 Task: Look for space in Gravatá, Brazil from 8th August, 2023 to 15th August, 2023 for 9 adults in price range Rs.10000 to Rs.14000. Place can be shared room with 5 bedrooms having 9 beds and 5 bathrooms. Property type can be house, flat, guest house. Amenities needed are: wifi, TV, free parkinig on premises, gym, breakfast. Booking option can be shelf check-in. Required host language is English.
Action: Mouse pressed left at (498, 125)
Screenshot: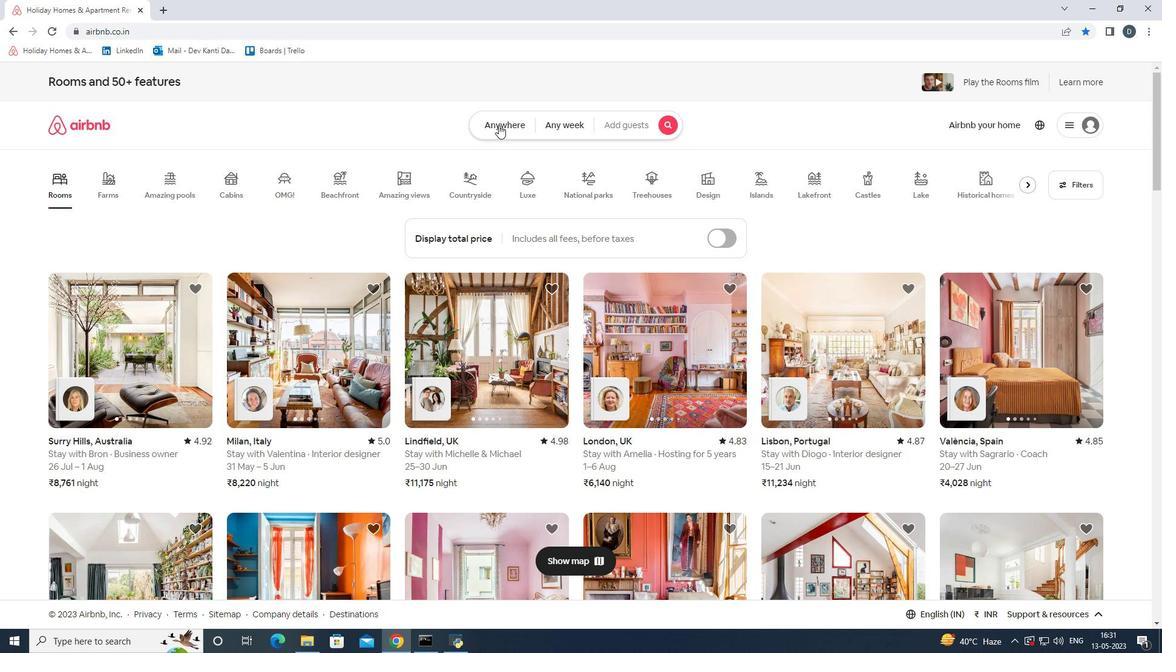 
Action: Mouse moved to (397, 168)
Screenshot: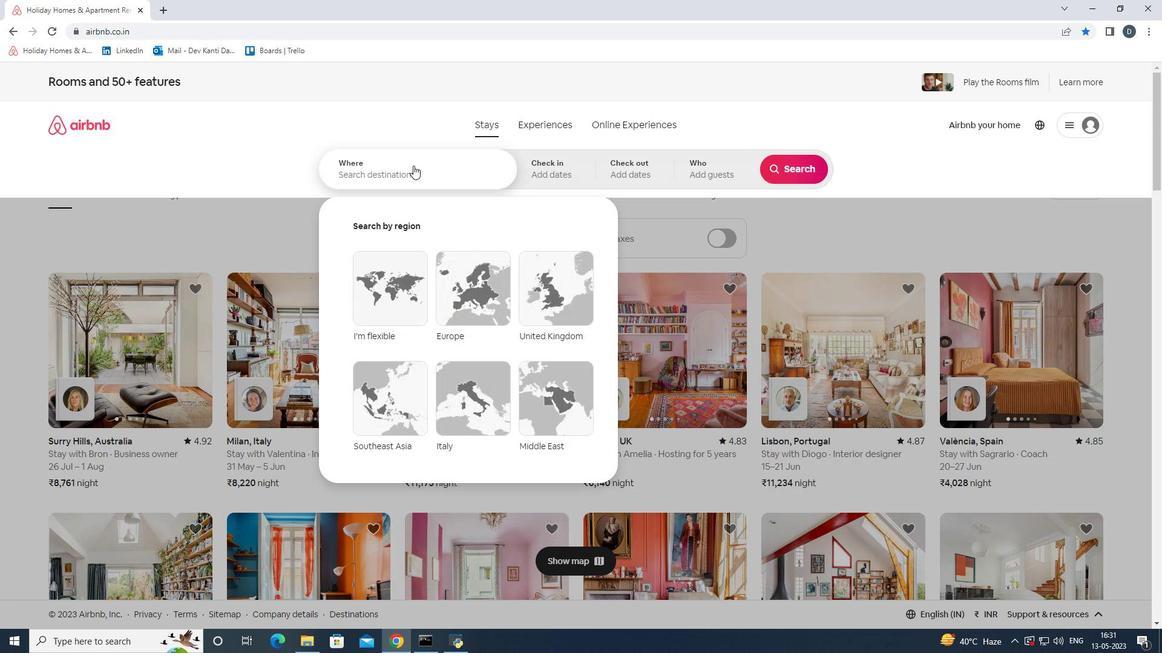 
Action: Mouse pressed left at (397, 168)
Screenshot: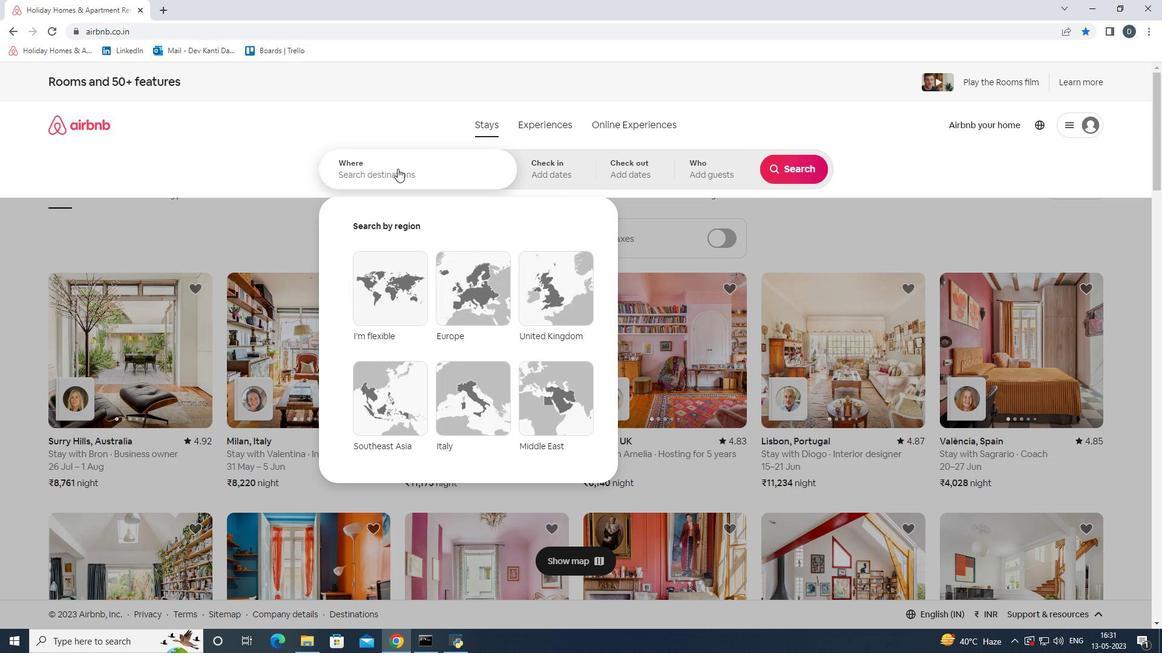
Action: Key pressed <Key.shift><Key.shift><Key.shift><Key.shift><Key.shift><Key.shift><Key.shift><Key.shift>Gravata,<Key.shift>Brazil
Screenshot: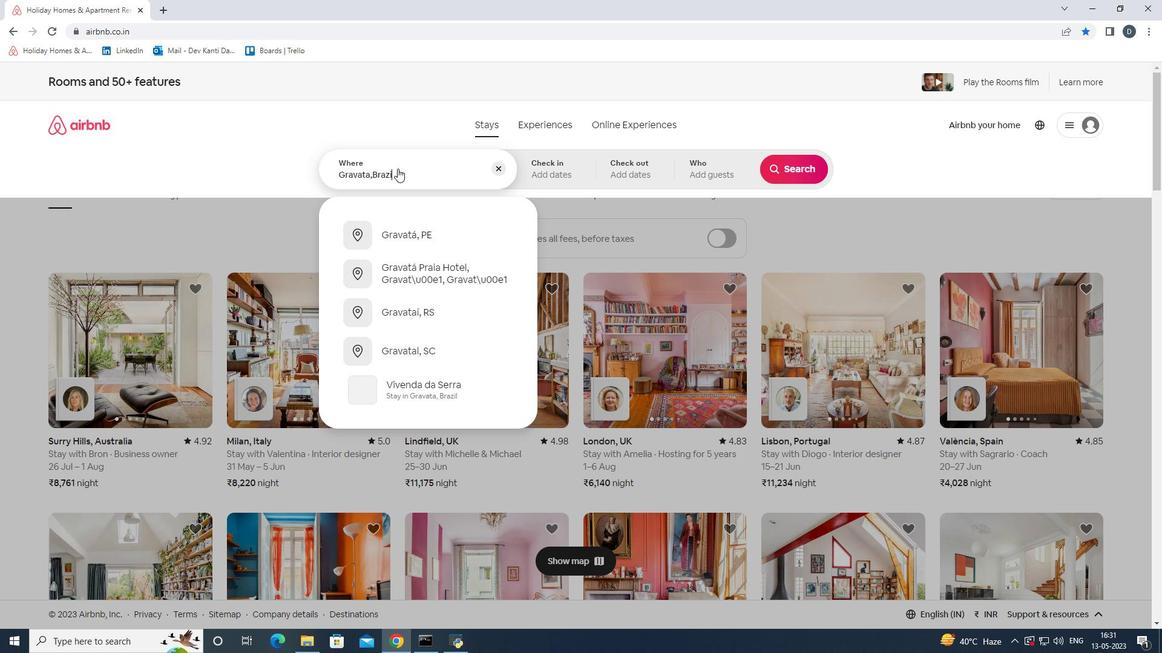 
Action: Mouse moved to (538, 176)
Screenshot: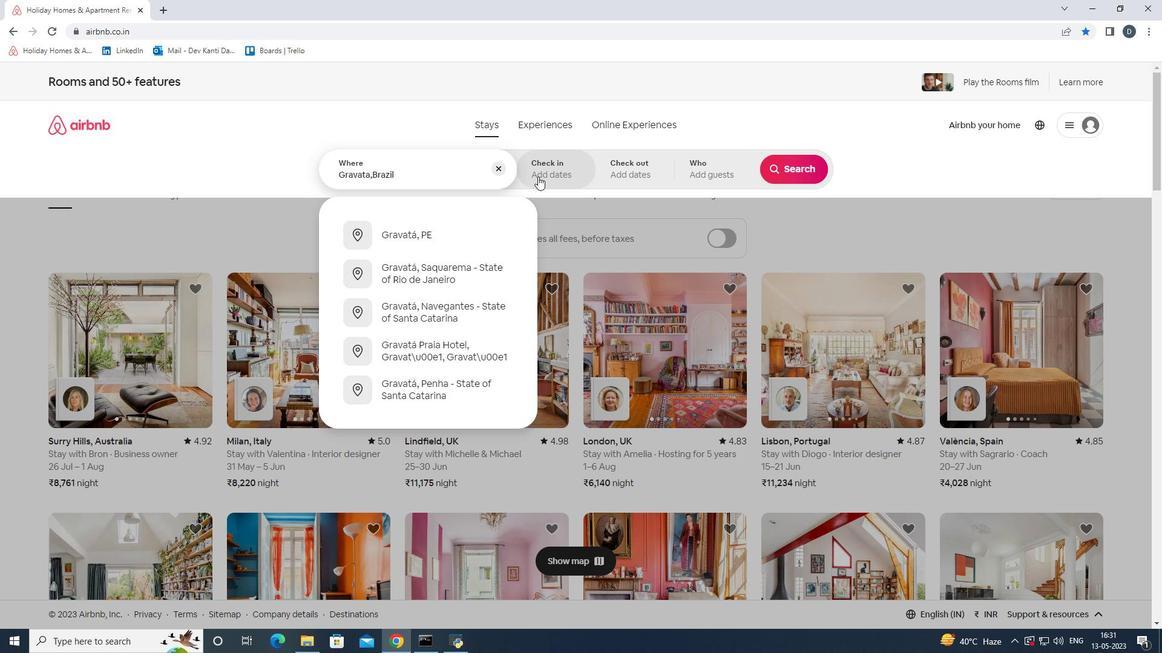 
Action: Mouse pressed left at (538, 176)
Screenshot: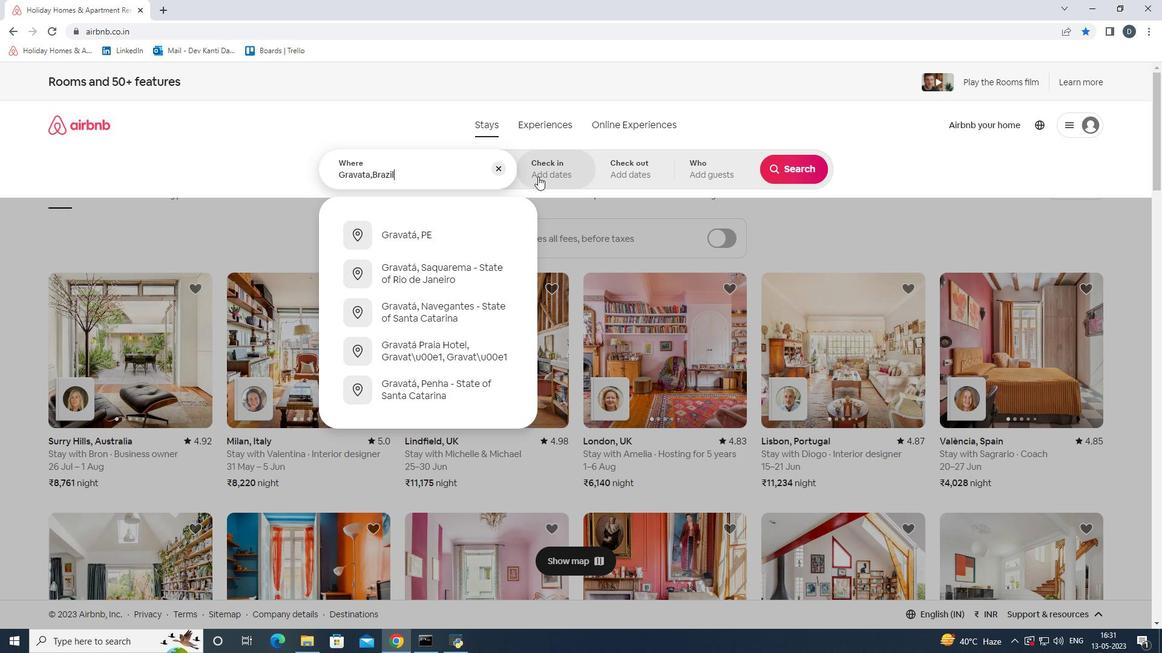 
Action: Mouse moved to (787, 262)
Screenshot: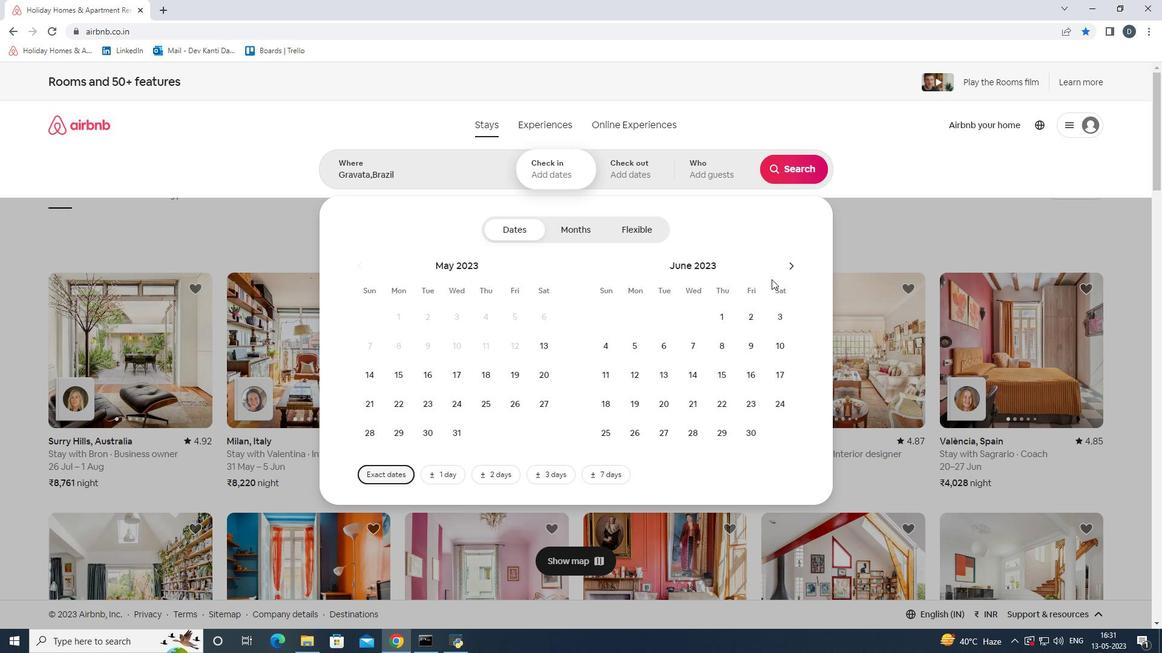 
Action: Mouse pressed left at (787, 262)
Screenshot: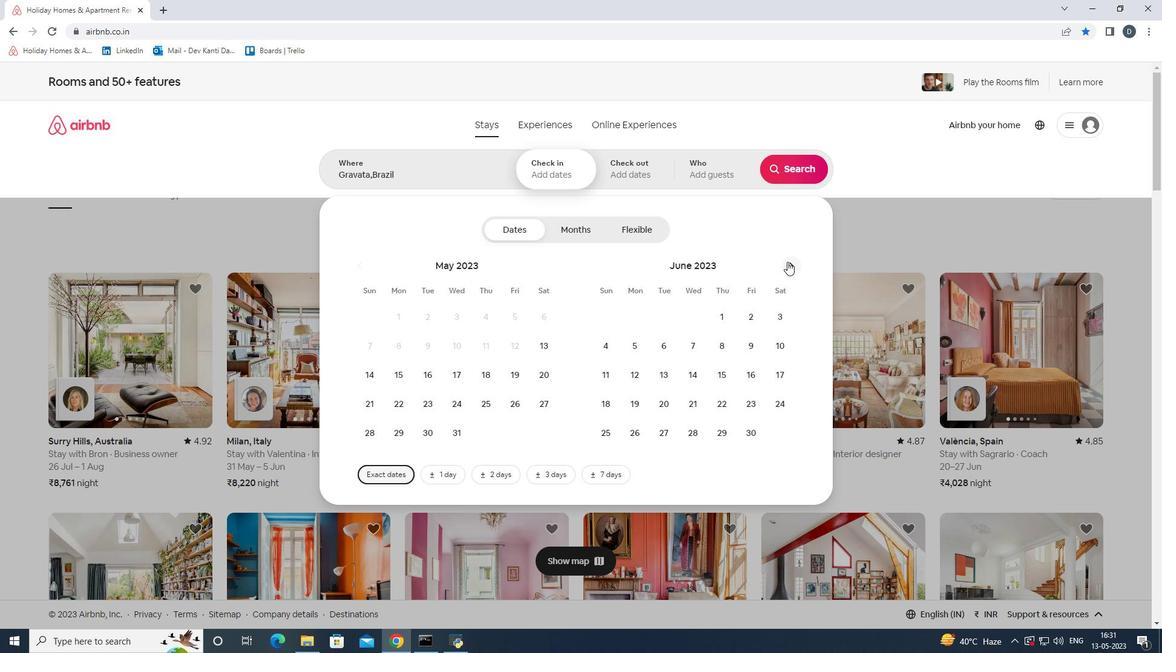 
Action: Mouse pressed left at (787, 262)
Screenshot: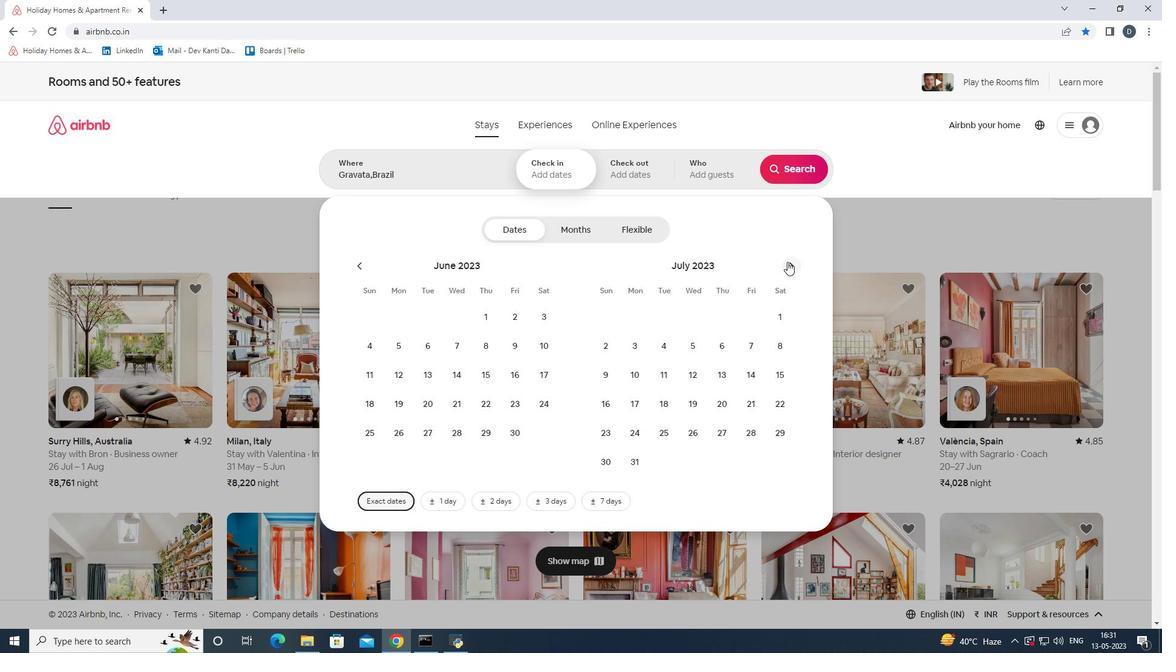 
Action: Mouse moved to (664, 339)
Screenshot: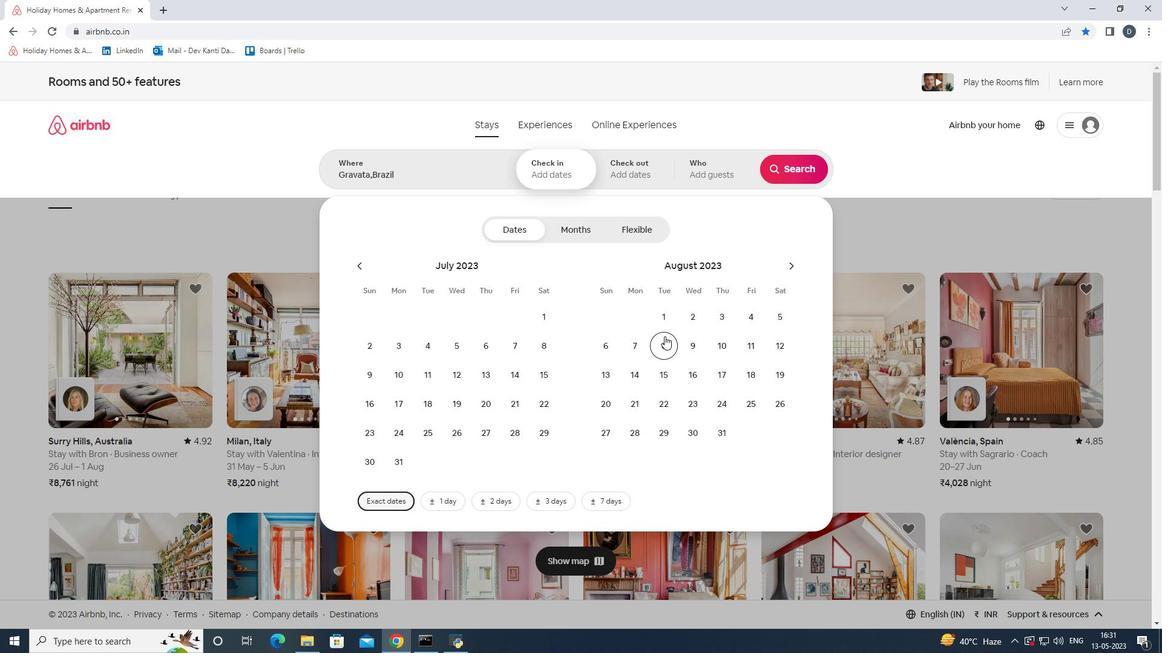 
Action: Mouse pressed left at (664, 339)
Screenshot: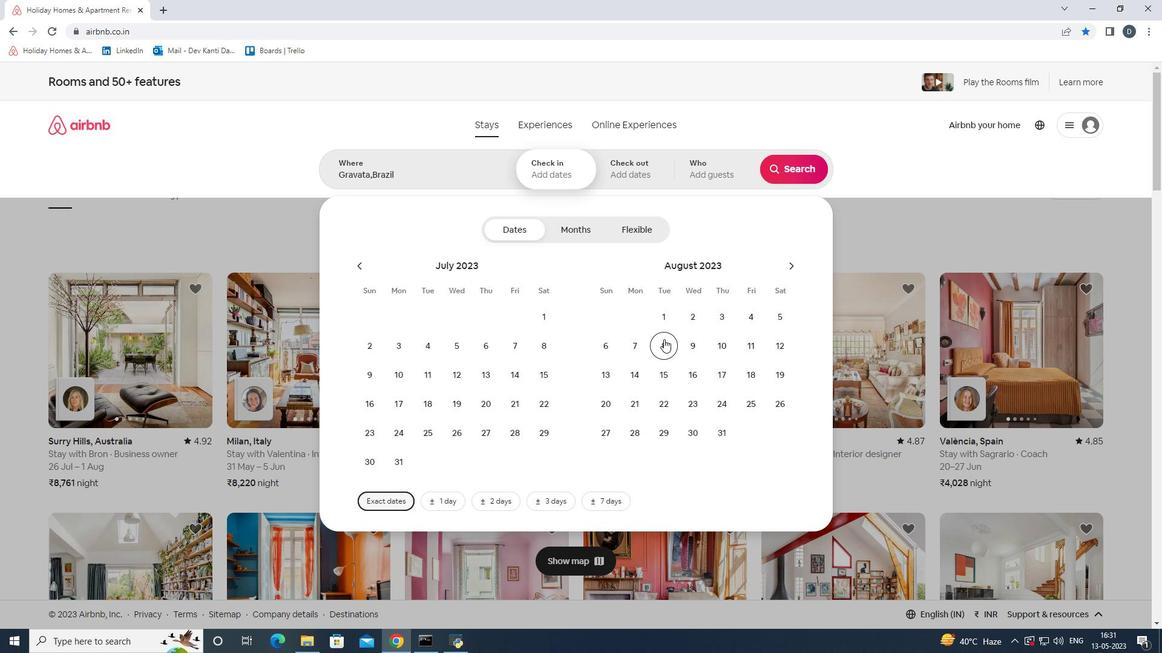 
Action: Mouse moved to (661, 366)
Screenshot: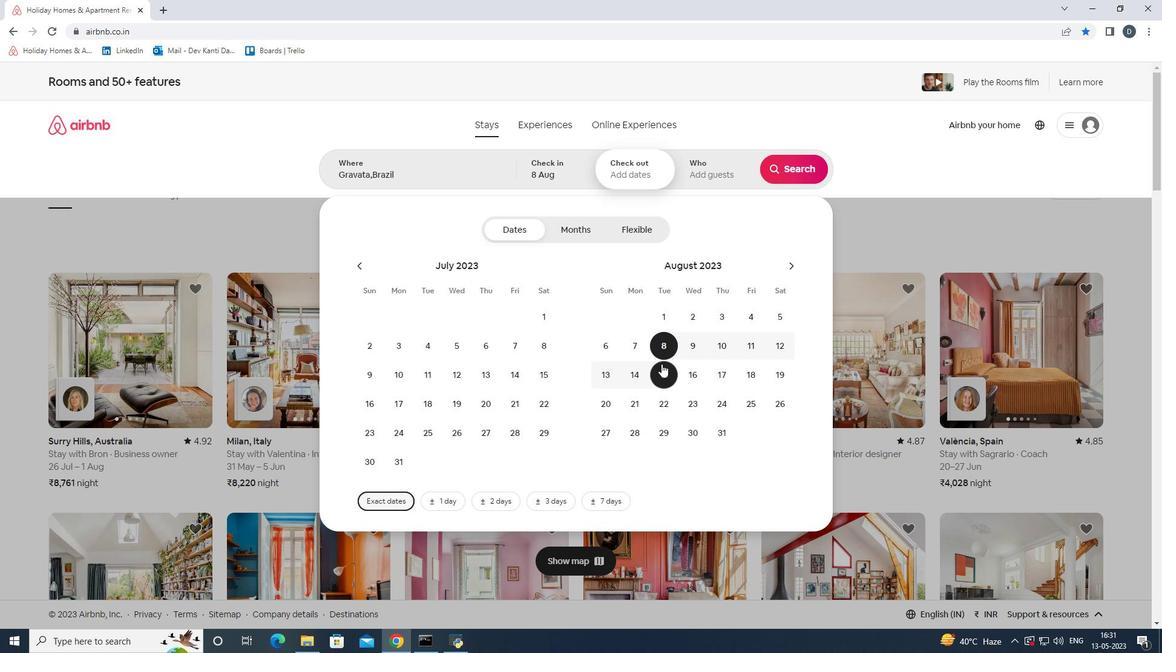 
Action: Mouse pressed left at (661, 366)
Screenshot: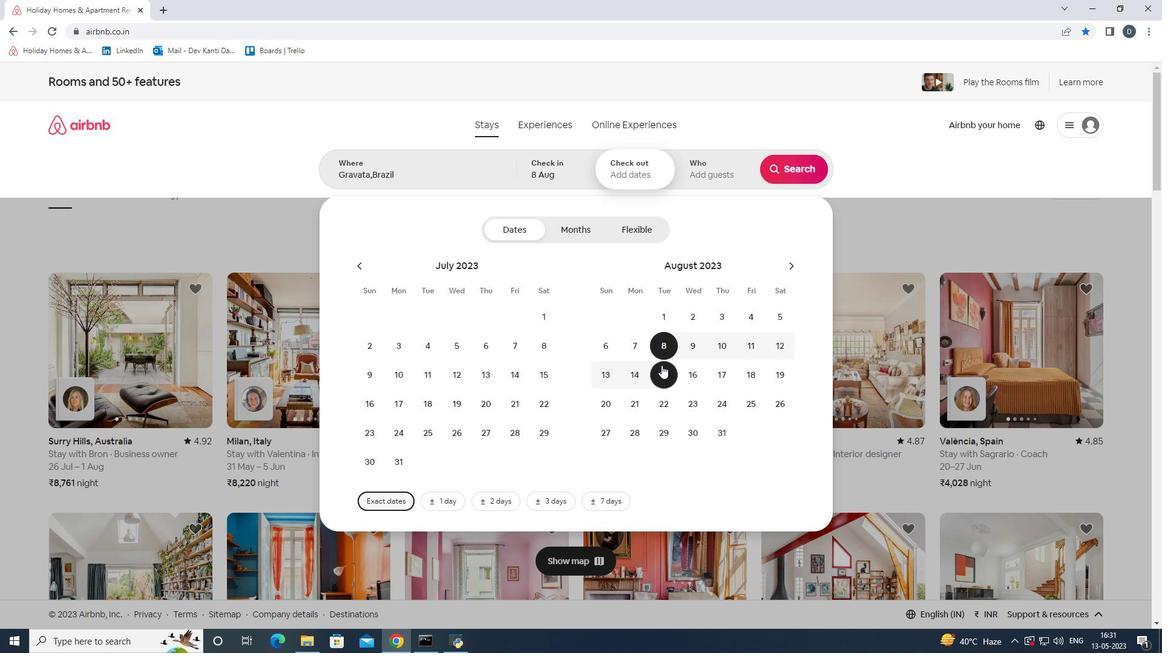 
Action: Mouse moved to (704, 176)
Screenshot: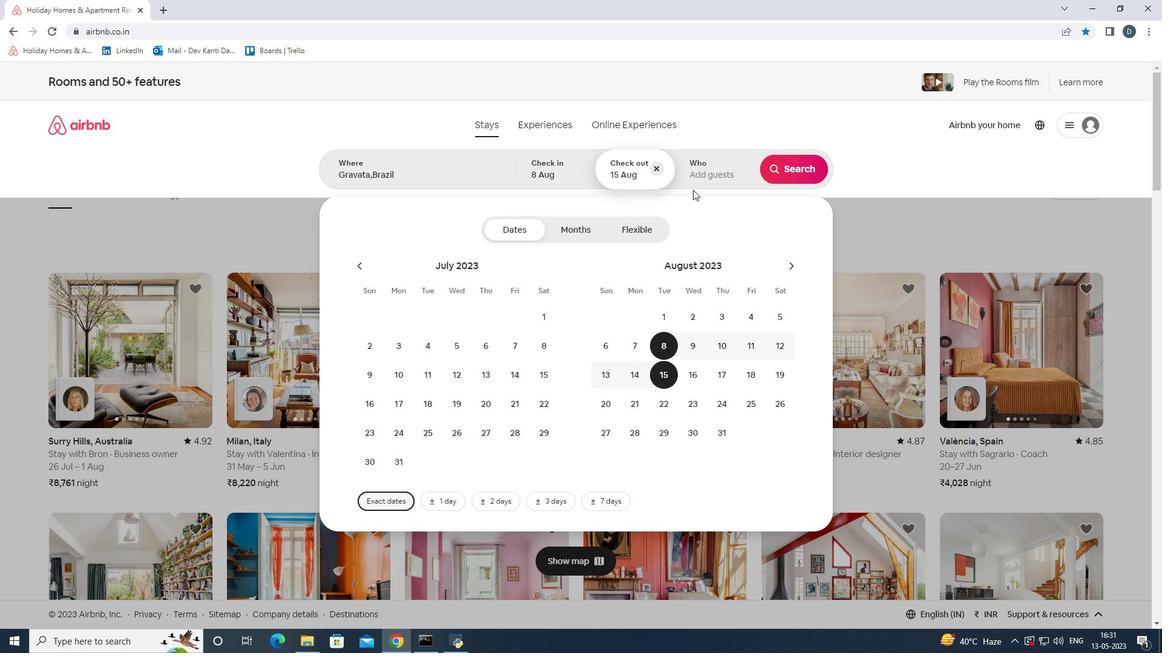 
Action: Mouse pressed left at (704, 176)
Screenshot: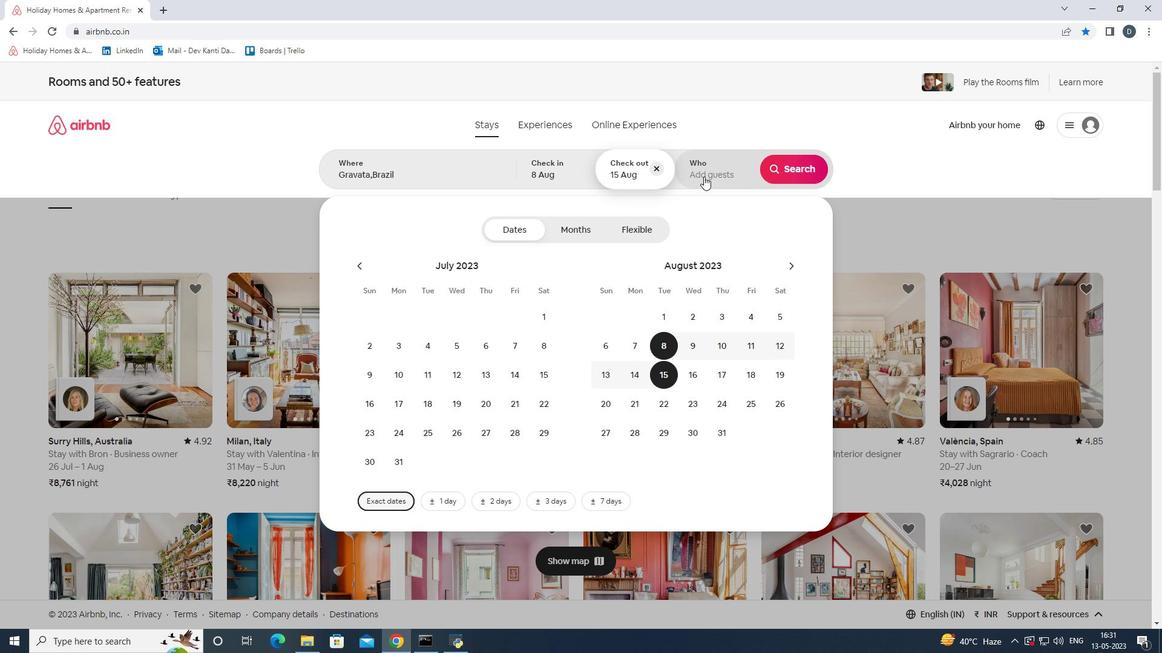 
Action: Mouse moved to (799, 232)
Screenshot: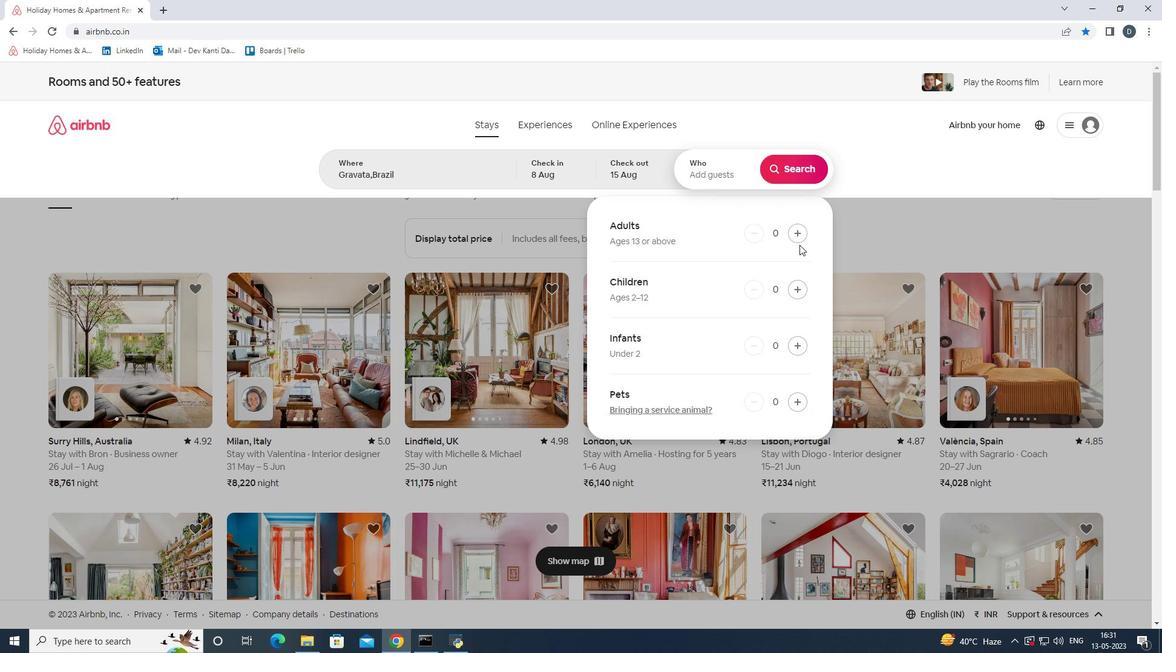 
Action: Mouse pressed left at (799, 232)
Screenshot: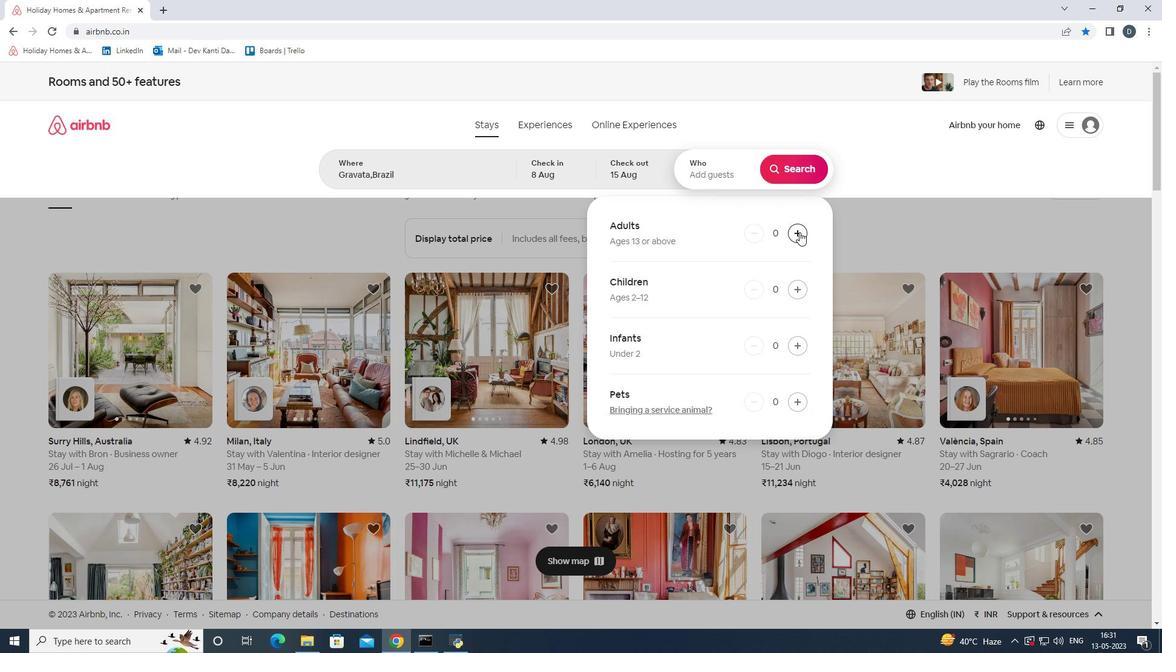 
Action: Mouse pressed left at (799, 232)
Screenshot: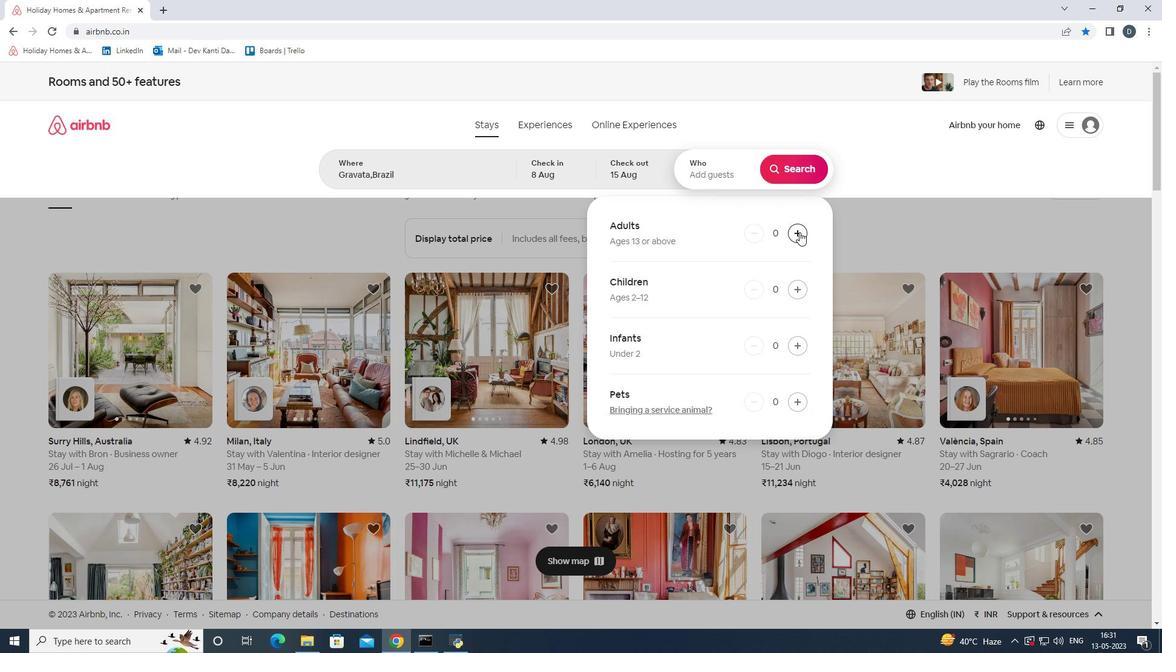 
Action: Mouse pressed left at (799, 232)
Screenshot: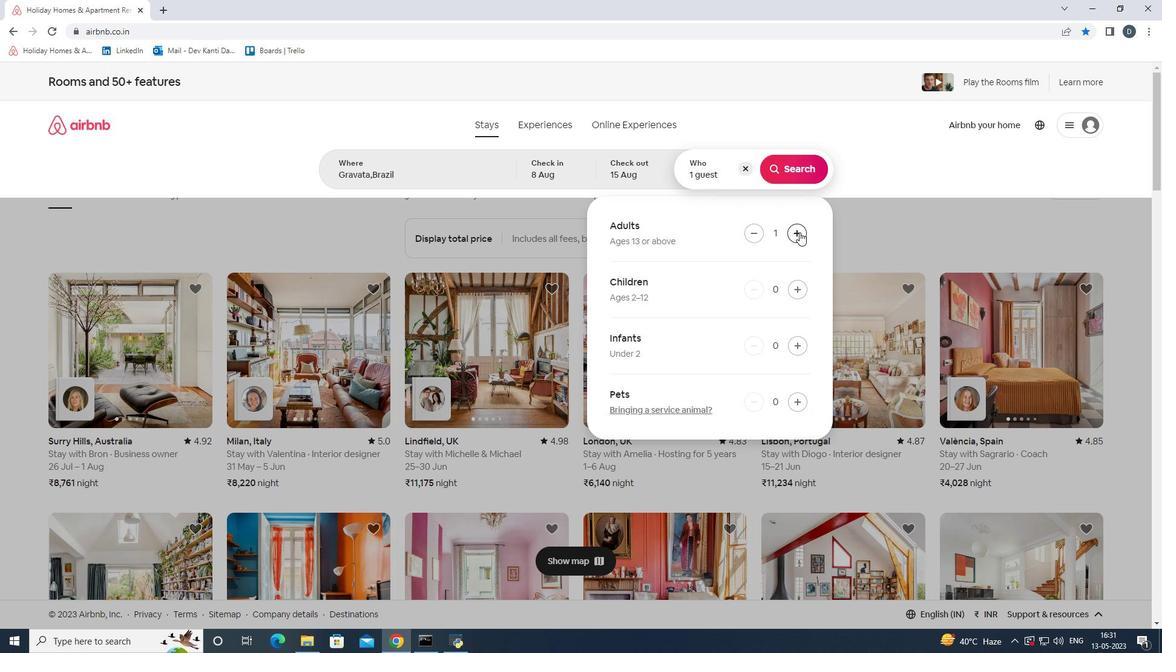 
Action: Mouse pressed left at (799, 232)
Screenshot: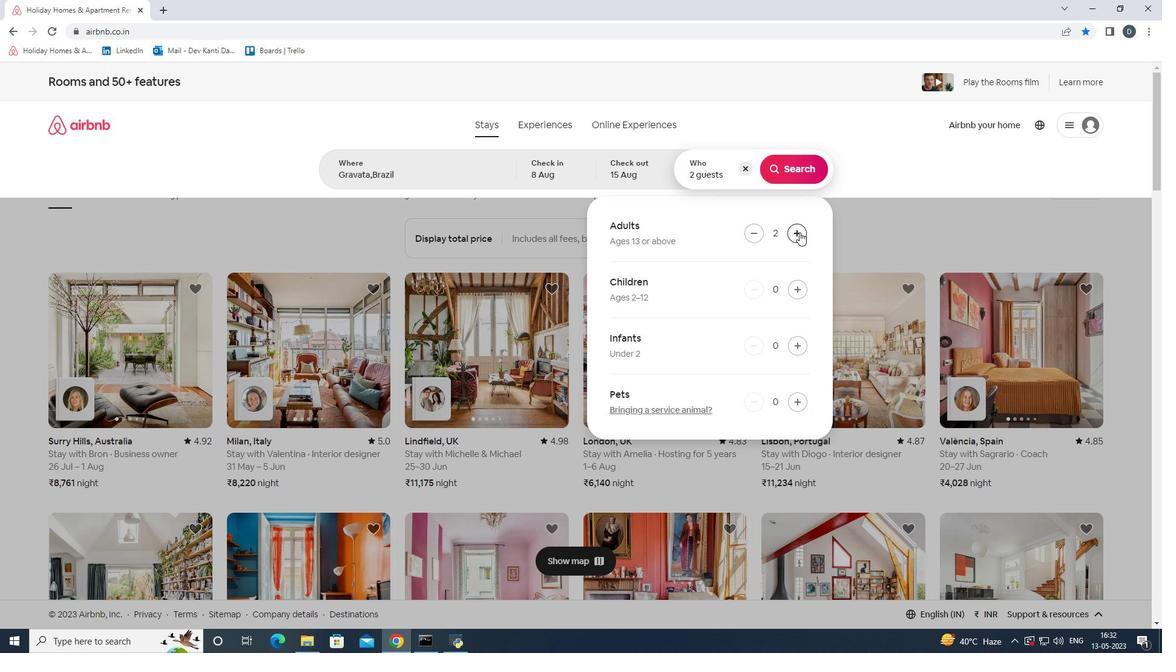 
Action: Mouse pressed left at (799, 232)
Screenshot: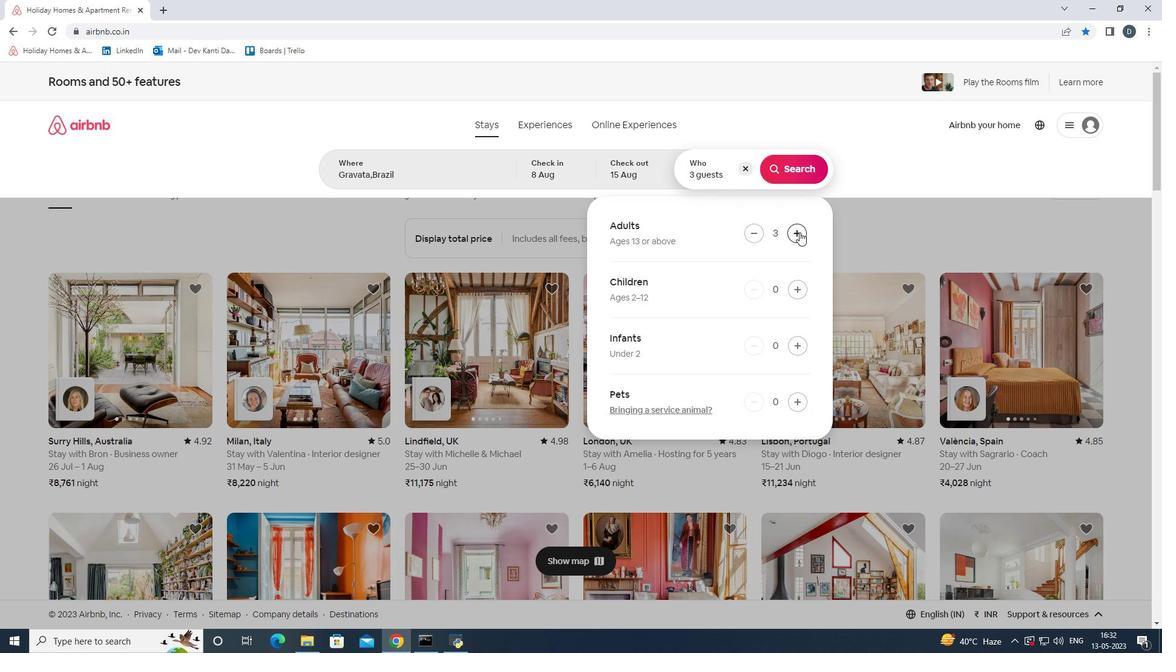 
Action: Mouse pressed left at (799, 232)
Screenshot: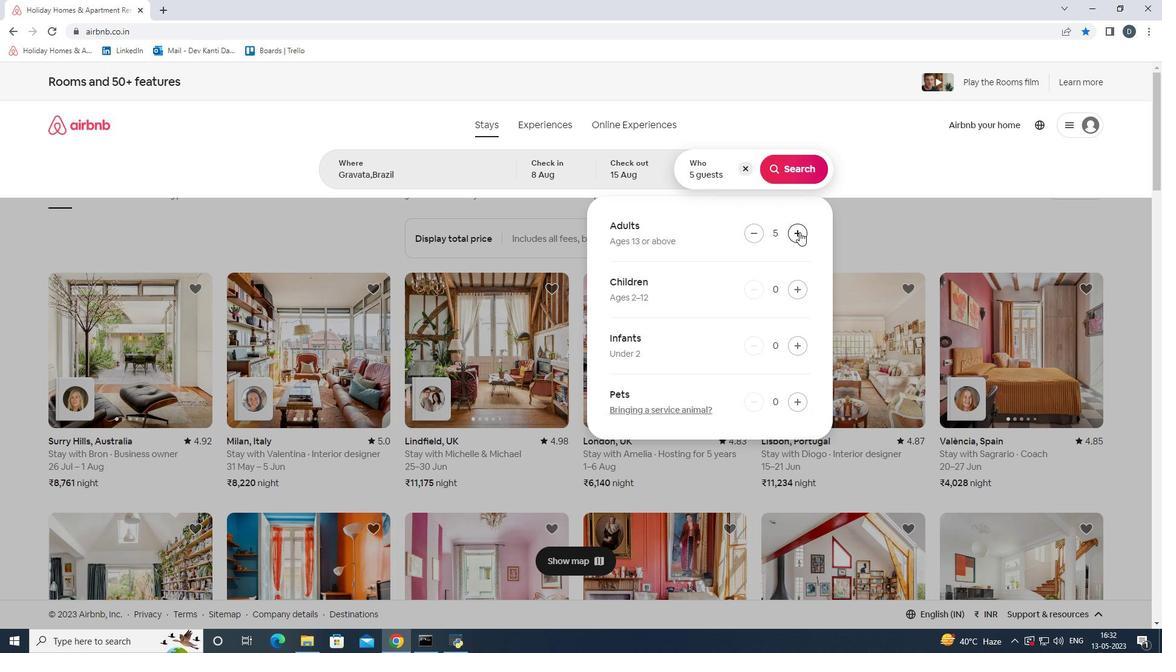 
Action: Mouse pressed left at (799, 232)
Screenshot: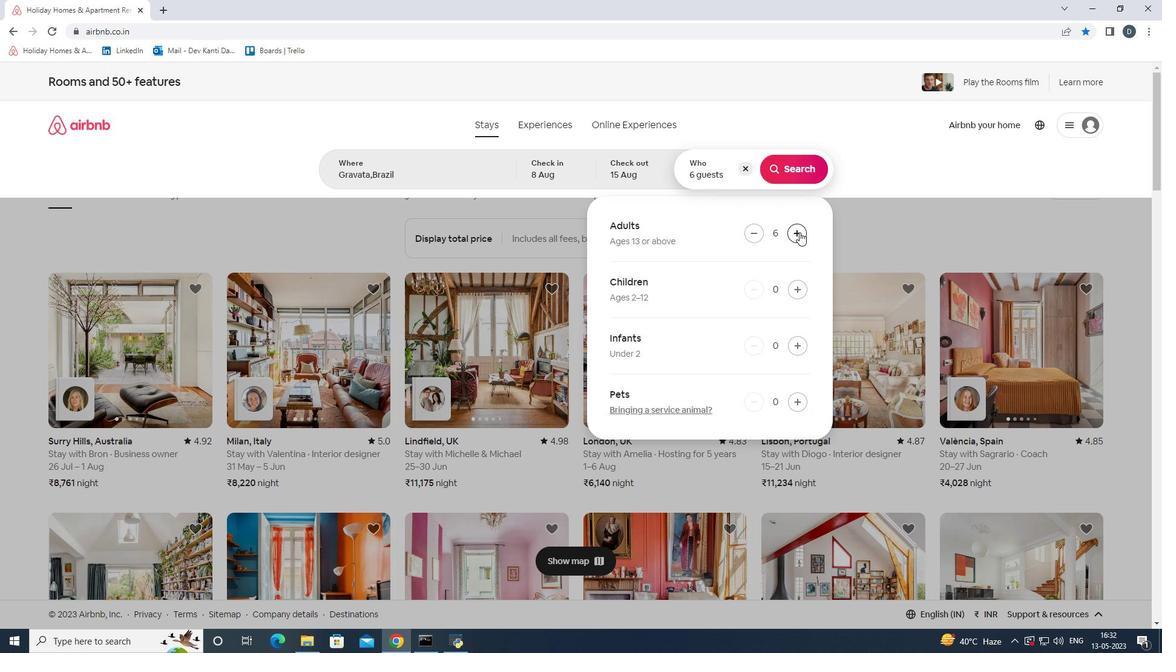 
Action: Mouse pressed left at (799, 232)
Screenshot: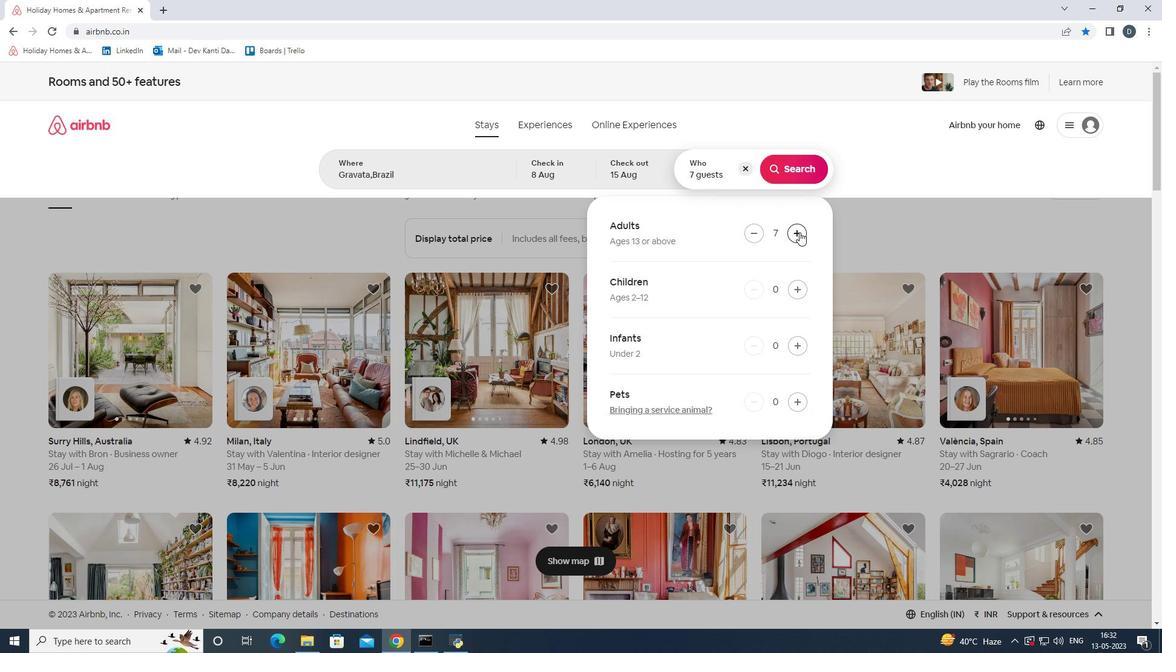 
Action: Mouse pressed left at (799, 232)
Screenshot: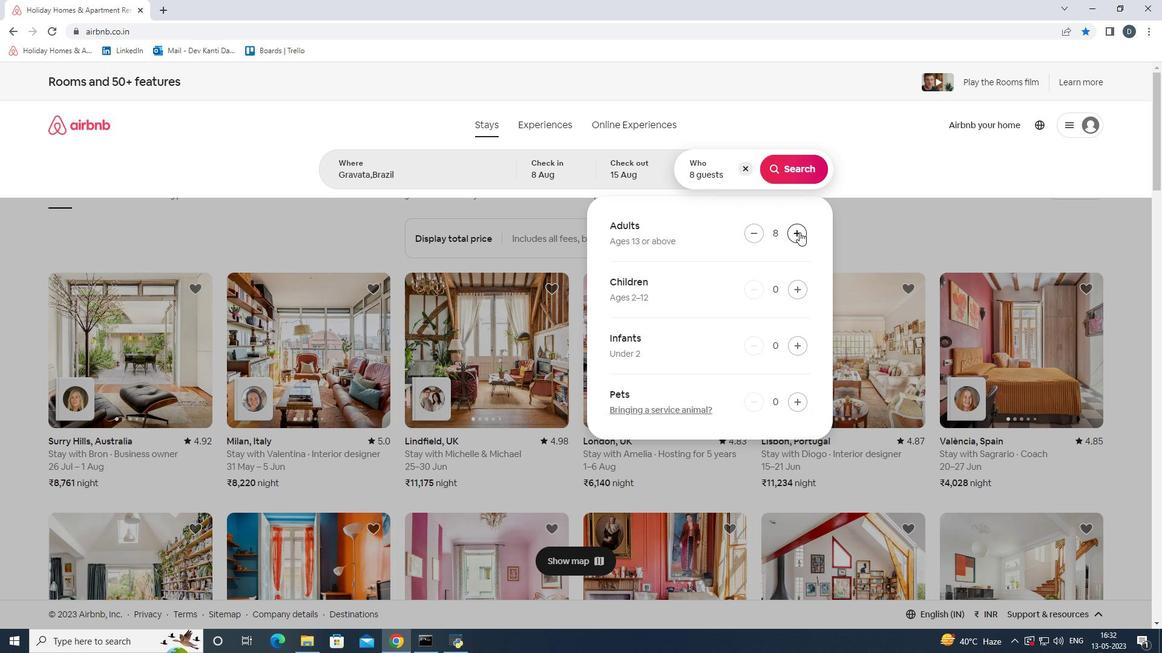 
Action: Mouse moved to (780, 166)
Screenshot: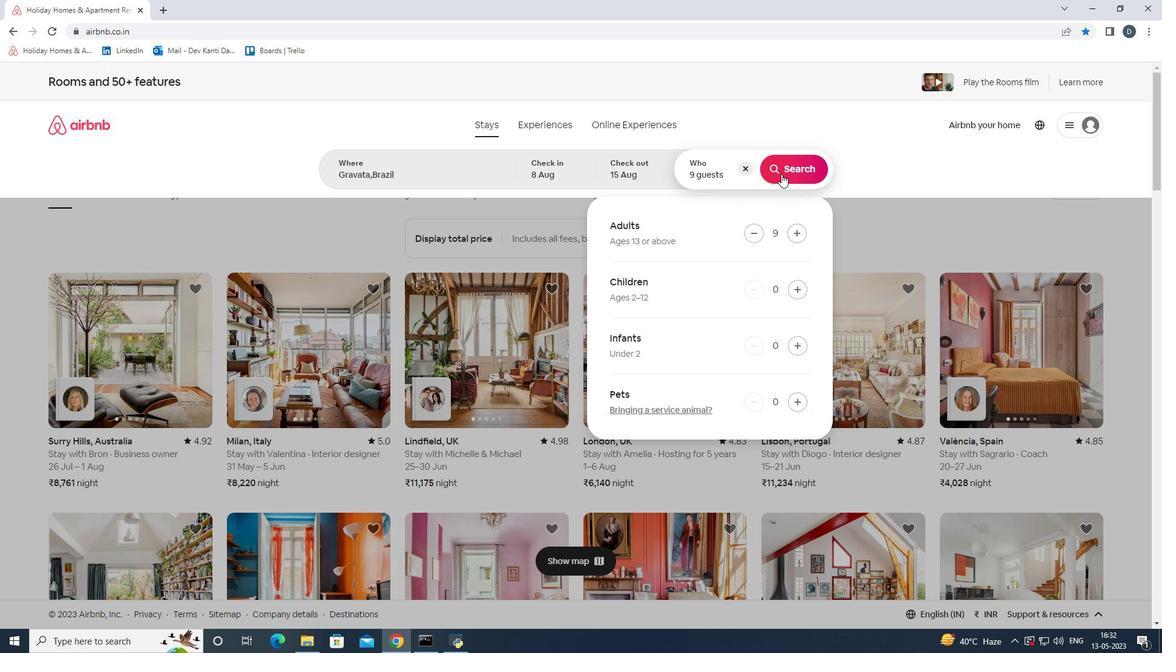 
Action: Mouse pressed left at (780, 166)
Screenshot: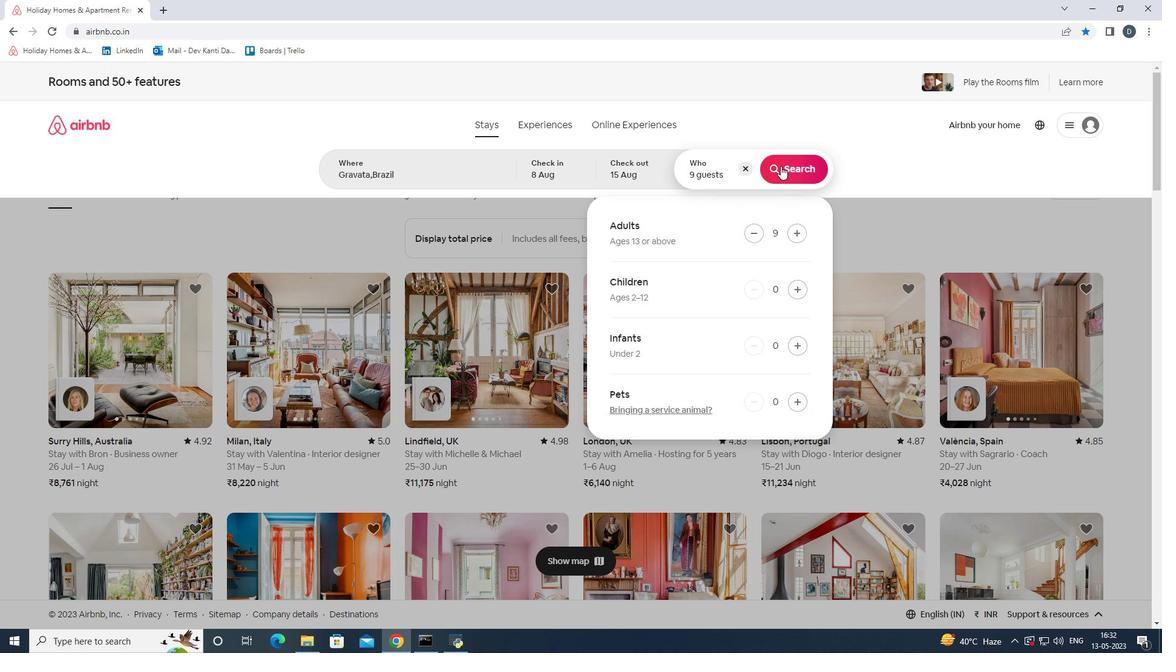 
Action: Mouse moved to (1097, 136)
Screenshot: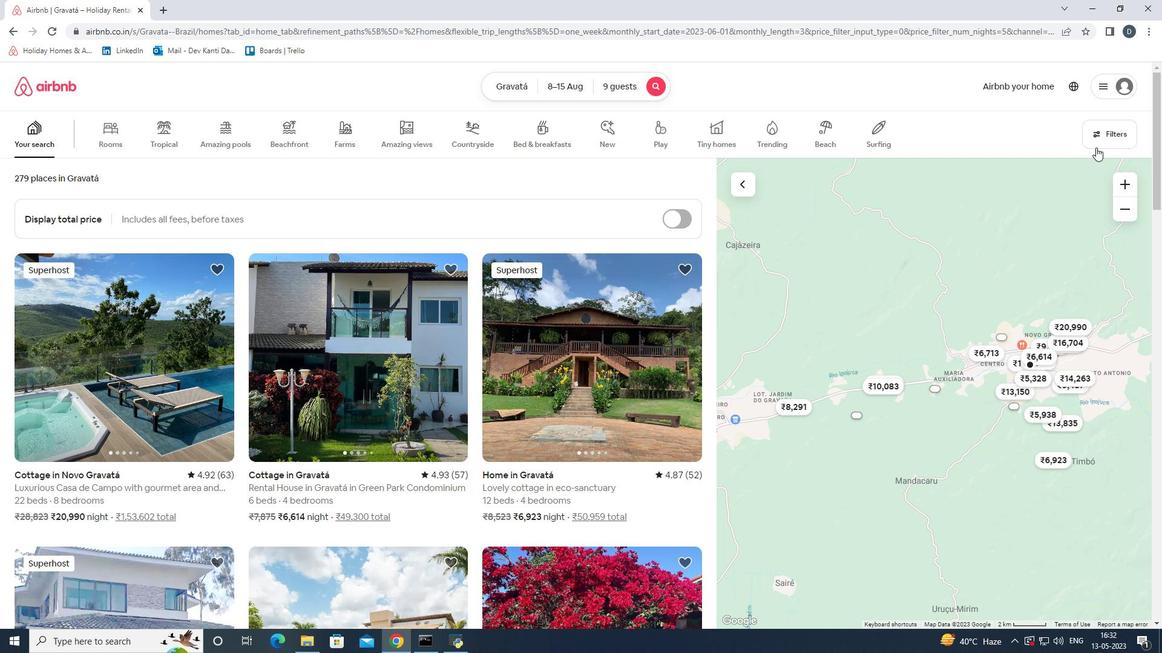 
Action: Mouse pressed left at (1097, 136)
Screenshot: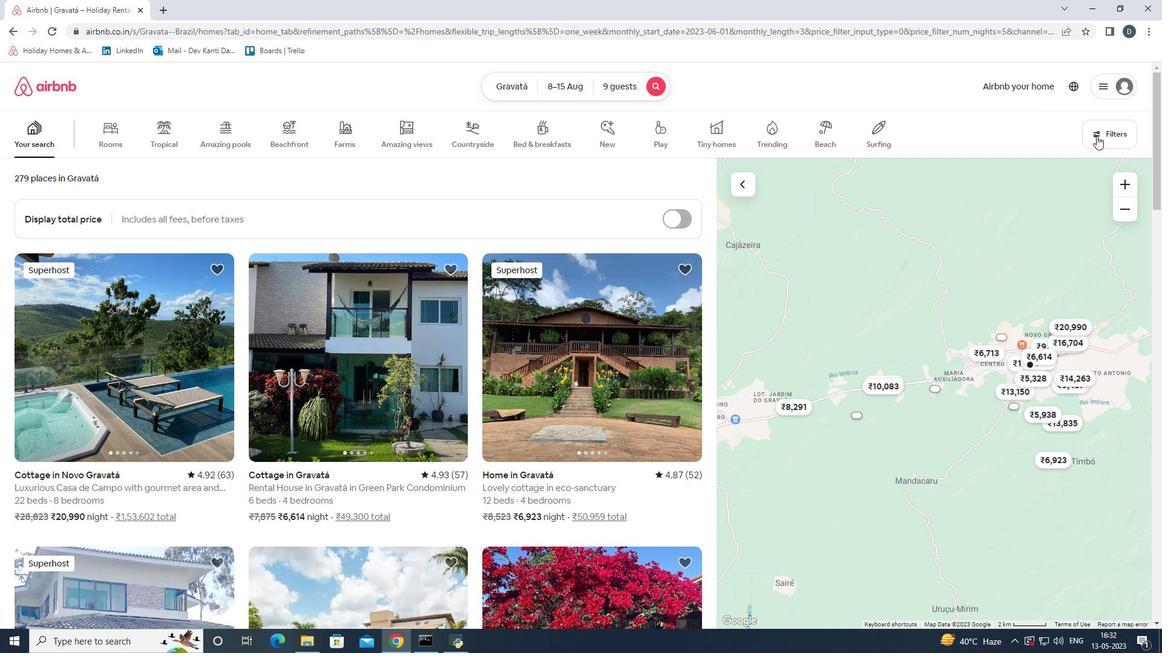 
Action: Mouse moved to (425, 291)
Screenshot: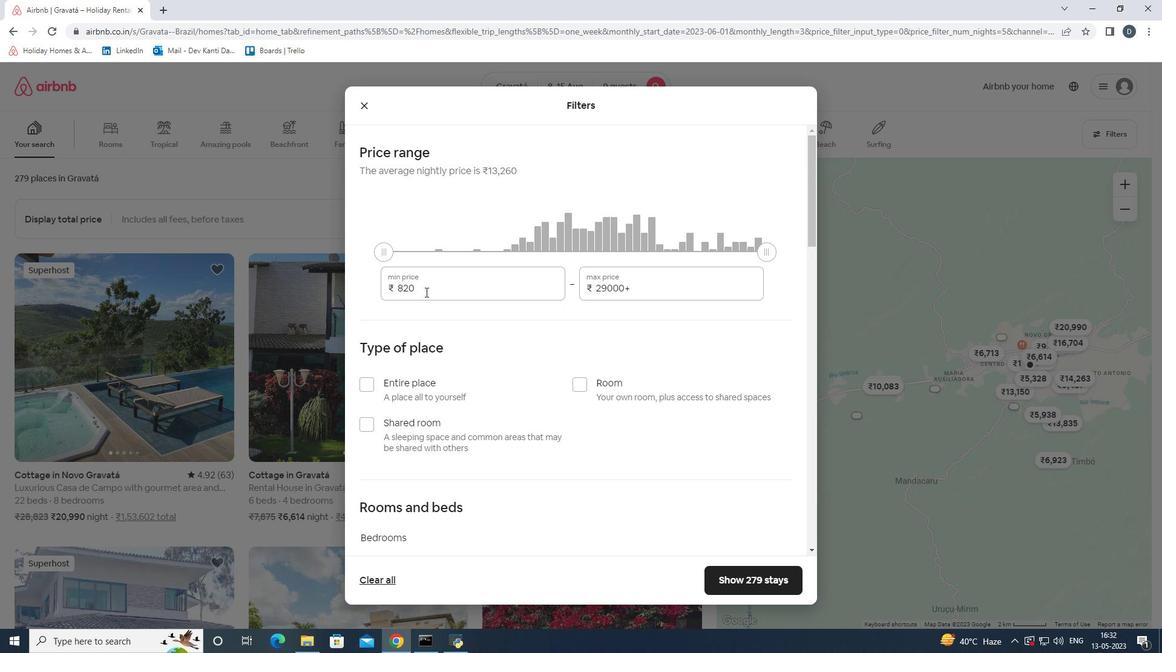 
Action: Mouse pressed left at (425, 291)
Screenshot: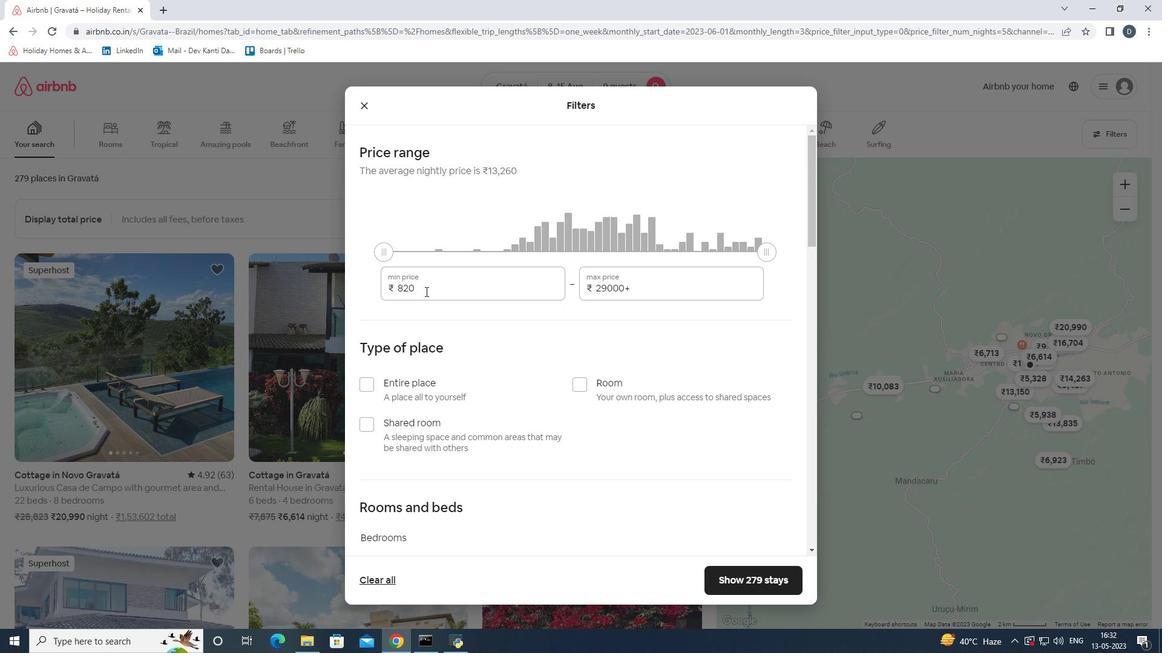 
Action: Mouse moved to (383, 289)
Screenshot: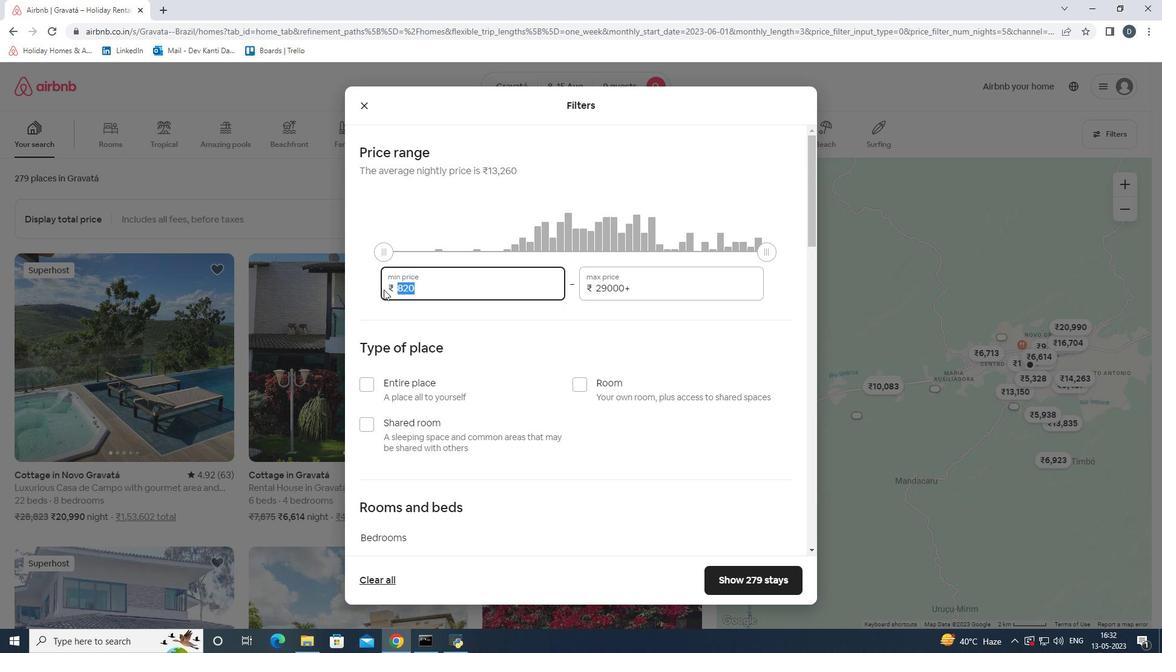 
Action: Key pressed 10000
Screenshot: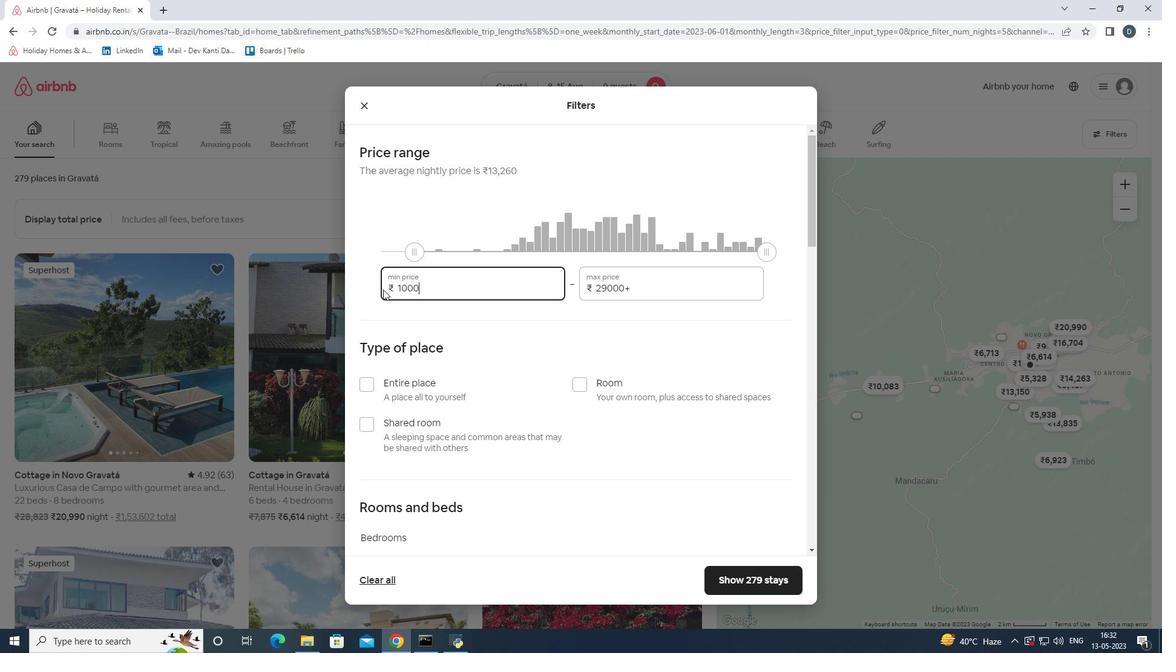 
Action: Mouse moved to (635, 285)
Screenshot: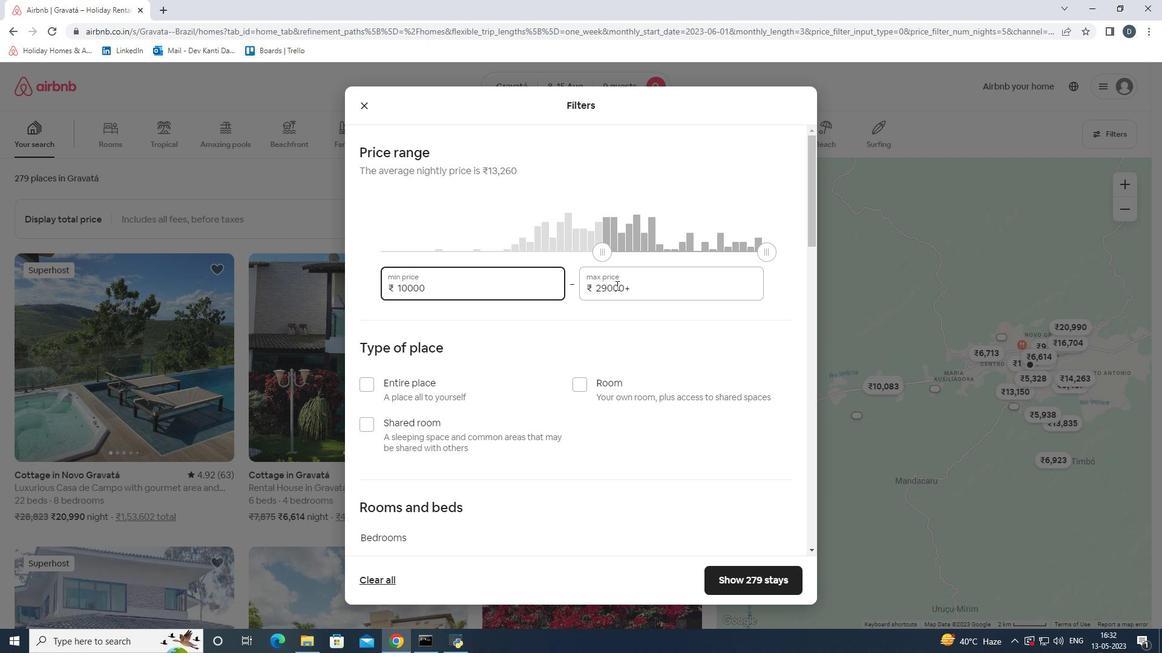 
Action: Mouse pressed left at (635, 285)
Screenshot: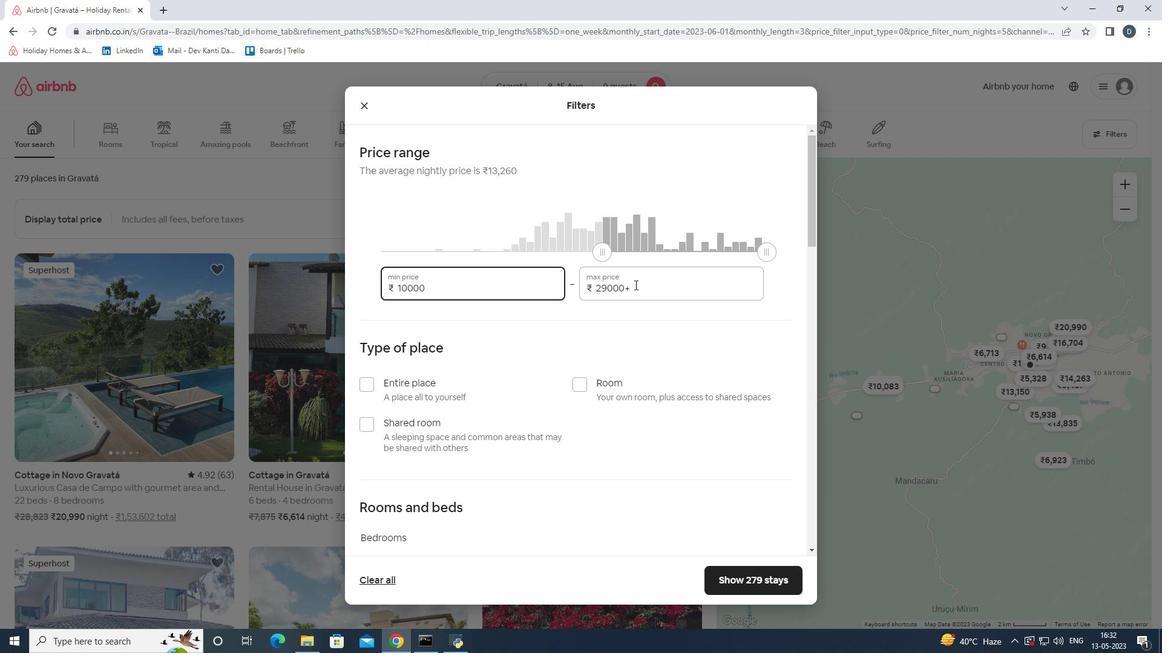 
Action: Mouse moved to (553, 283)
Screenshot: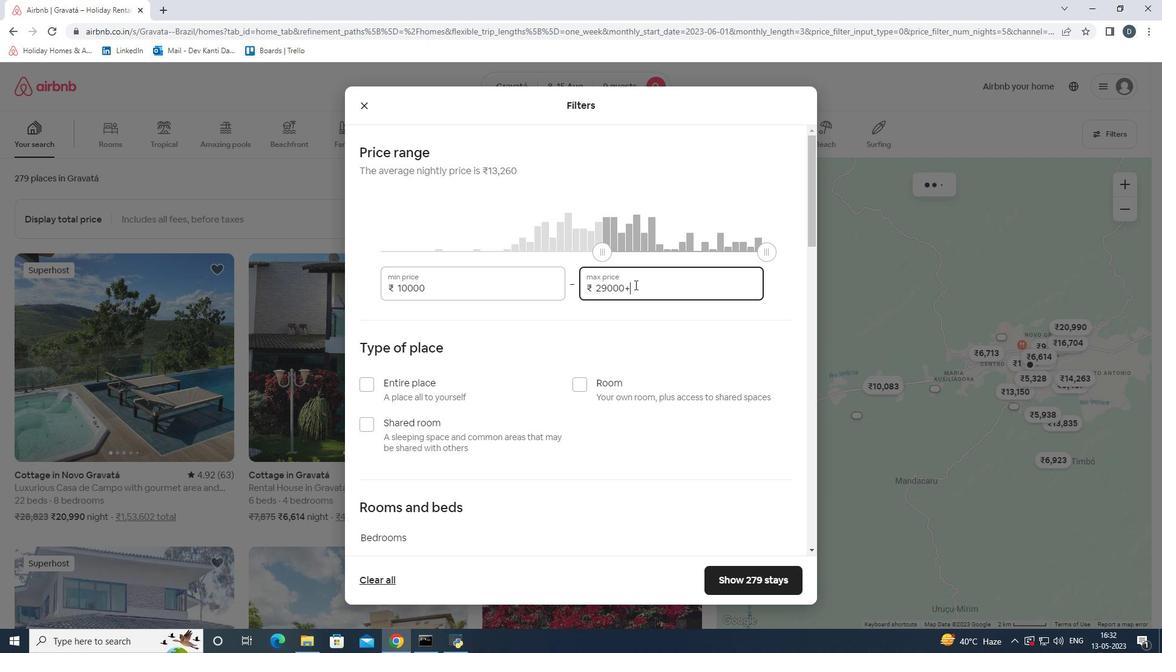 
Action: Key pressed 14000
Screenshot: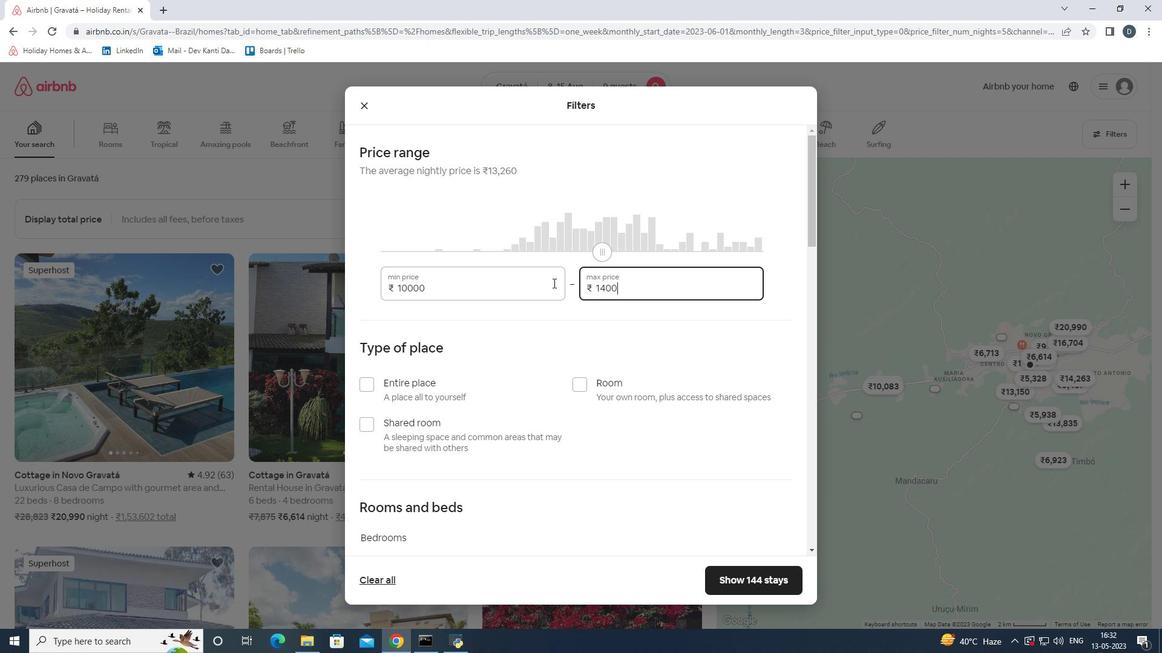 
Action: Mouse scrolled (553, 282) with delta (0, 0)
Screenshot: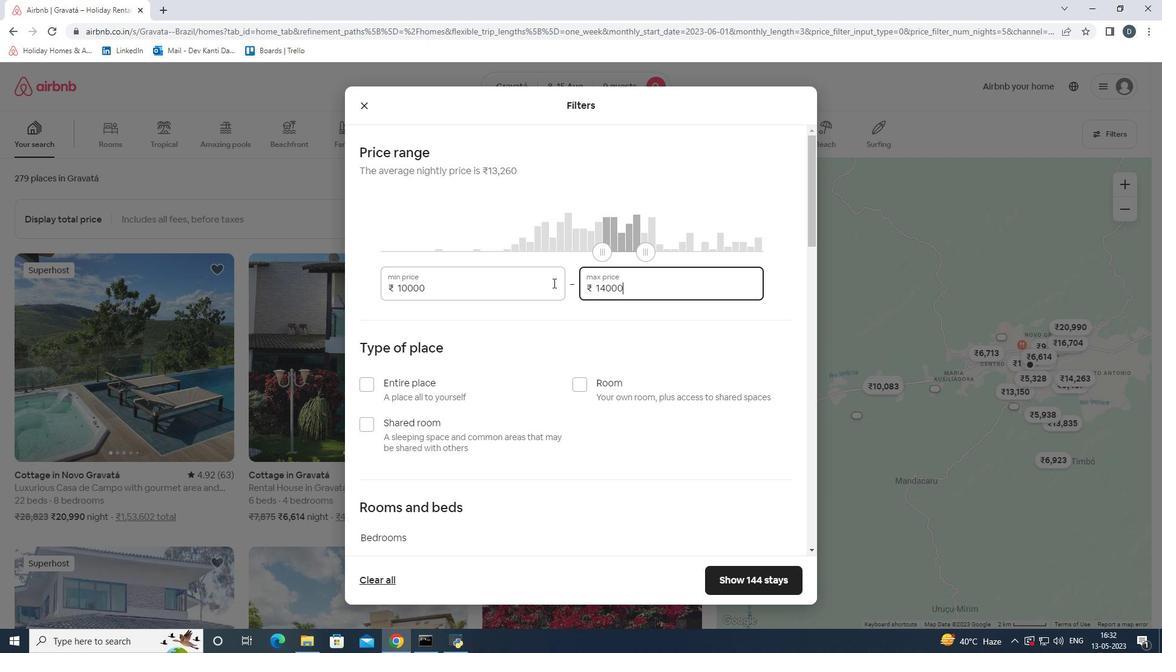 
Action: Mouse scrolled (553, 282) with delta (0, 0)
Screenshot: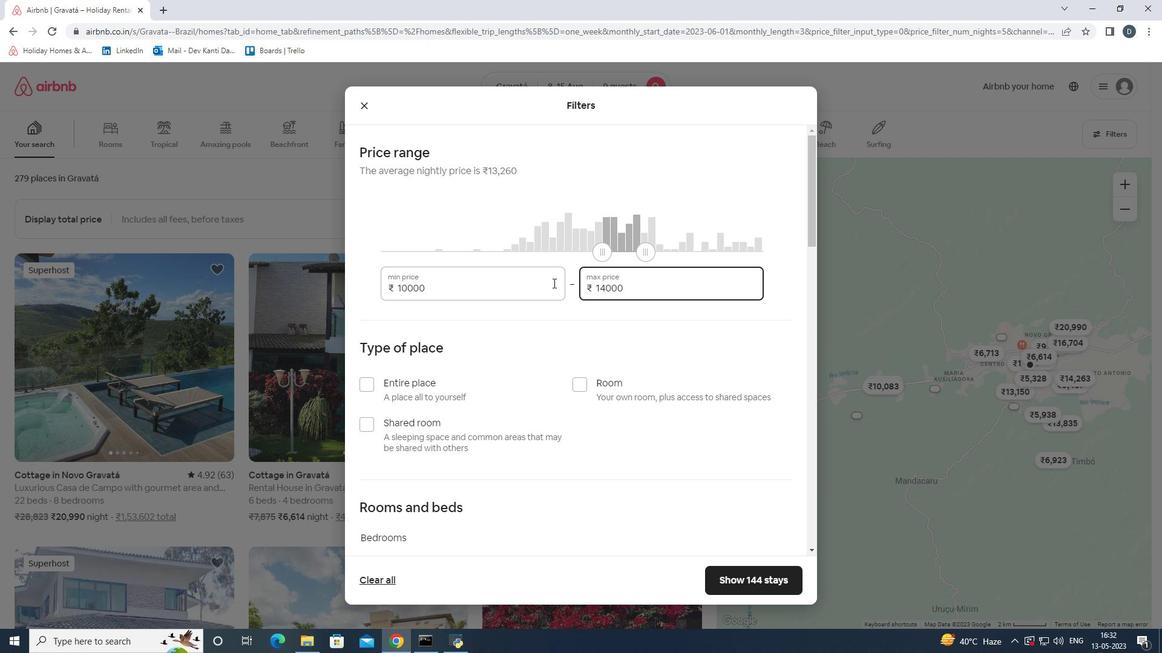 
Action: Mouse scrolled (553, 282) with delta (0, 0)
Screenshot: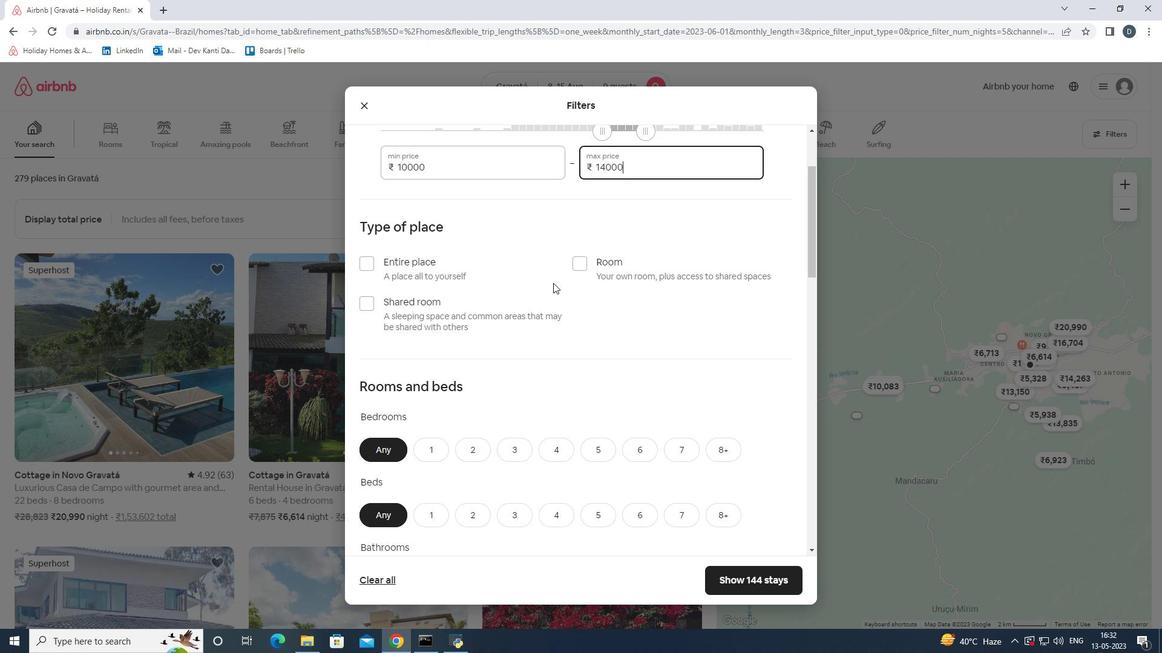 
Action: Mouse moved to (369, 242)
Screenshot: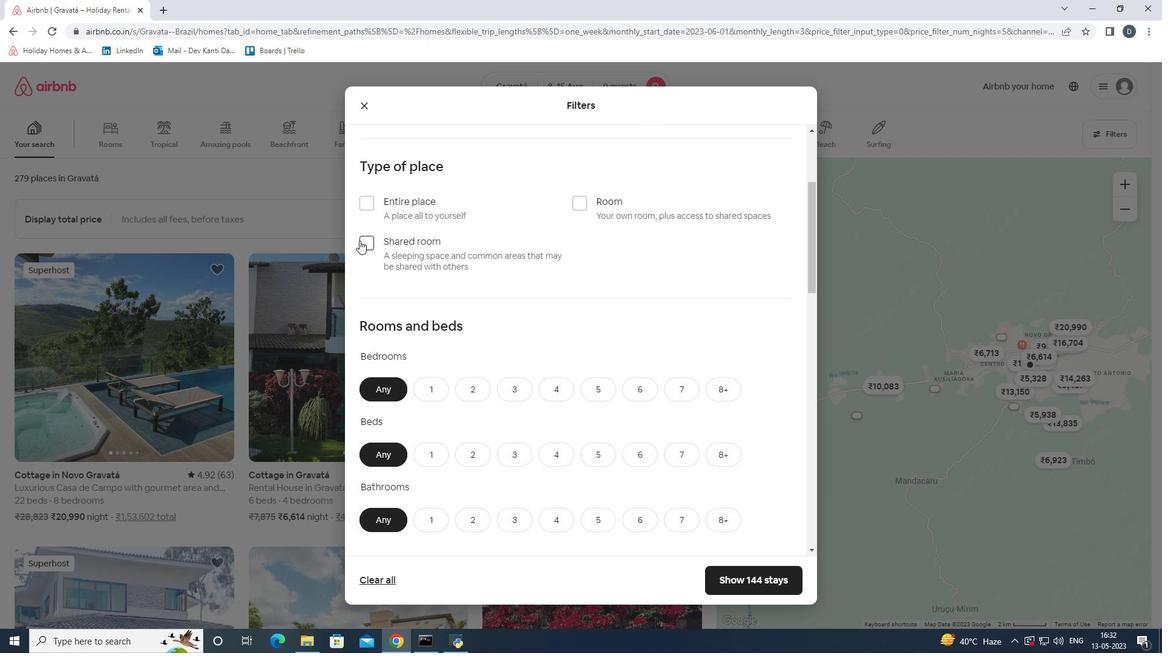 
Action: Mouse pressed left at (369, 242)
Screenshot: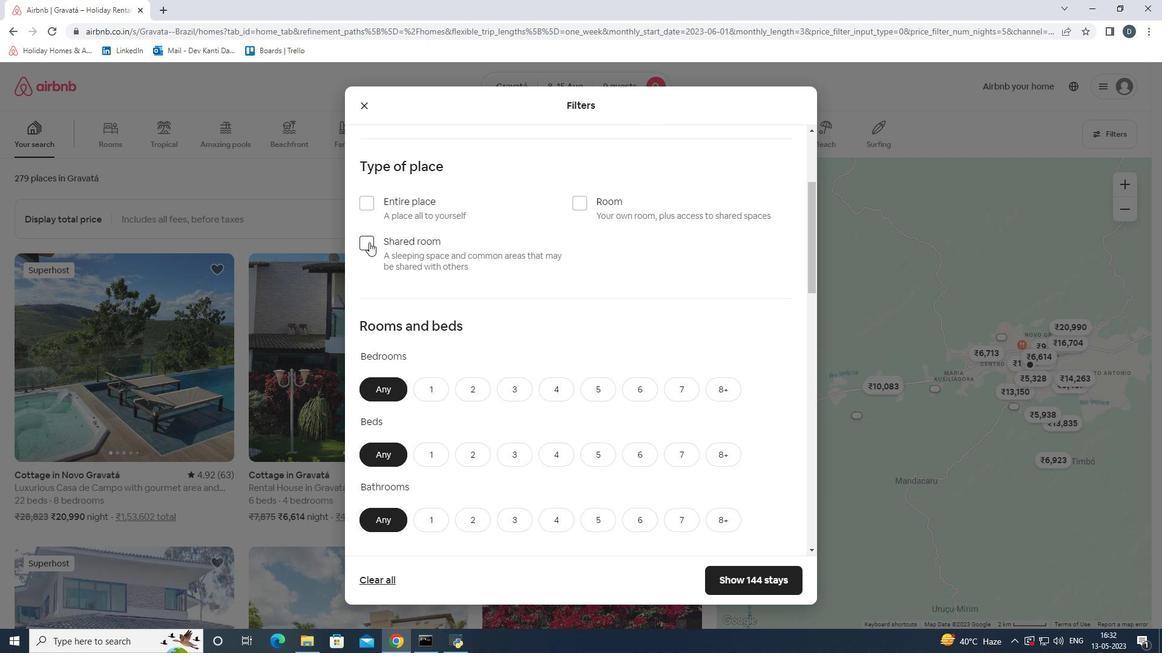 
Action: Mouse moved to (494, 297)
Screenshot: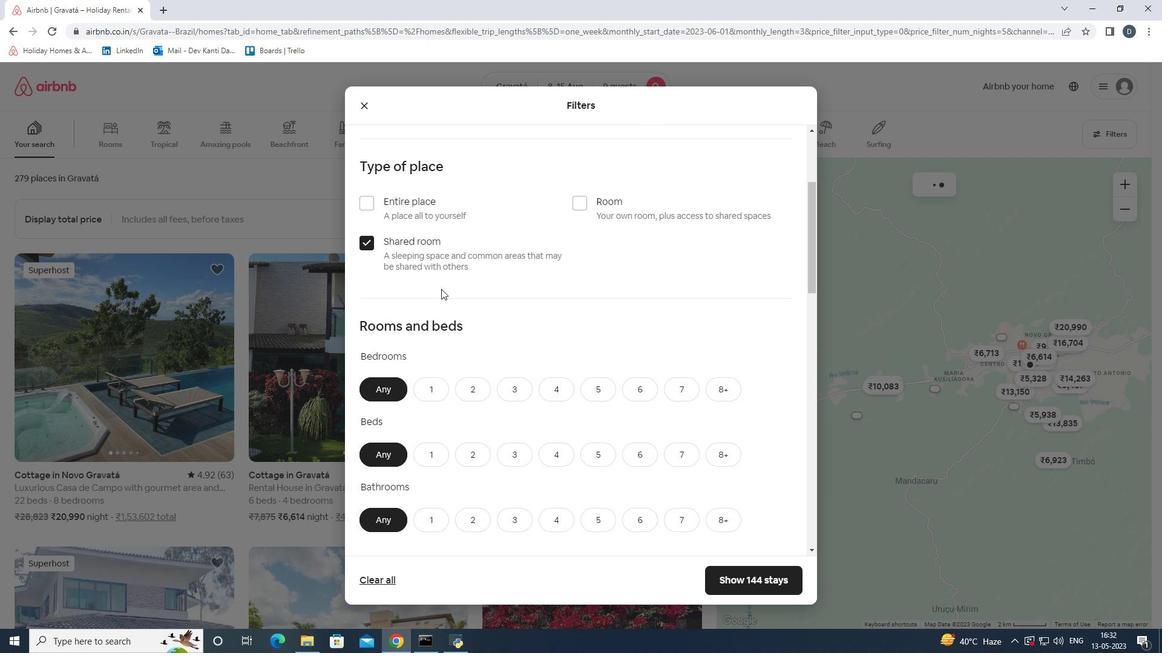 
Action: Mouse scrolled (494, 296) with delta (0, 0)
Screenshot: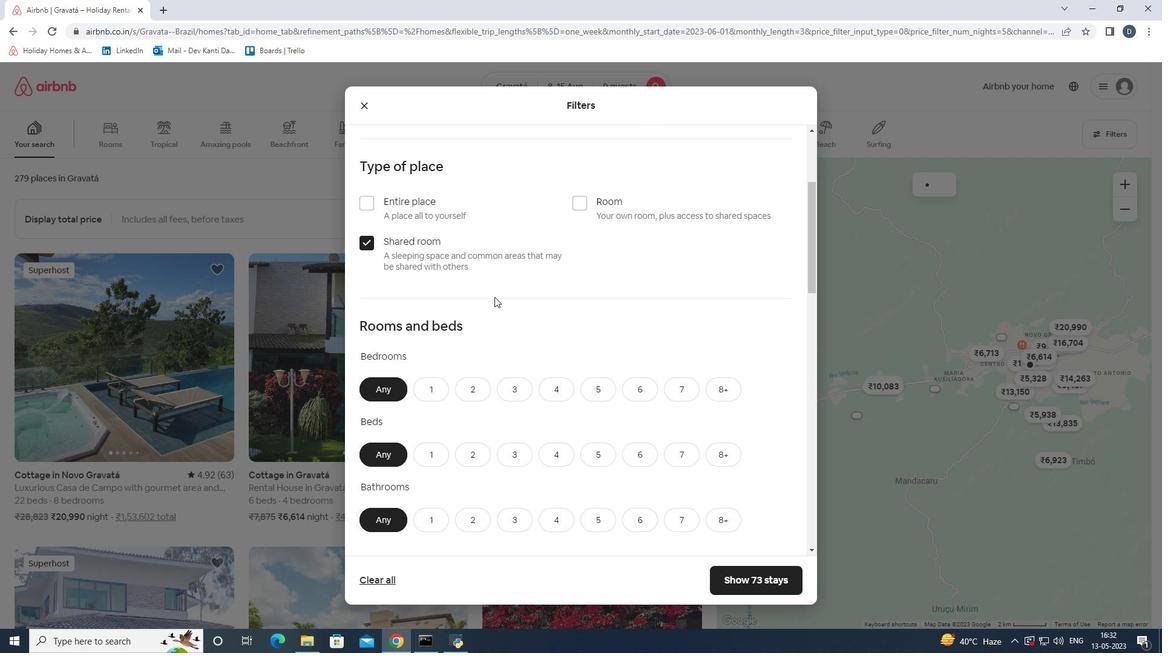 
Action: Mouse scrolled (494, 296) with delta (0, 0)
Screenshot: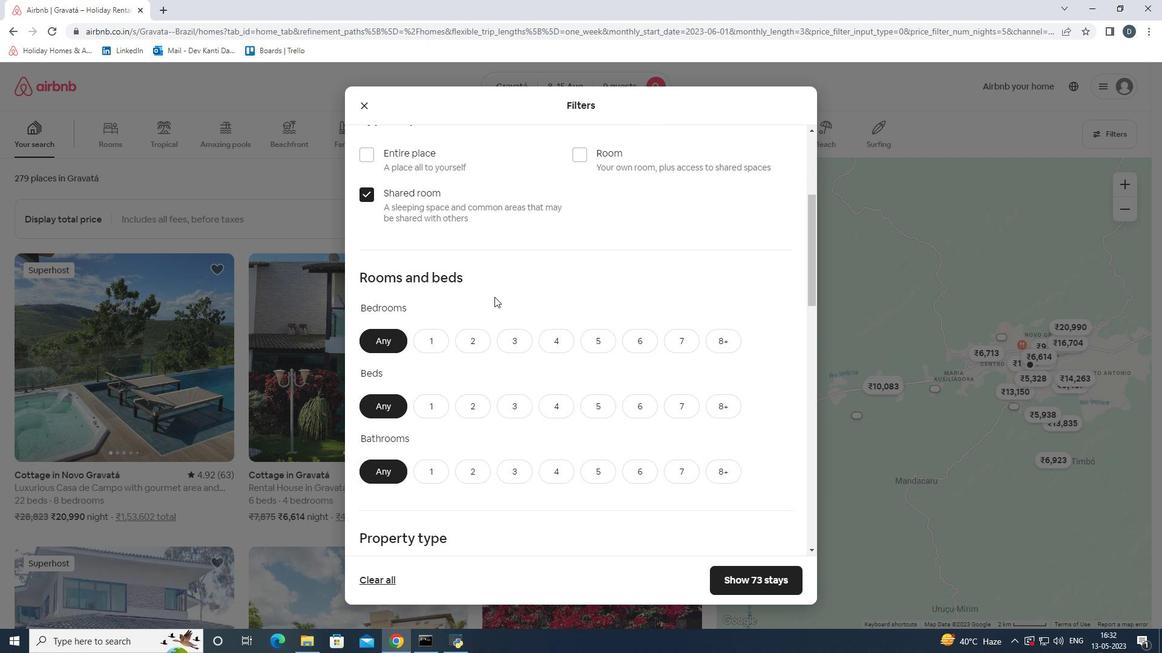 
Action: Mouse moved to (587, 270)
Screenshot: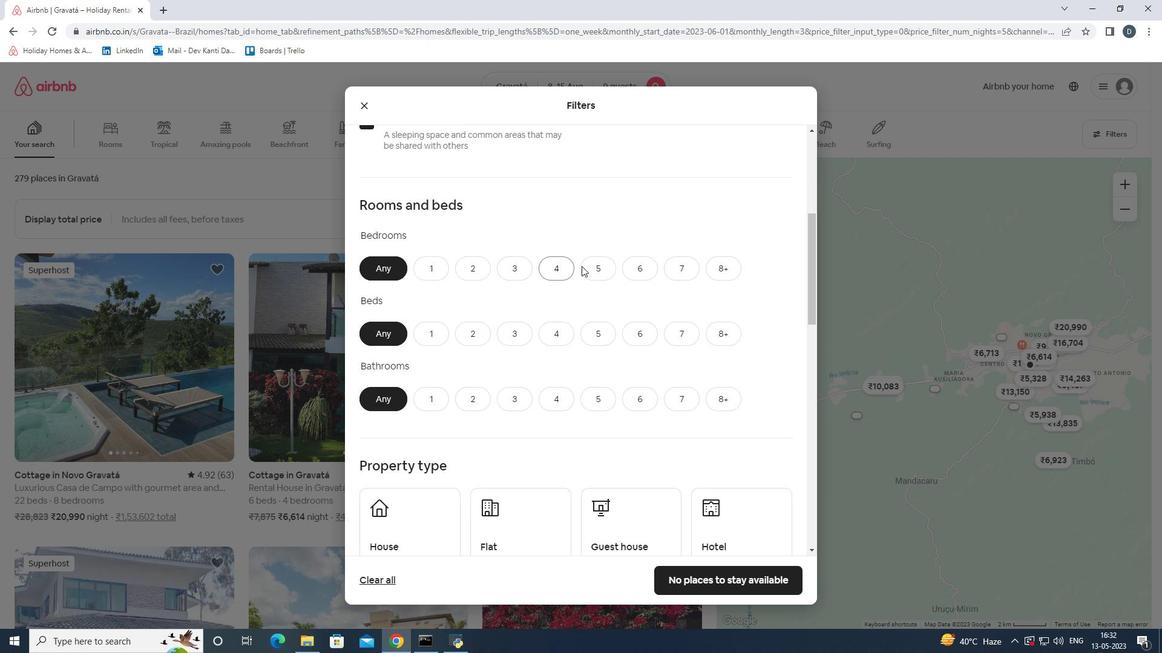 
Action: Mouse pressed left at (587, 270)
Screenshot: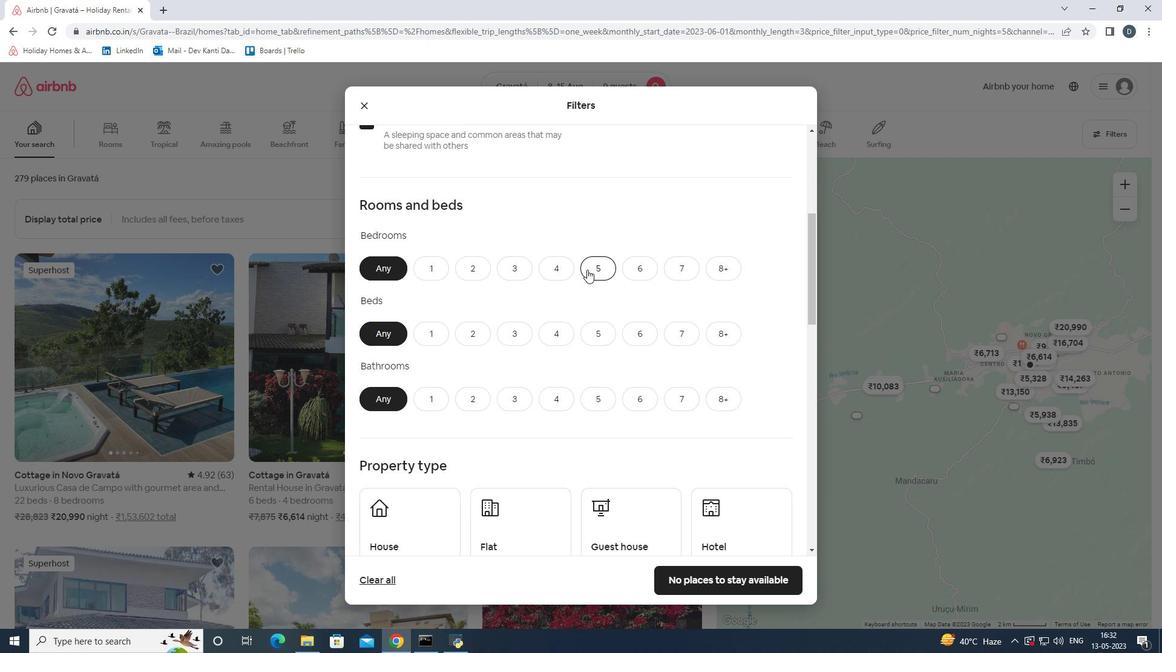 
Action: Mouse moved to (727, 332)
Screenshot: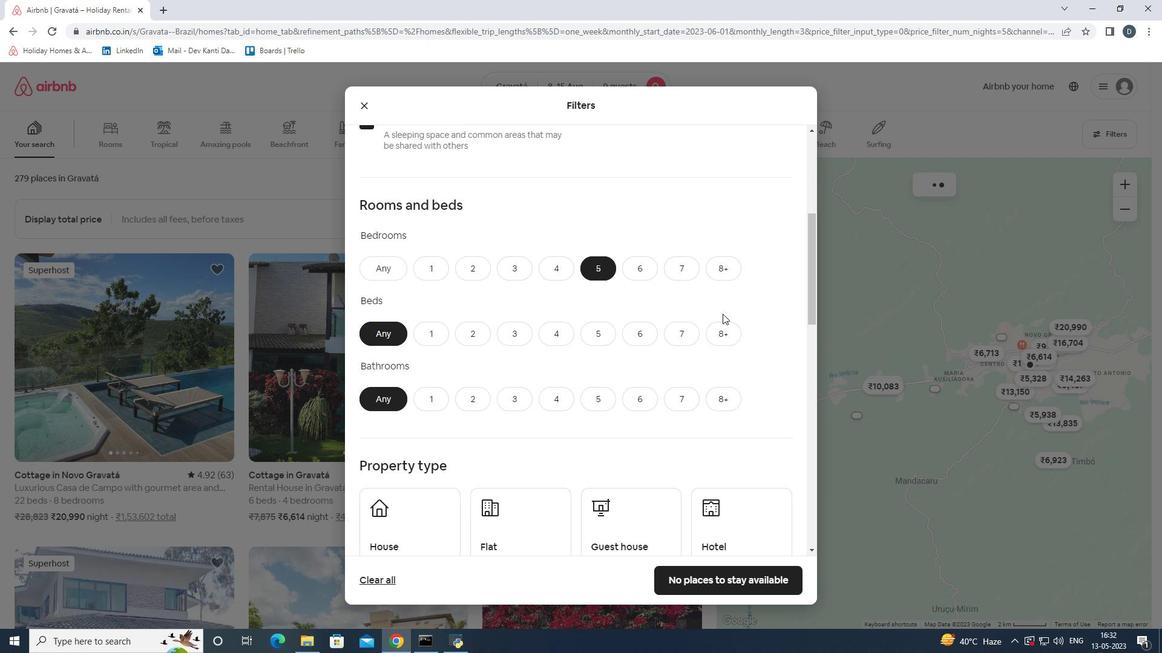 
Action: Mouse pressed left at (727, 332)
Screenshot: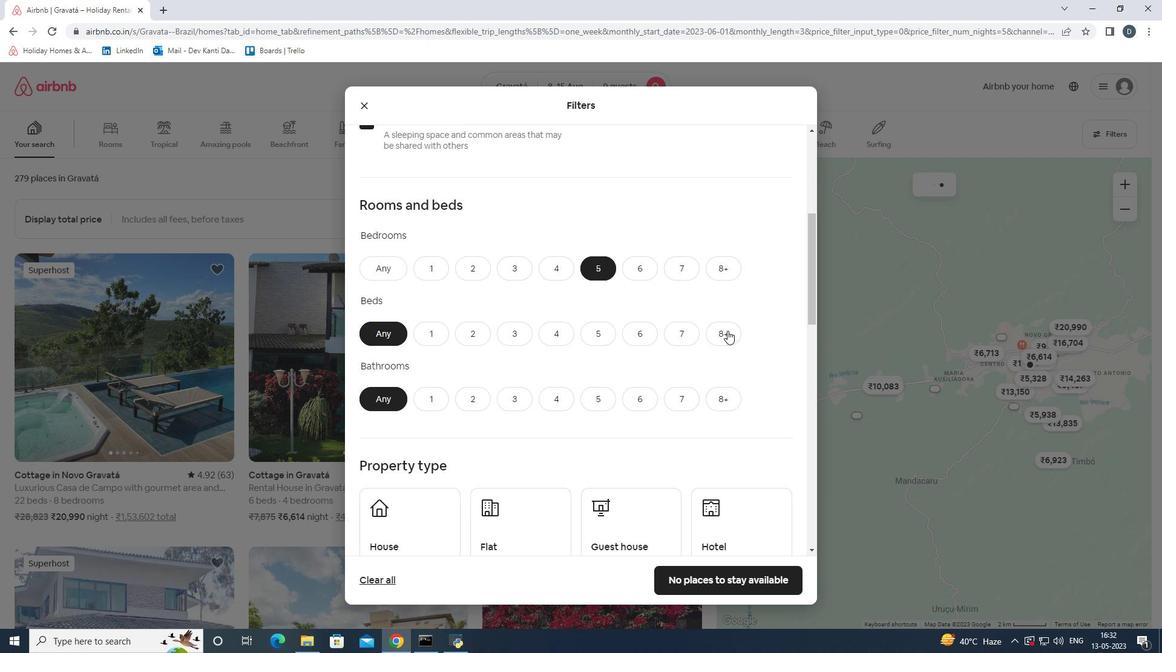 
Action: Mouse moved to (599, 400)
Screenshot: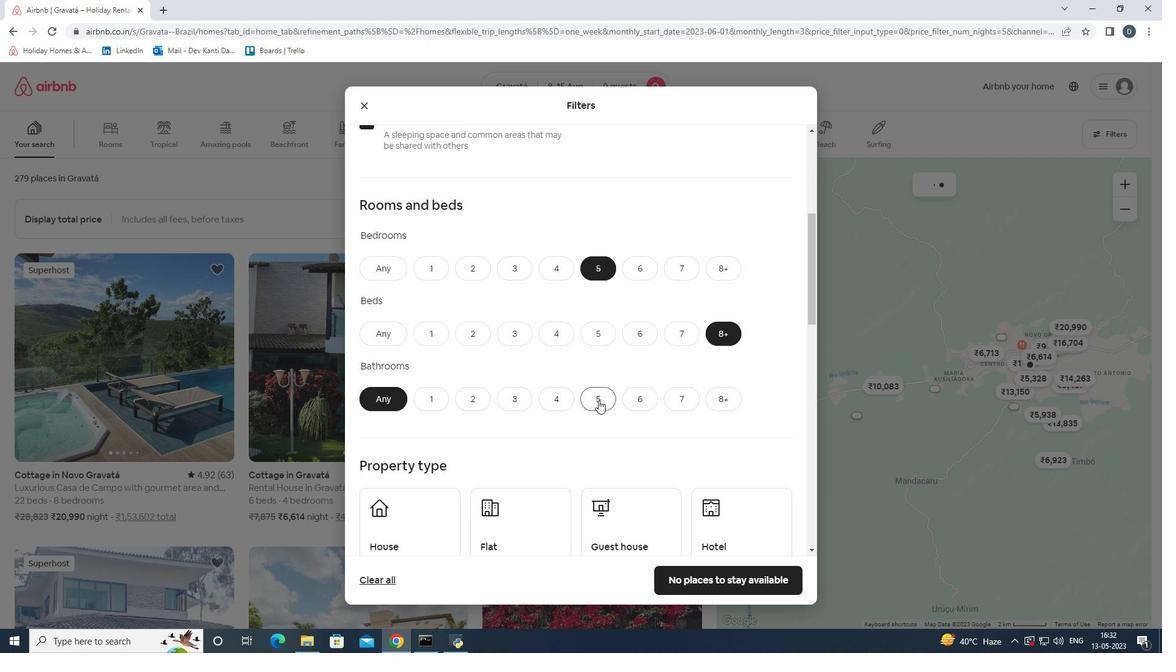 
Action: Mouse pressed left at (599, 400)
Screenshot: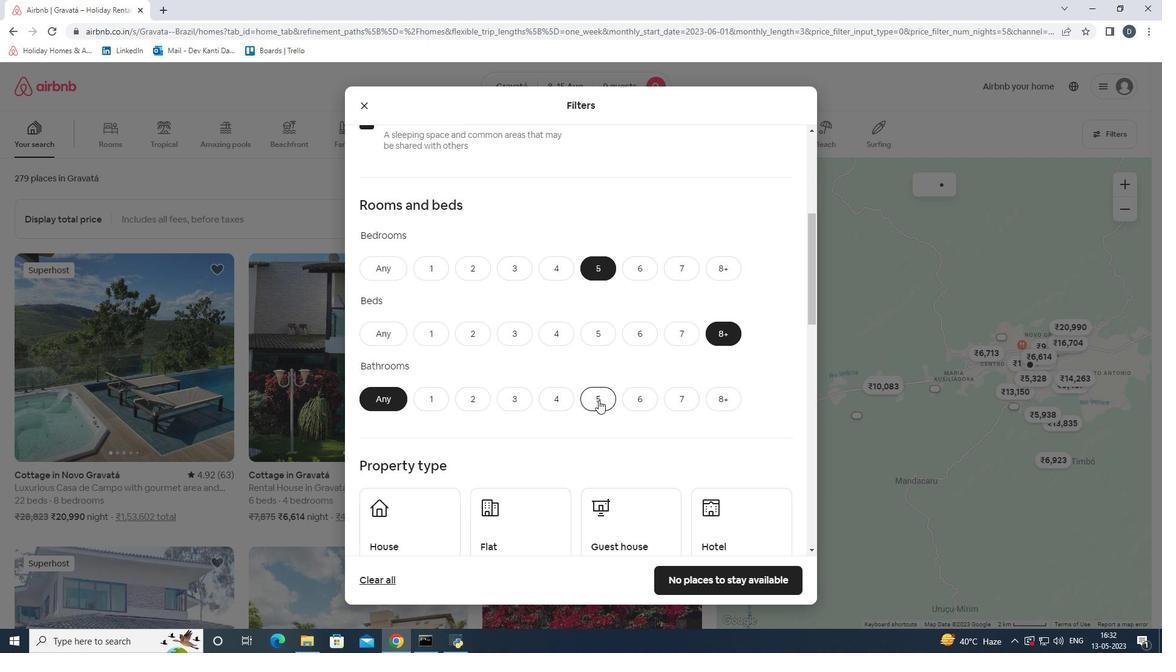 
Action: Mouse moved to (464, 392)
Screenshot: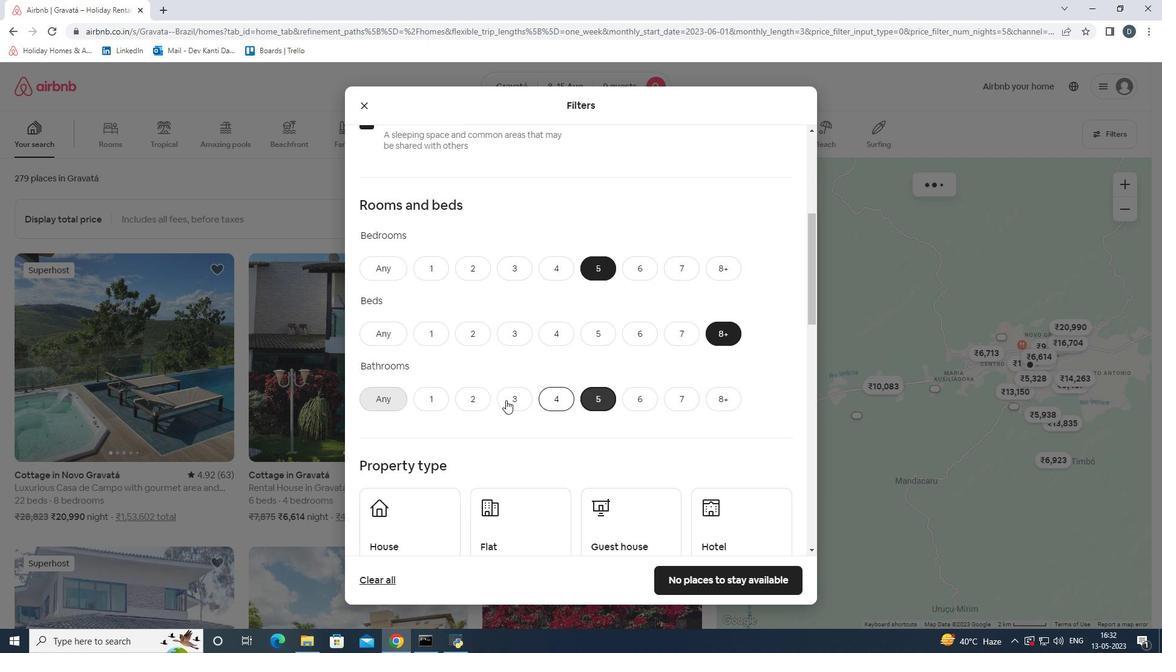 
Action: Mouse scrolled (464, 392) with delta (0, 0)
Screenshot: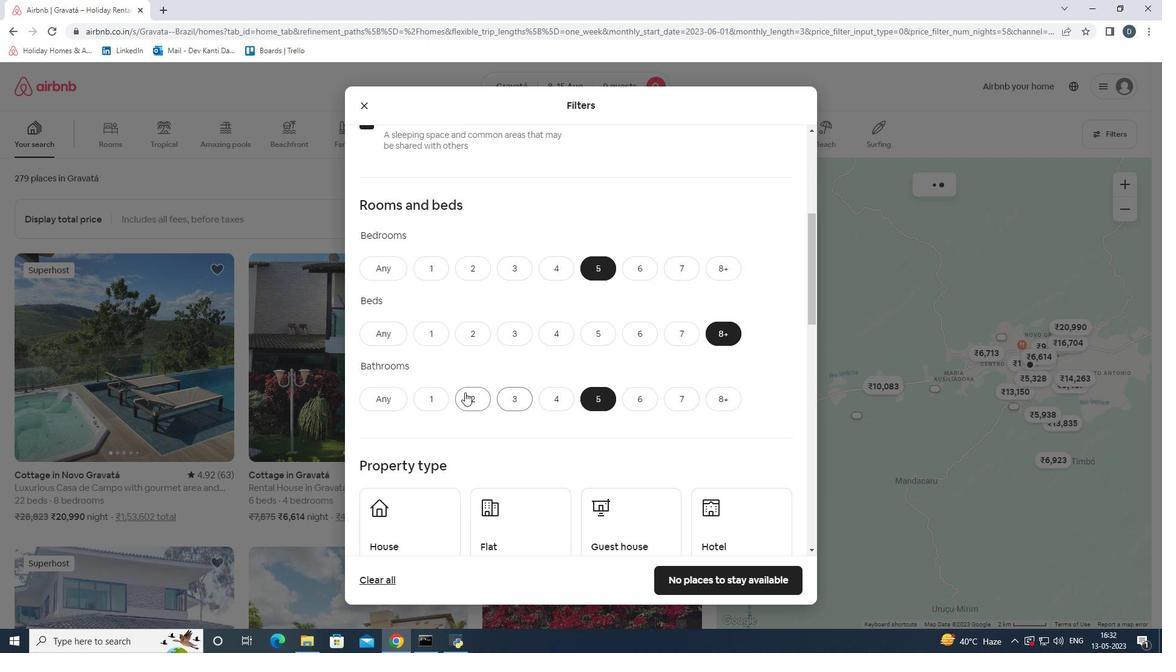 
Action: Mouse scrolled (464, 392) with delta (0, 0)
Screenshot: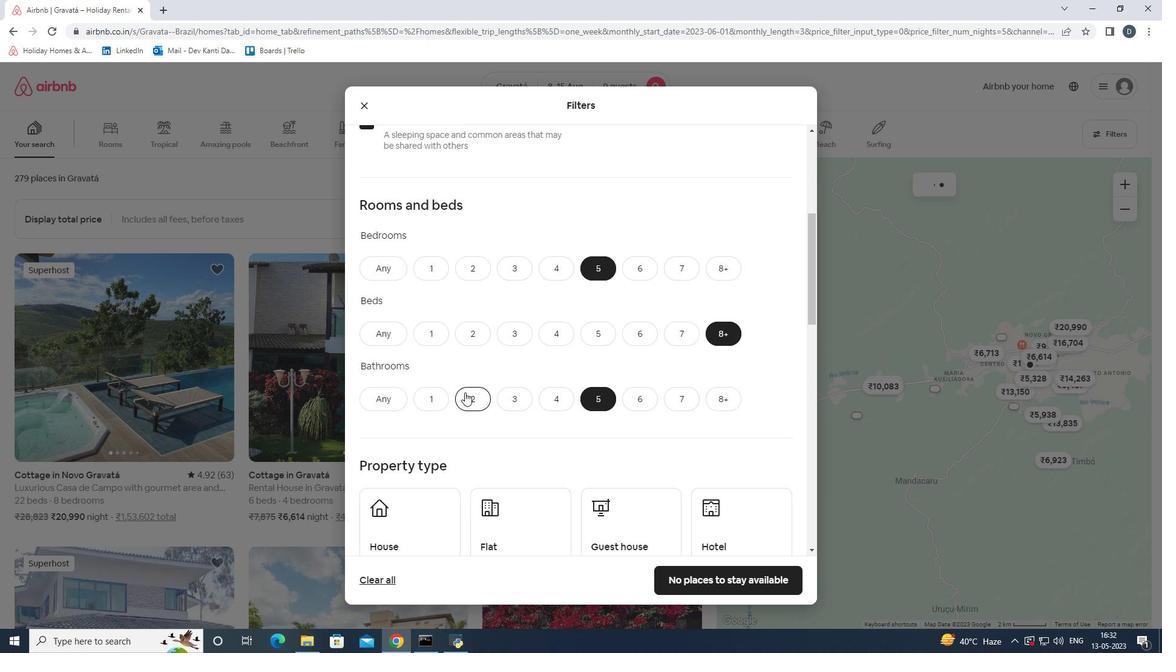 
Action: Mouse scrolled (464, 392) with delta (0, 0)
Screenshot: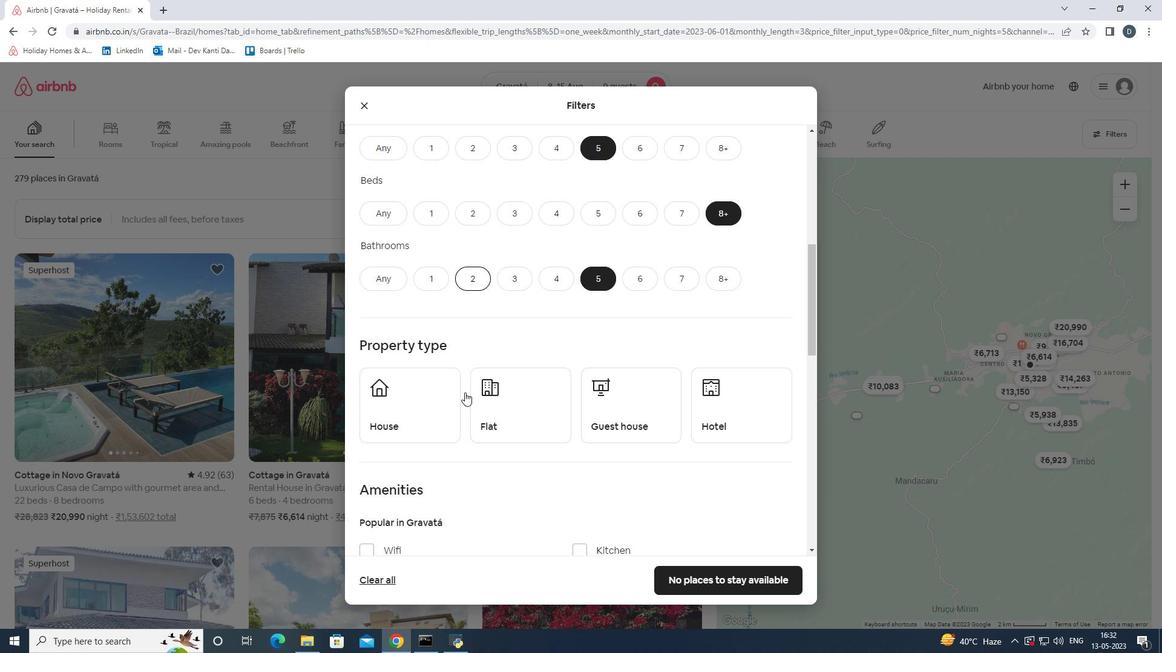 
Action: Mouse scrolled (464, 392) with delta (0, 0)
Screenshot: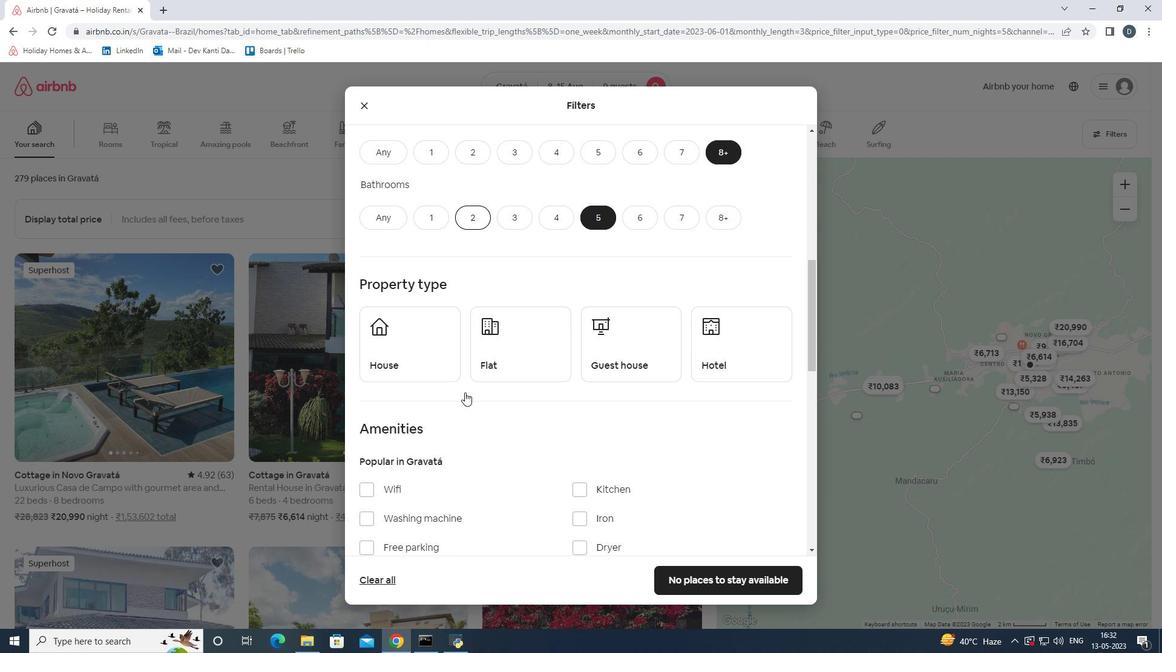 
Action: Mouse moved to (408, 305)
Screenshot: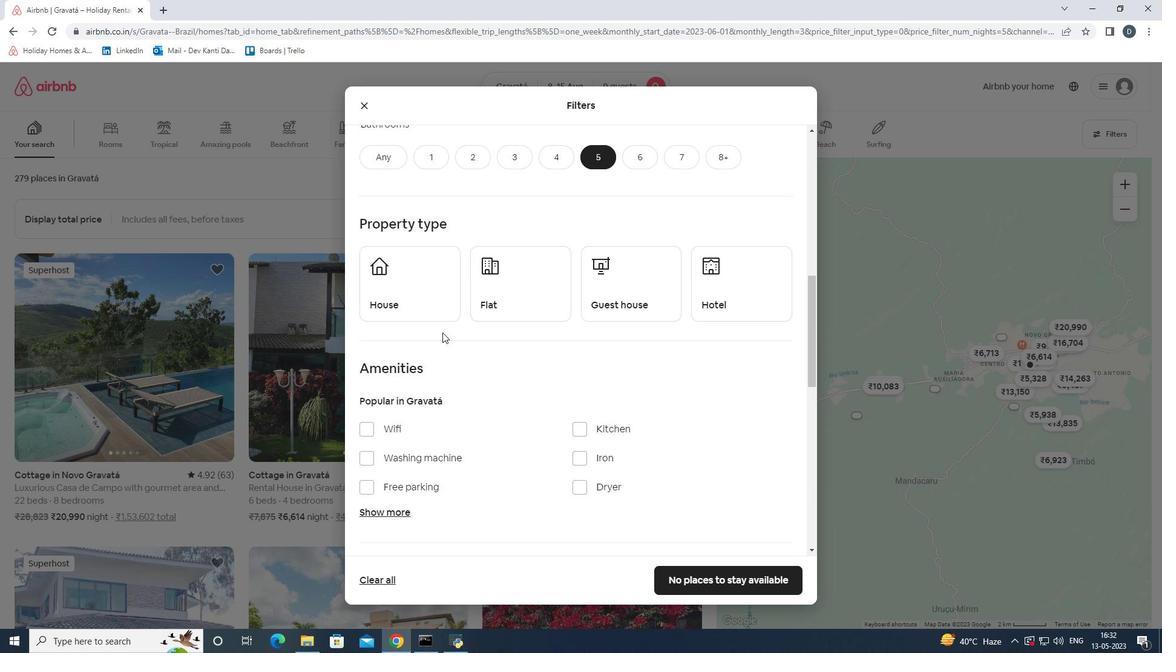 
Action: Mouse pressed left at (408, 305)
Screenshot: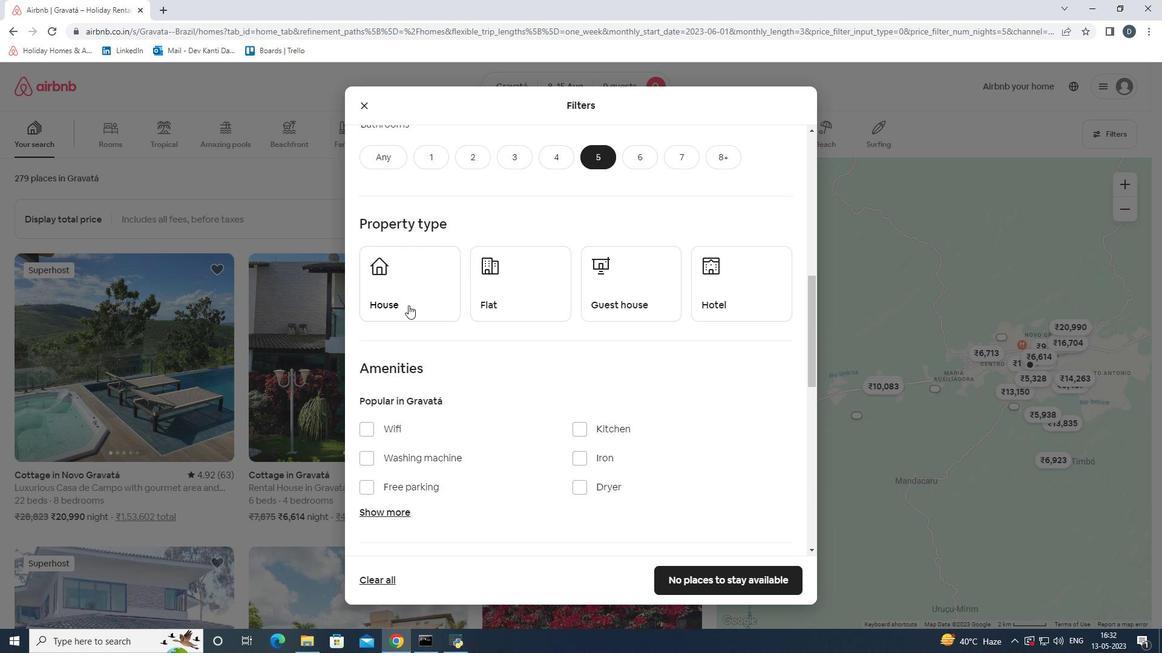 
Action: Mouse moved to (514, 294)
Screenshot: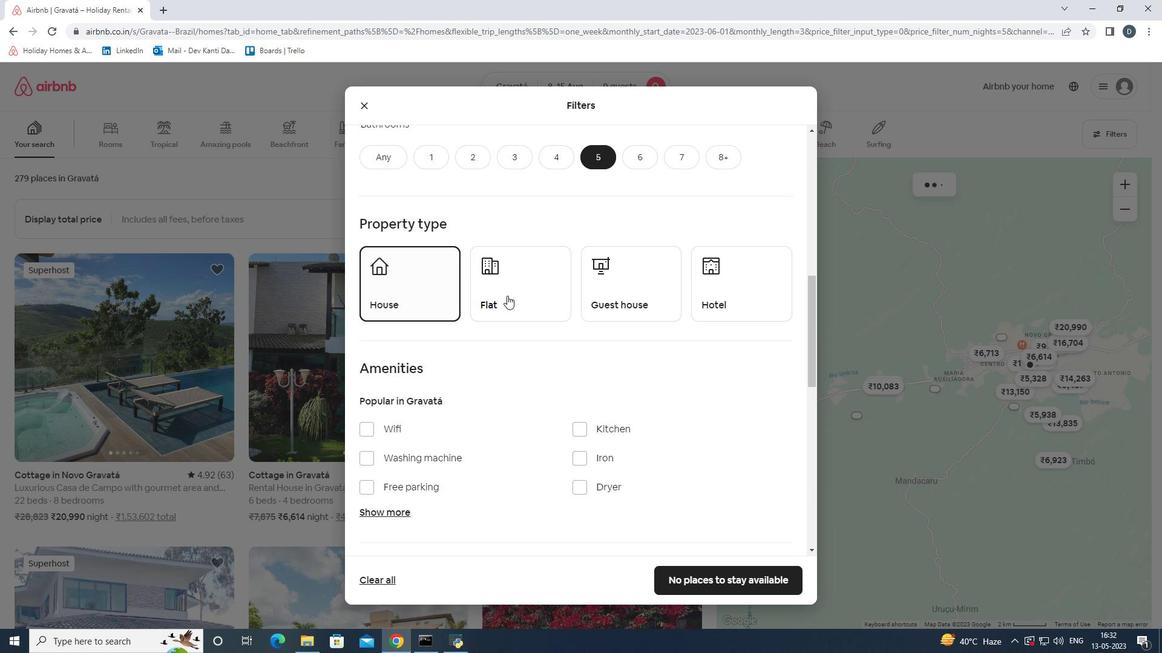 
Action: Mouse pressed left at (514, 294)
Screenshot: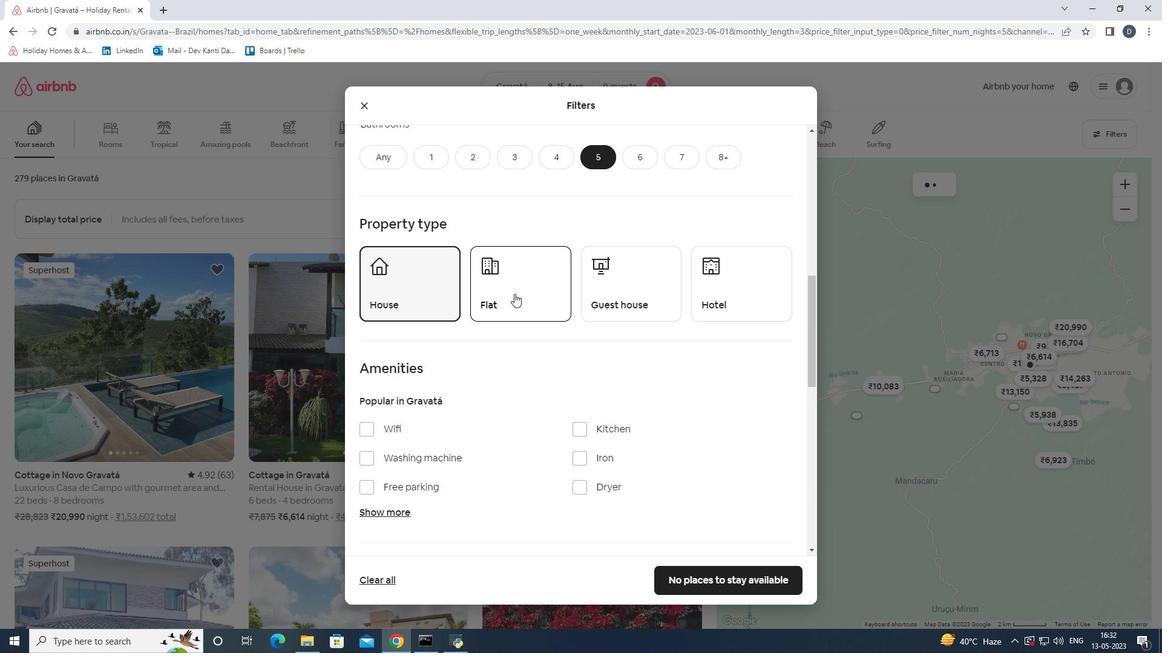 
Action: Mouse moved to (596, 291)
Screenshot: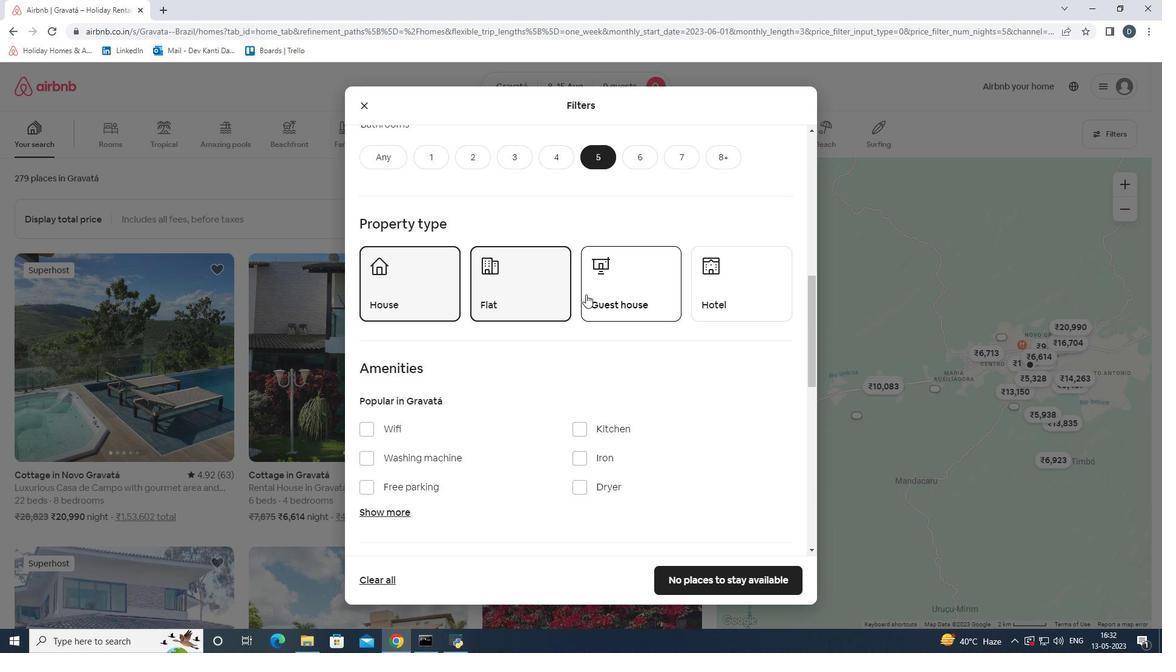 
Action: Mouse pressed left at (596, 291)
Screenshot: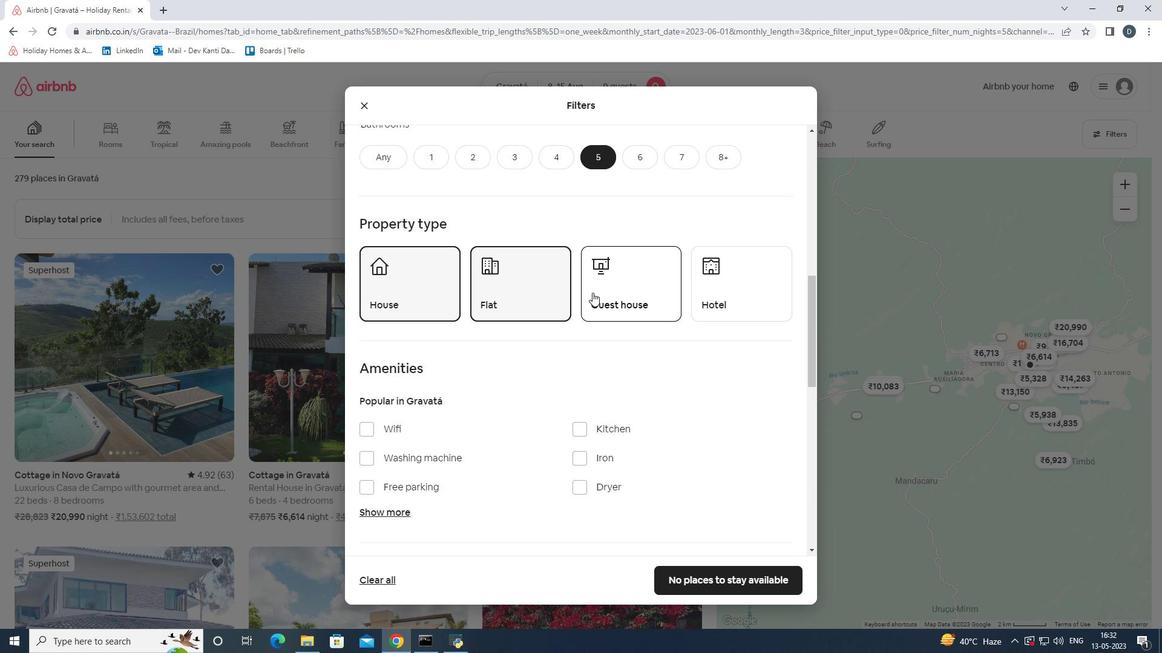 
Action: Mouse scrolled (596, 291) with delta (0, 0)
Screenshot: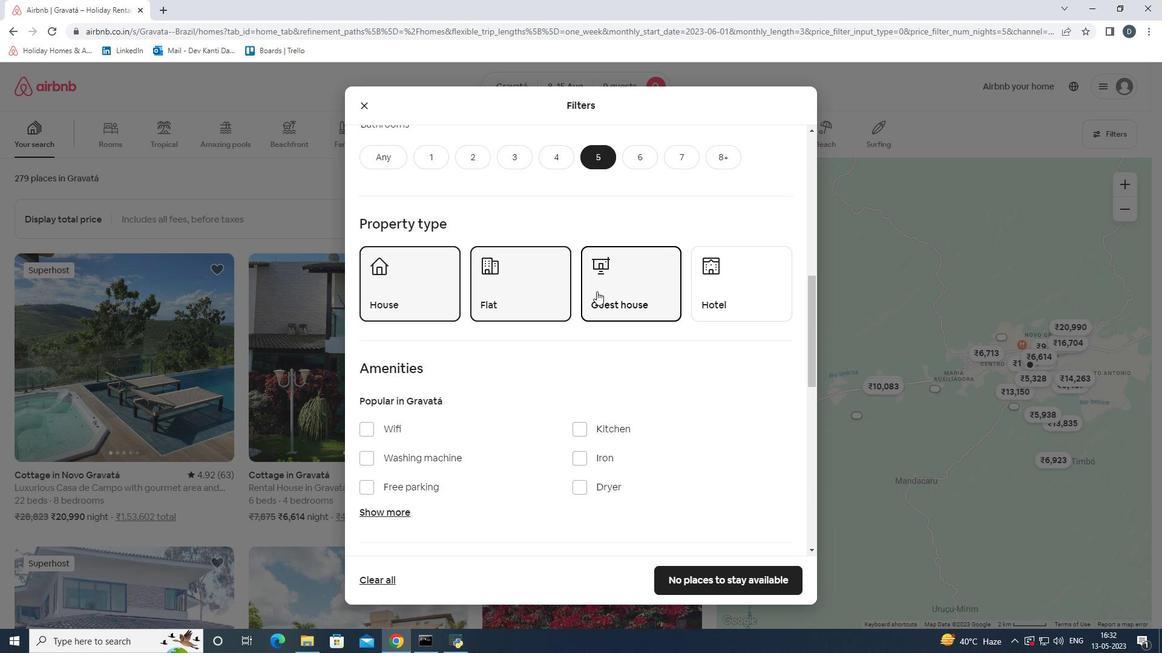 
Action: Mouse scrolled (596, 291) with delta (0, 0)
Screenshot: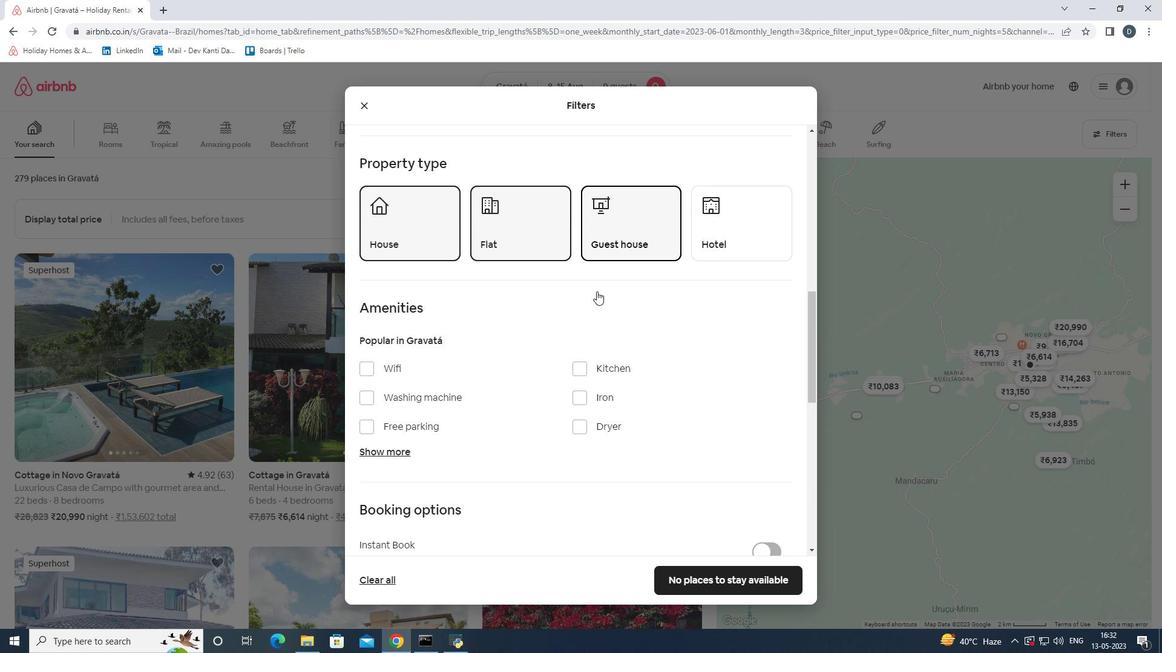 
Action: Mouse moved to (365, 305)
Screenshot: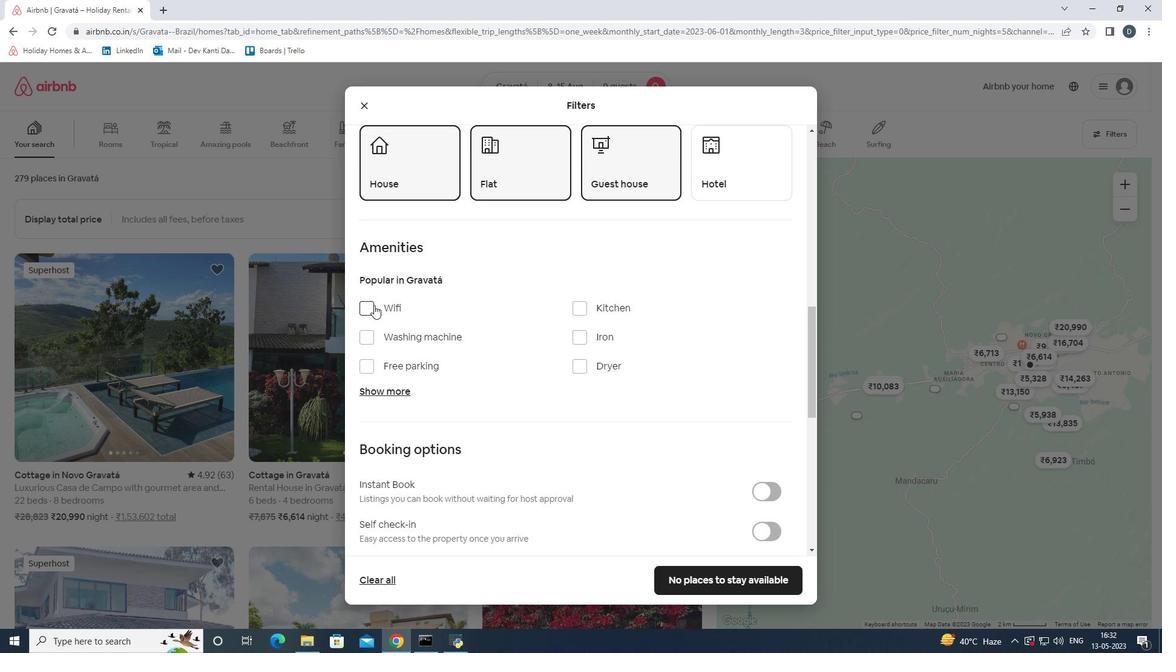 
Action: Mouse pressed left at (365, 305)
Screenshot: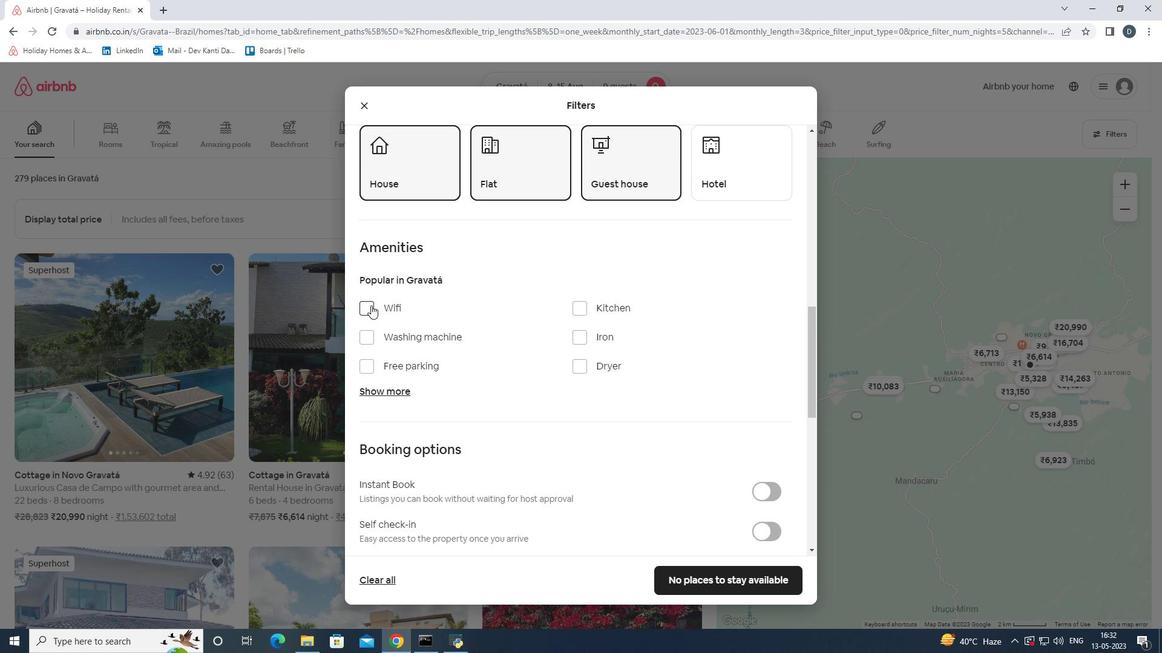 
Action: Mouse moved to (396, 387)
Screenshot: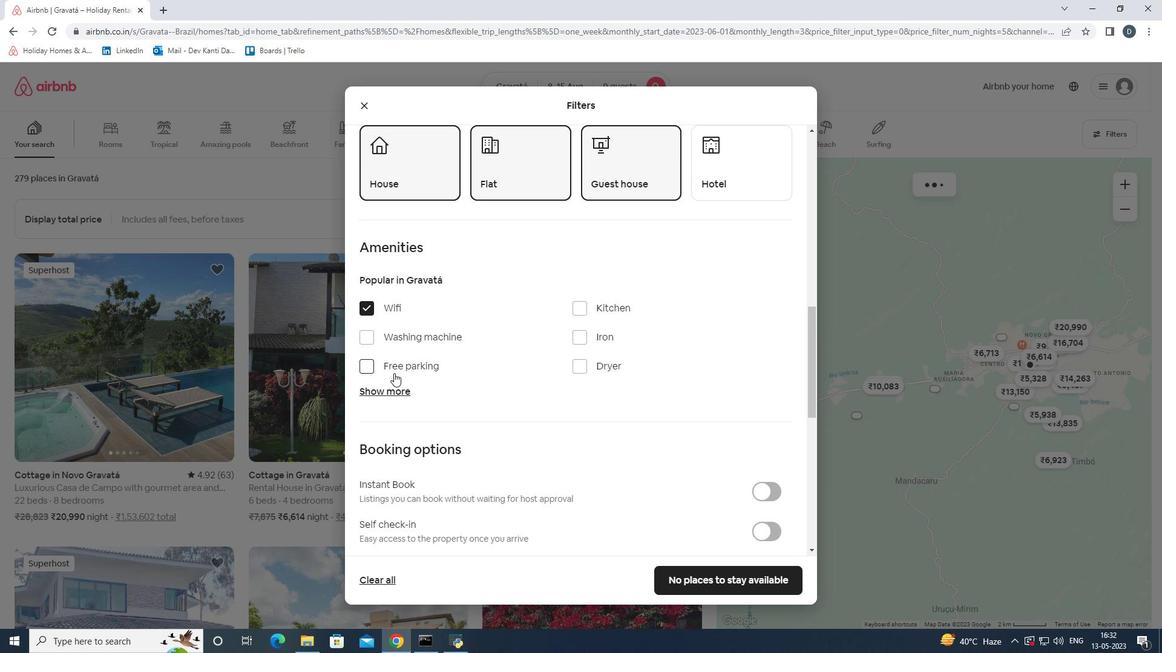 
Action: Mouse pressed left at (396, 387)
Screenshot: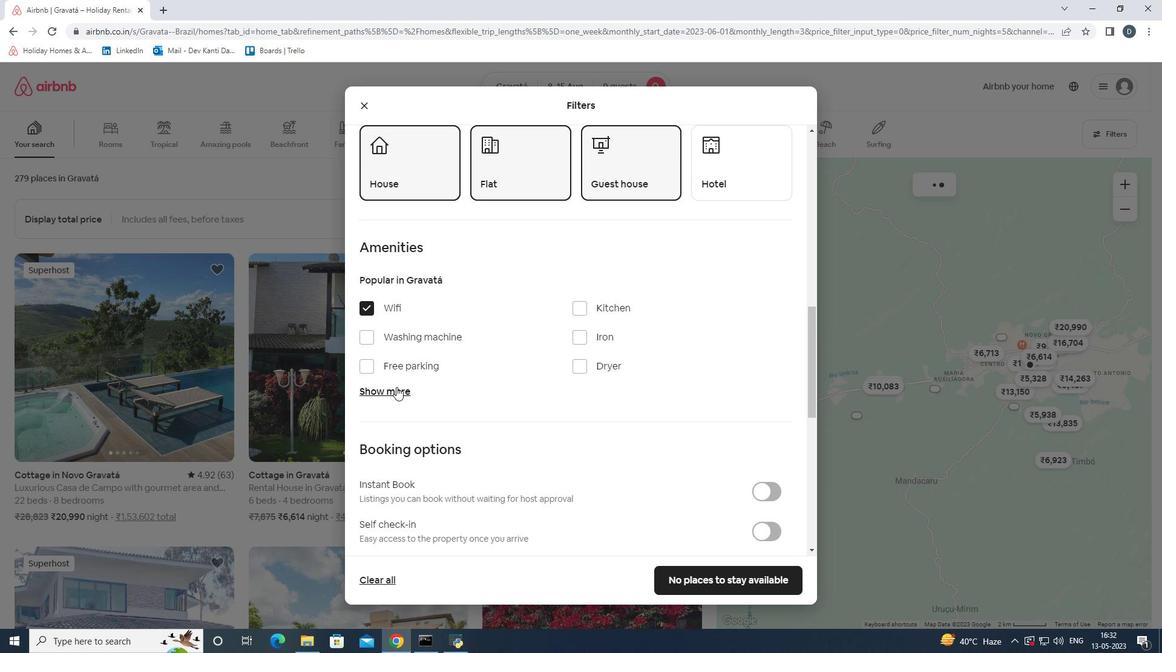 
Action: Mouse moved to (568, 363)
Screenshot: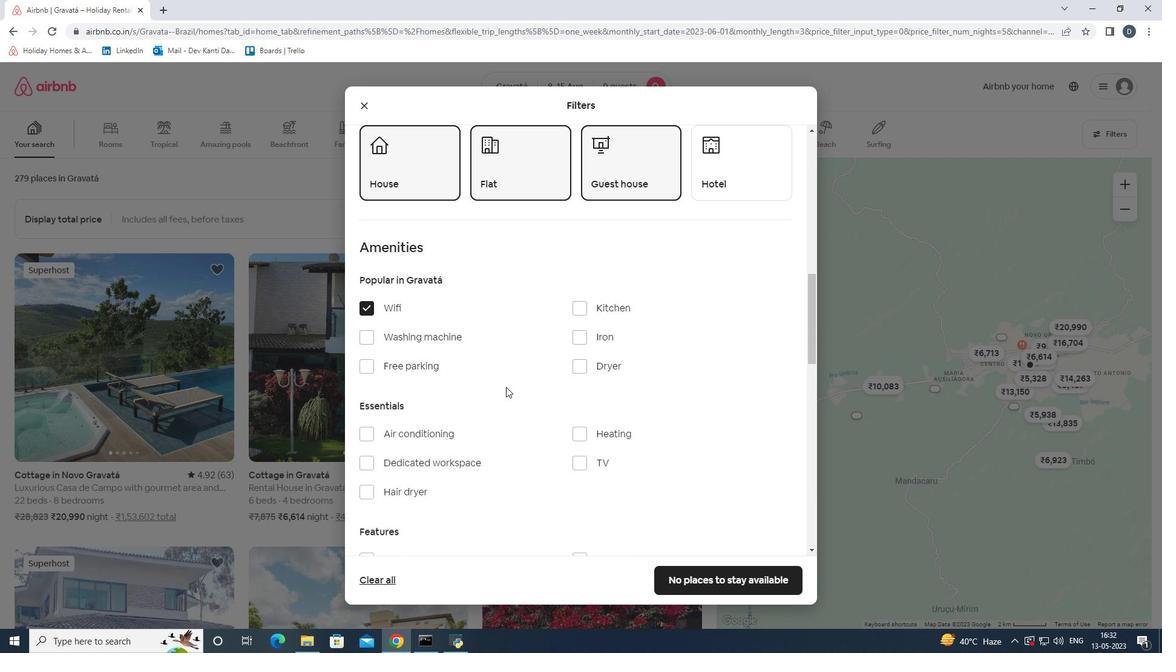 
Action: Mouse scrolled (568, 363) with delta (0, 0)
Screenshot: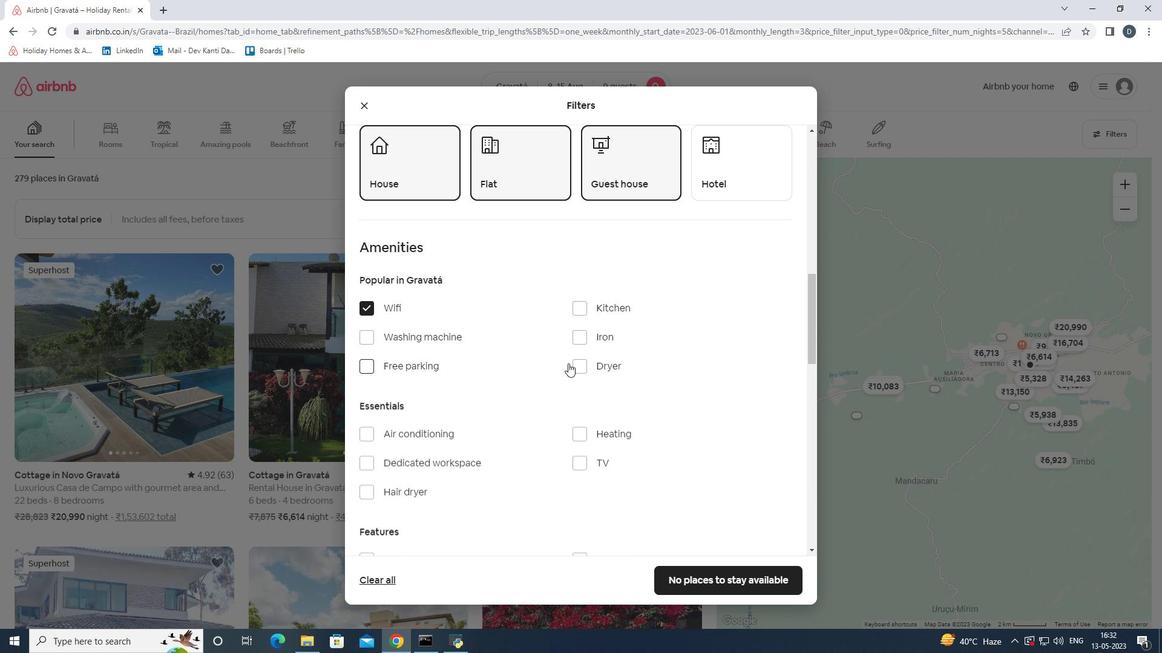 
Action: Mouse moved to (576, 399)
Screenshot: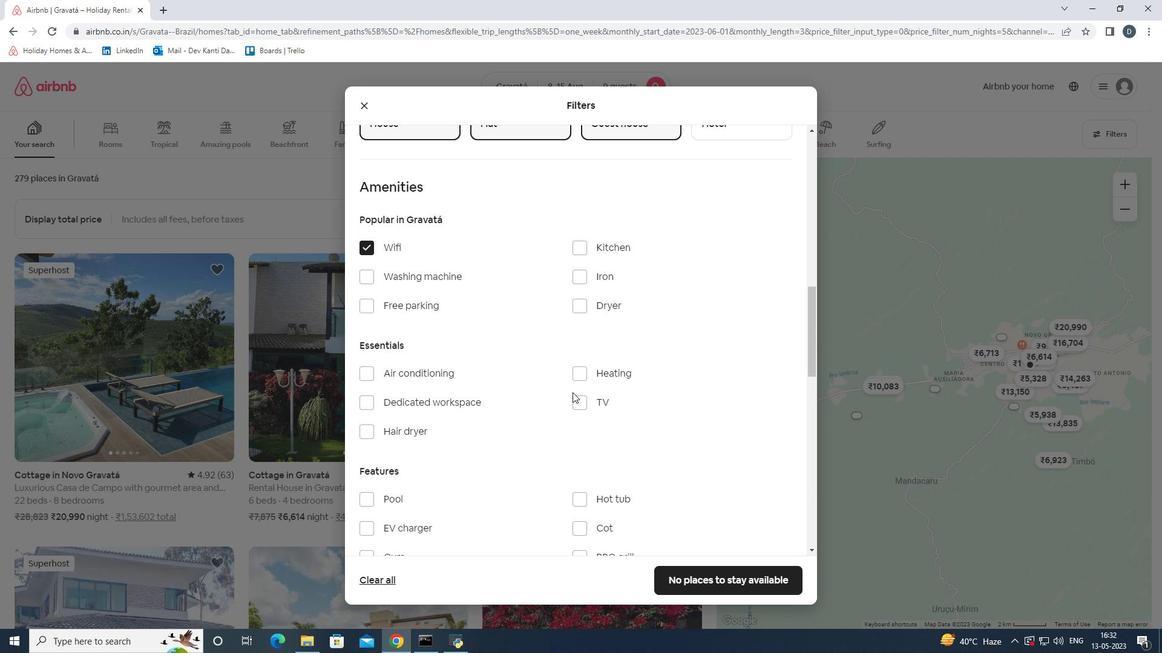 
Action: Mouse pressed left at (576, 399)
Screenshot: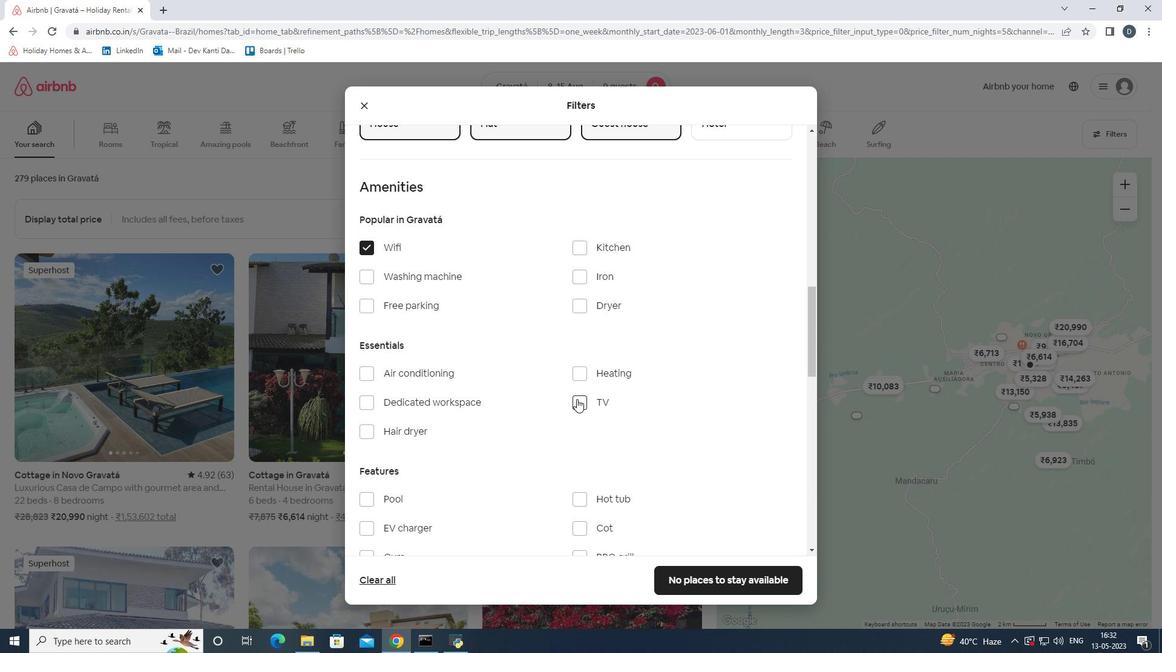 
Action: Mouse moved to (365, 311)
Screenshot: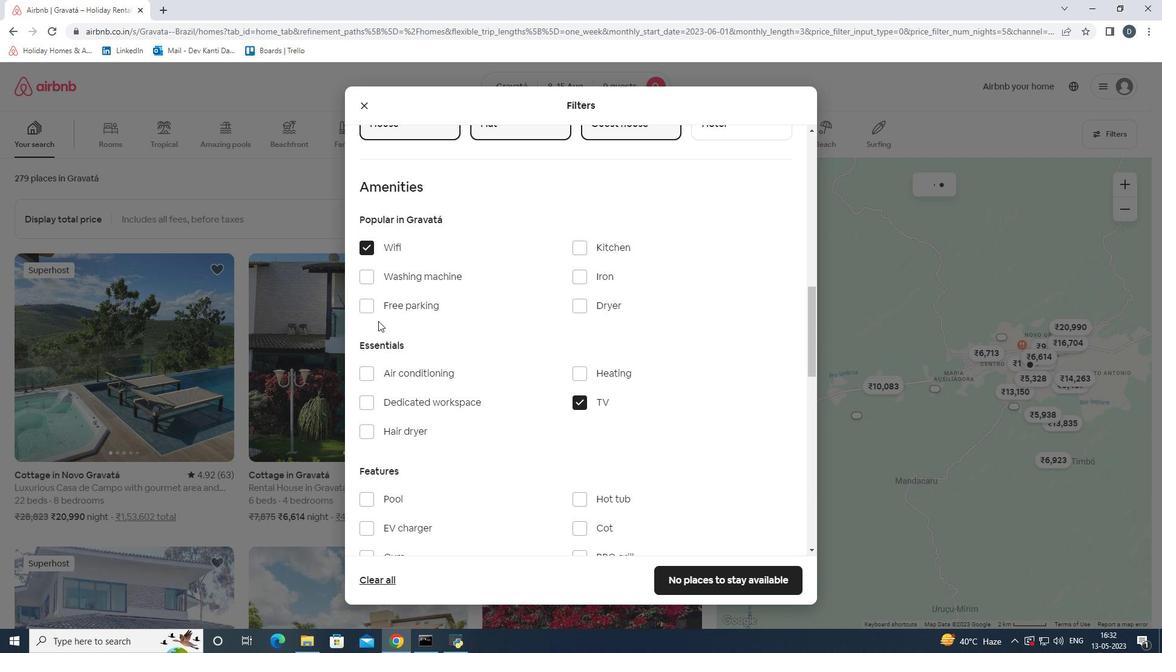
Action: Mouse pressed left at (365, 311)
Screenshot: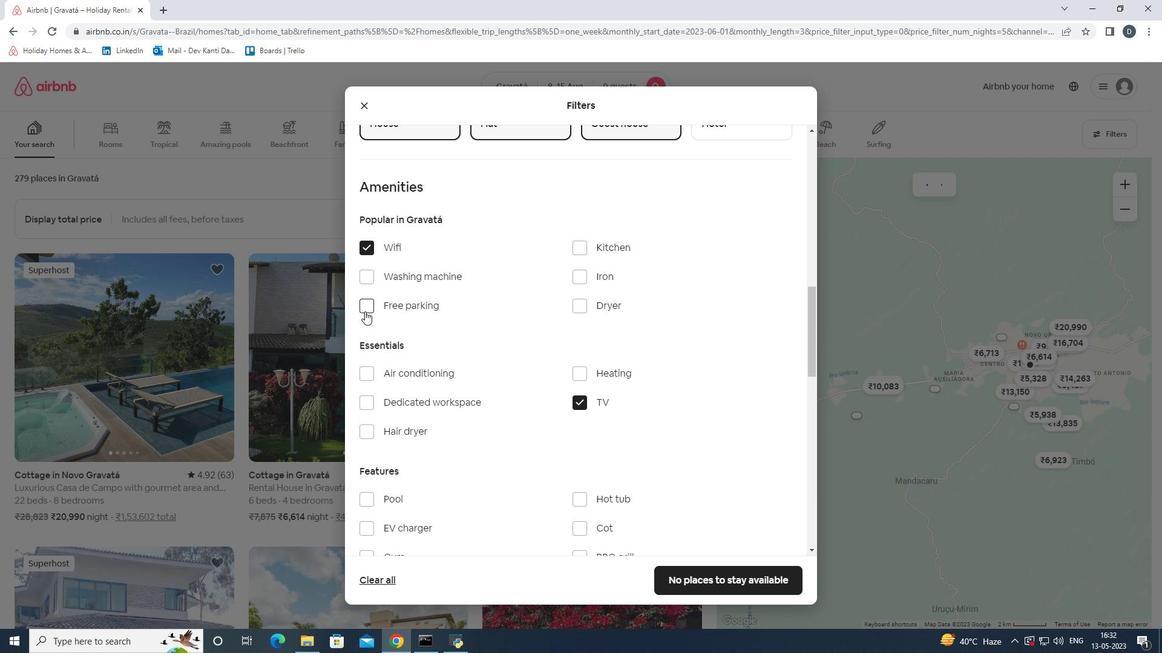 
Action: Mouse moved to (541, 324)
Screenshot: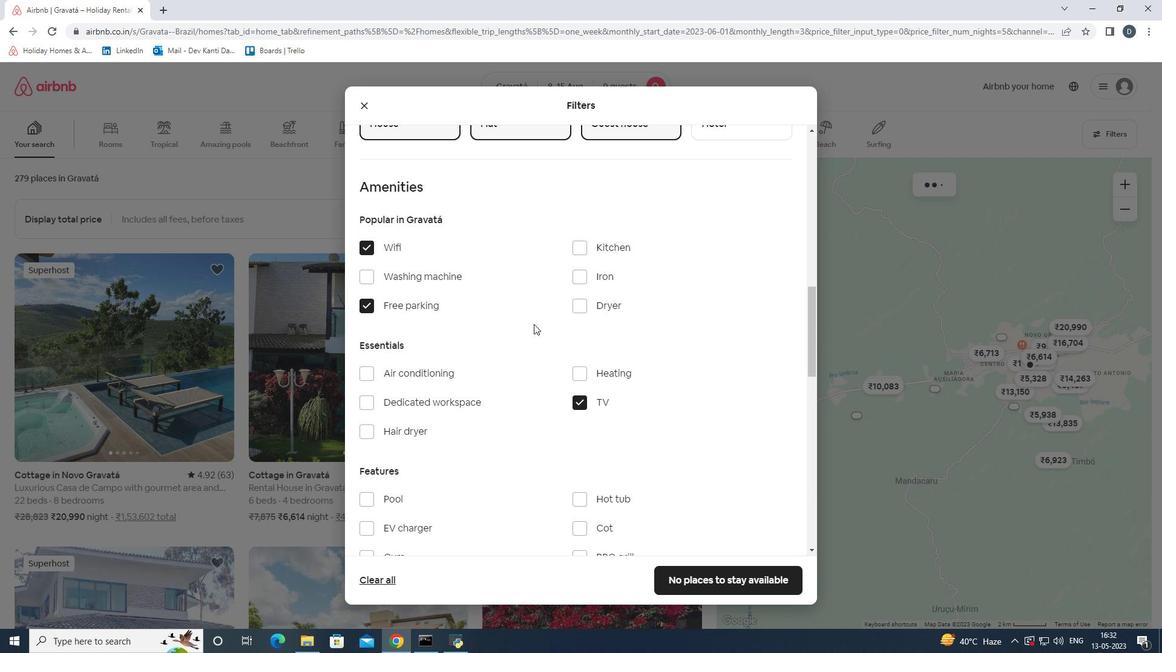 
Action: Mouse scrolled (541, 323) with delta (0, 0)
Screenshot: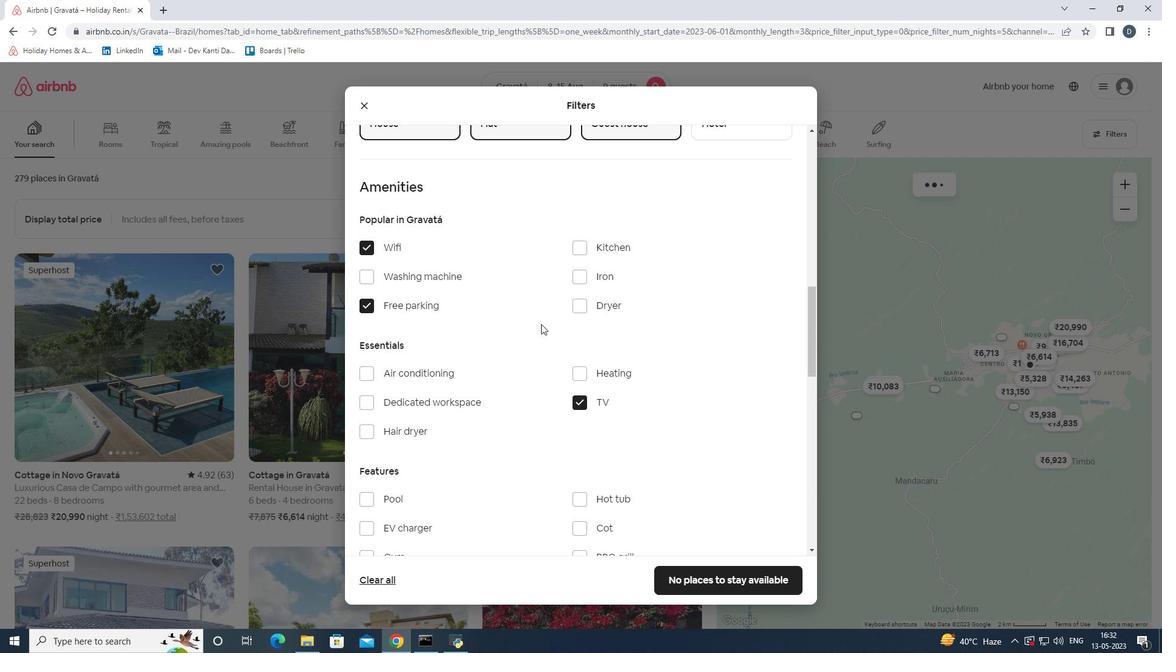 
Action: Mouse scrolled (541, 323) with delta (0, 0)
Screenshot: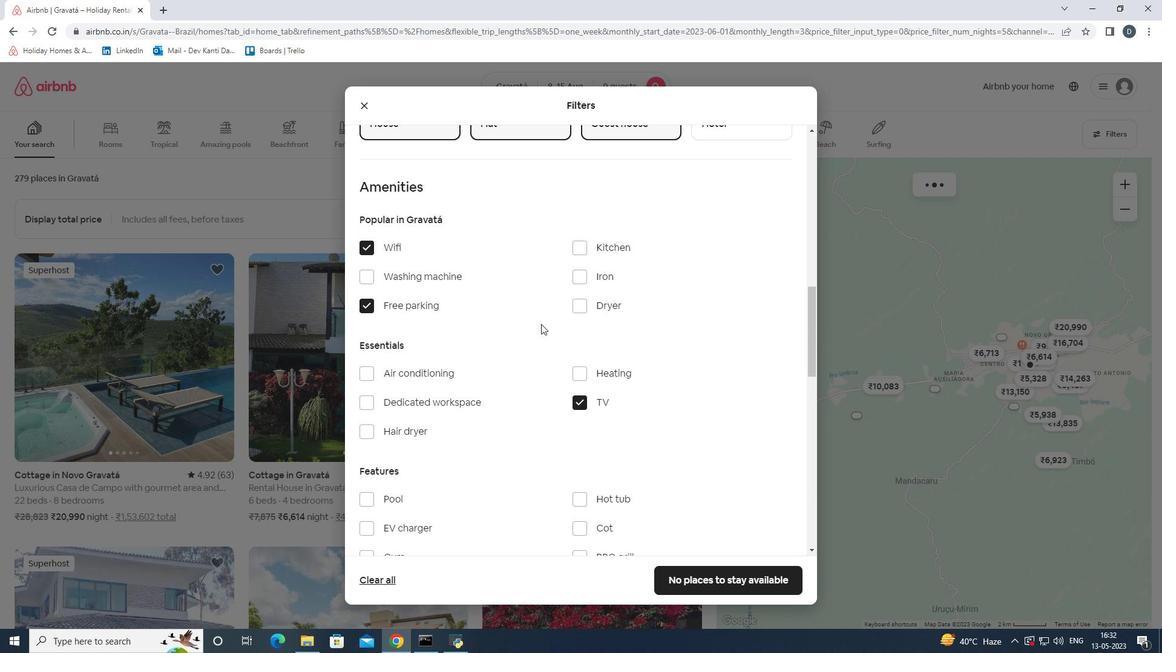 
Action: Mouse moved to (515, 325)
Screenshot: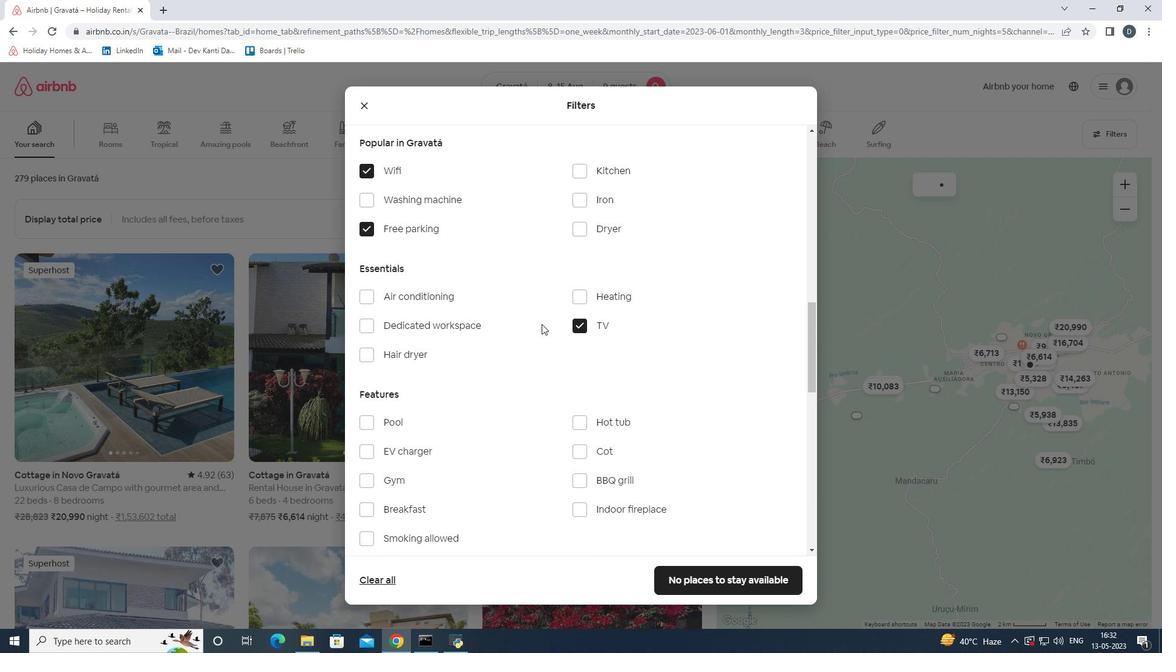 
Action: Mouse scrolled (515, 325) with delta (0, 0)
Screenshot: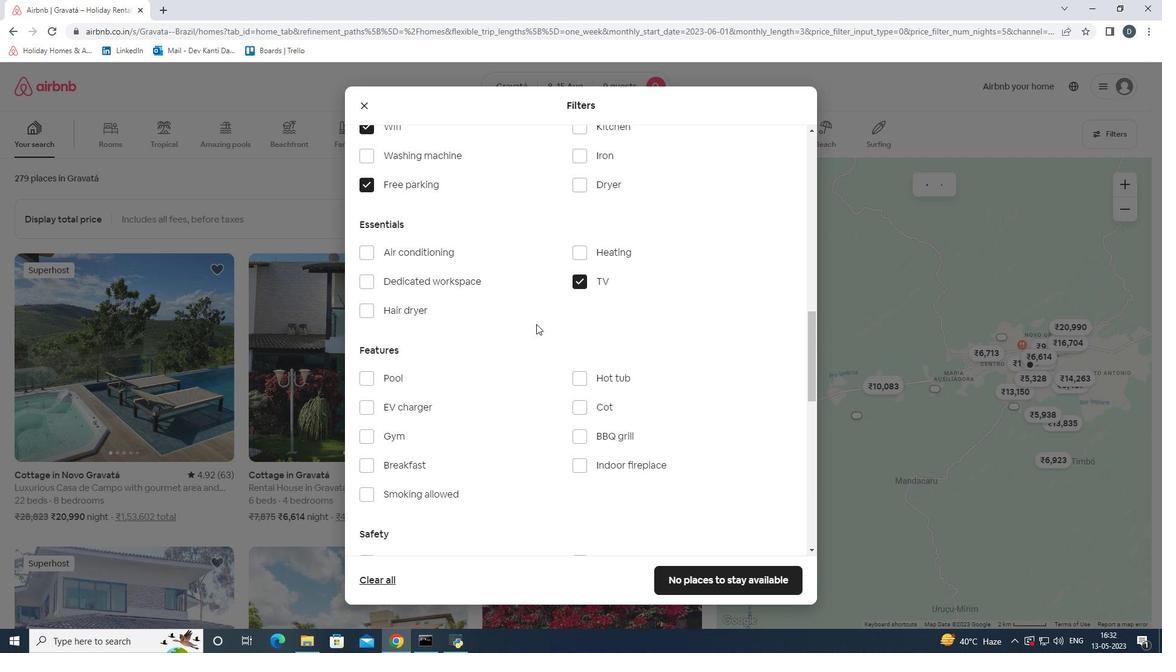 
Action: Mouse scrolled (515, 325) with delta (0, 0)
Screenshot: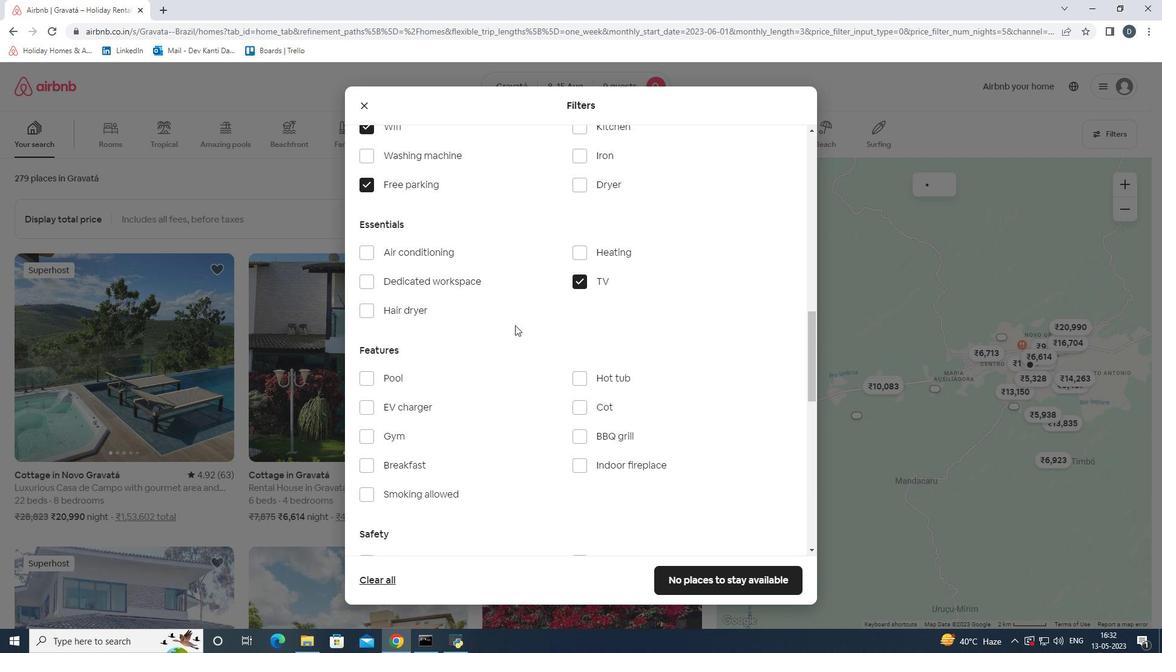 
Action: Mouse moved to (366, 311)
Screenshot: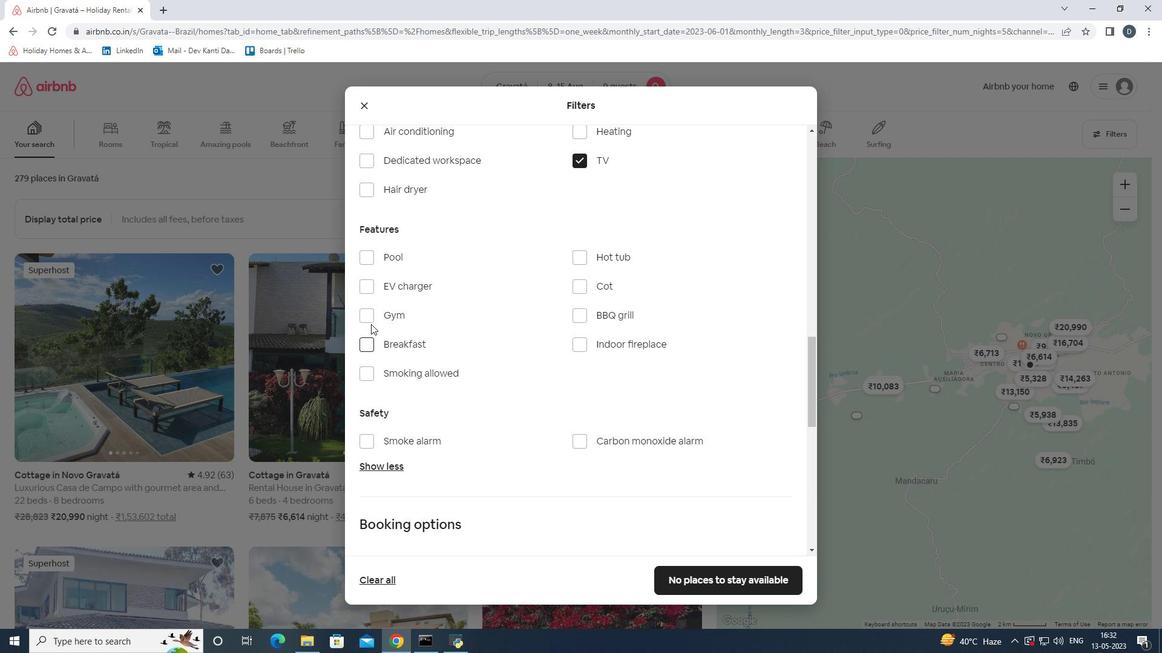 
Action: Mouse pressed left at (366, 311)
Screenshot: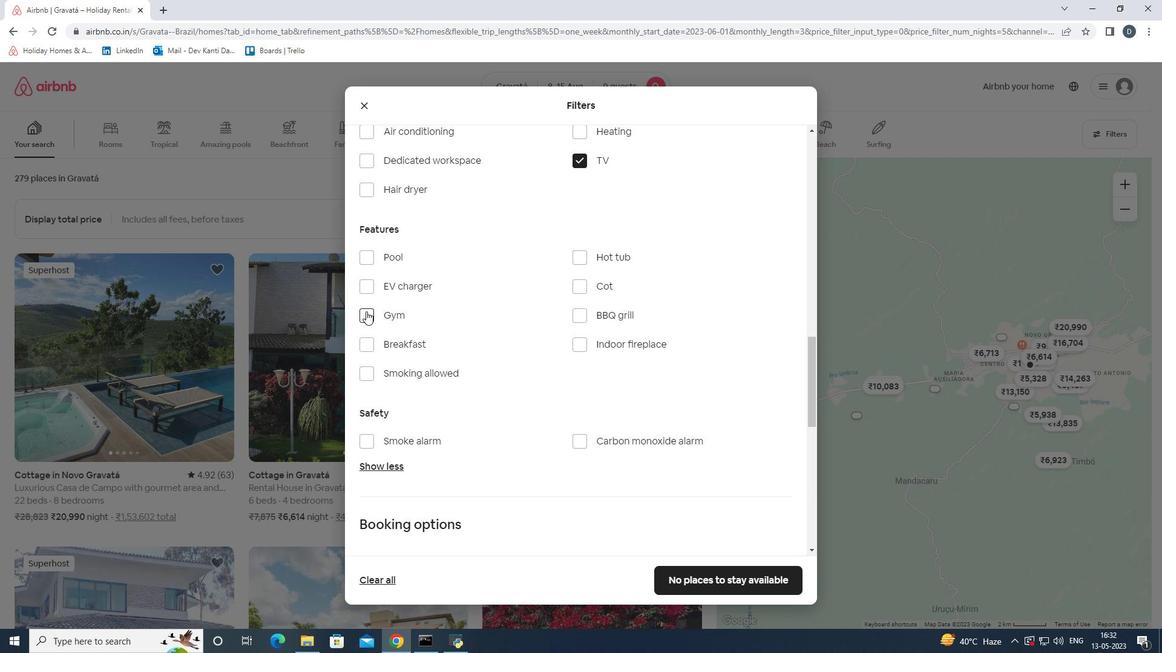 
Action: Mouse moved to (372, 347)
Screenshot: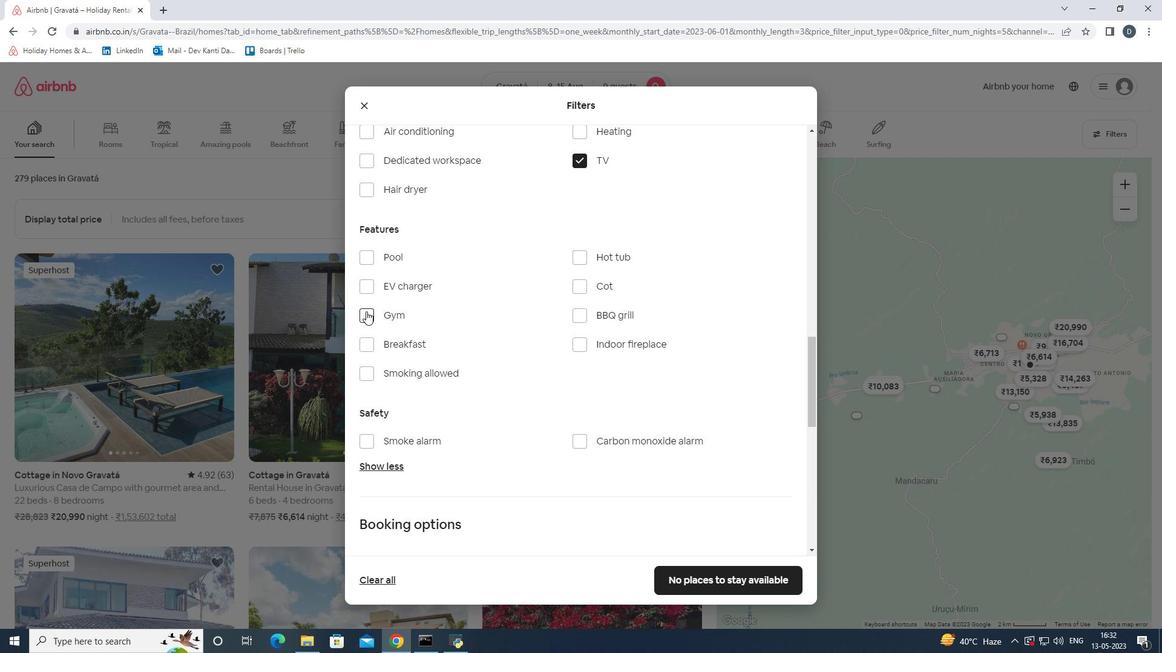 
Action: Mouse pressed left at (372, 347)
Screenshot: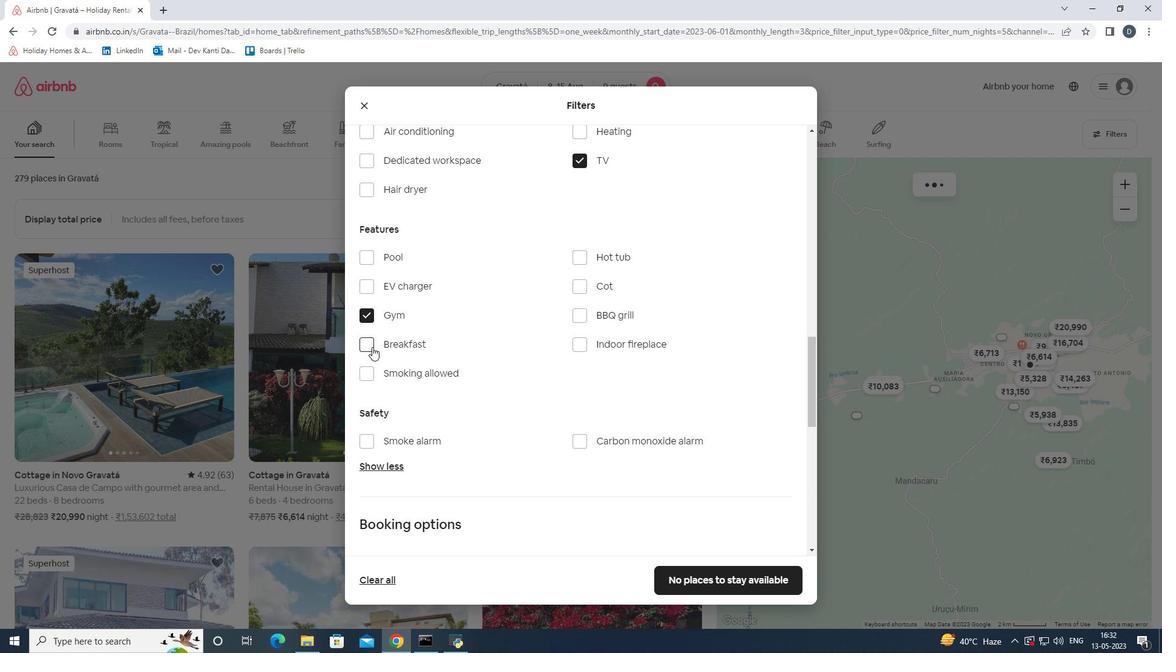 
Action: Mouse moved to (504, 346)
Screenshot: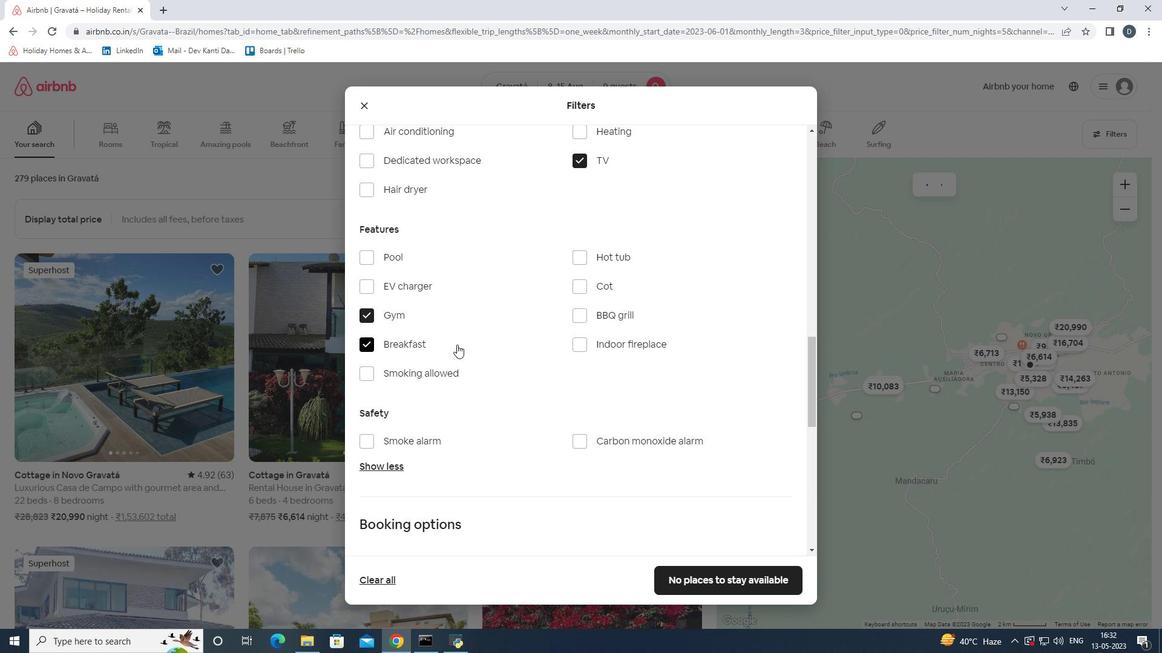 
Action: Mouse scrolled (504, 345) with delta (0, 0)
Screenshot: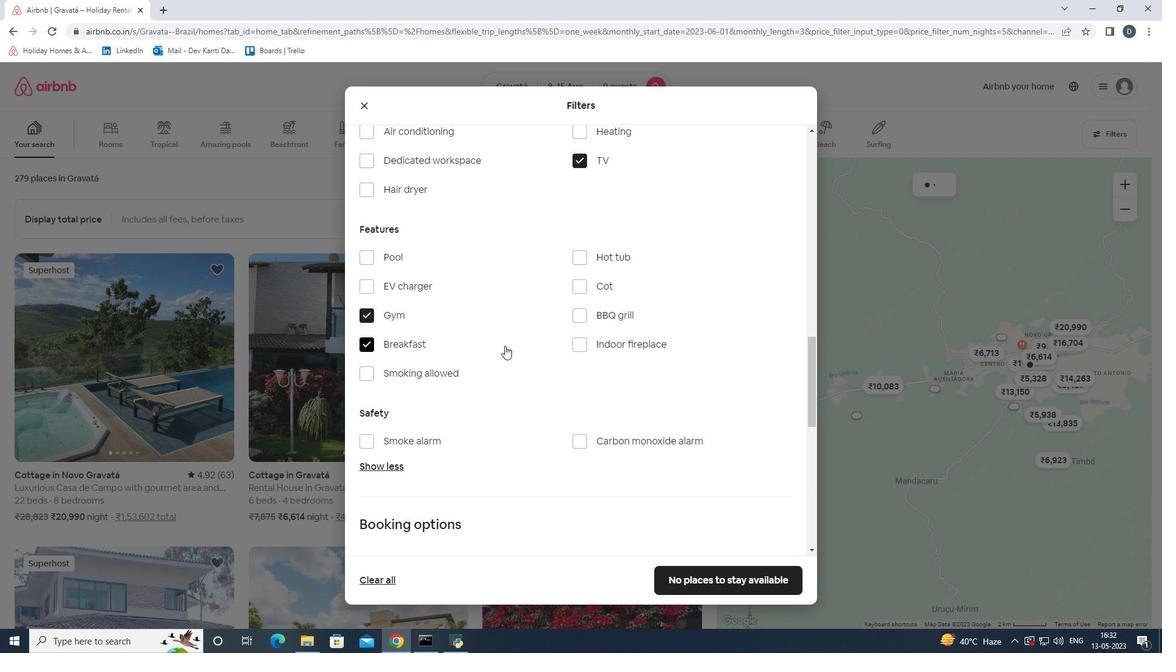 
Action: Mouse scrolled (504, 345) with delta (0, 0)
Screenshot: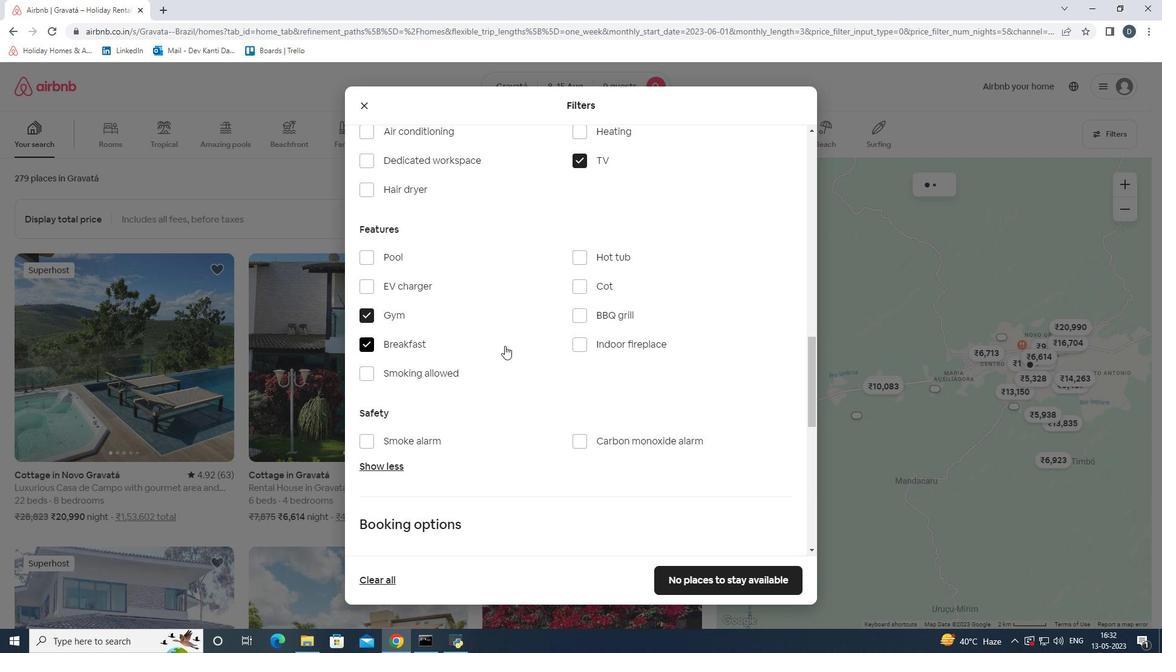 
Action: Mouse scrolled (504, 345) with delta (0, 0)
Screenshot: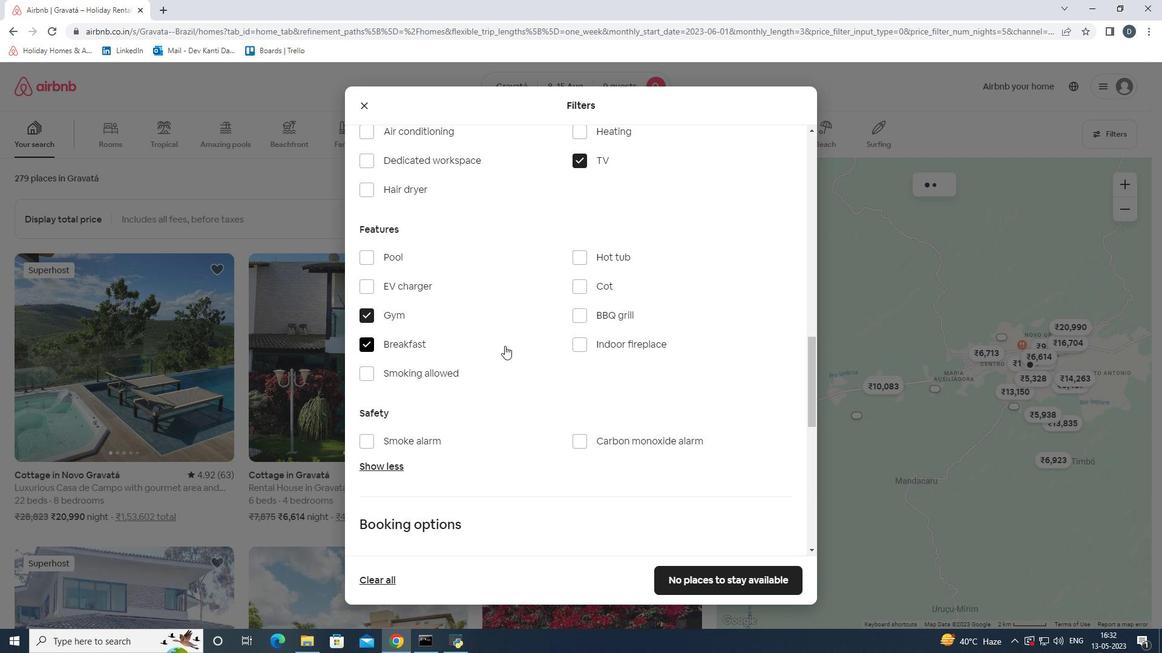 
Action: Mouse scrolled (504, 345) with delta (0, 0)
Screenshot: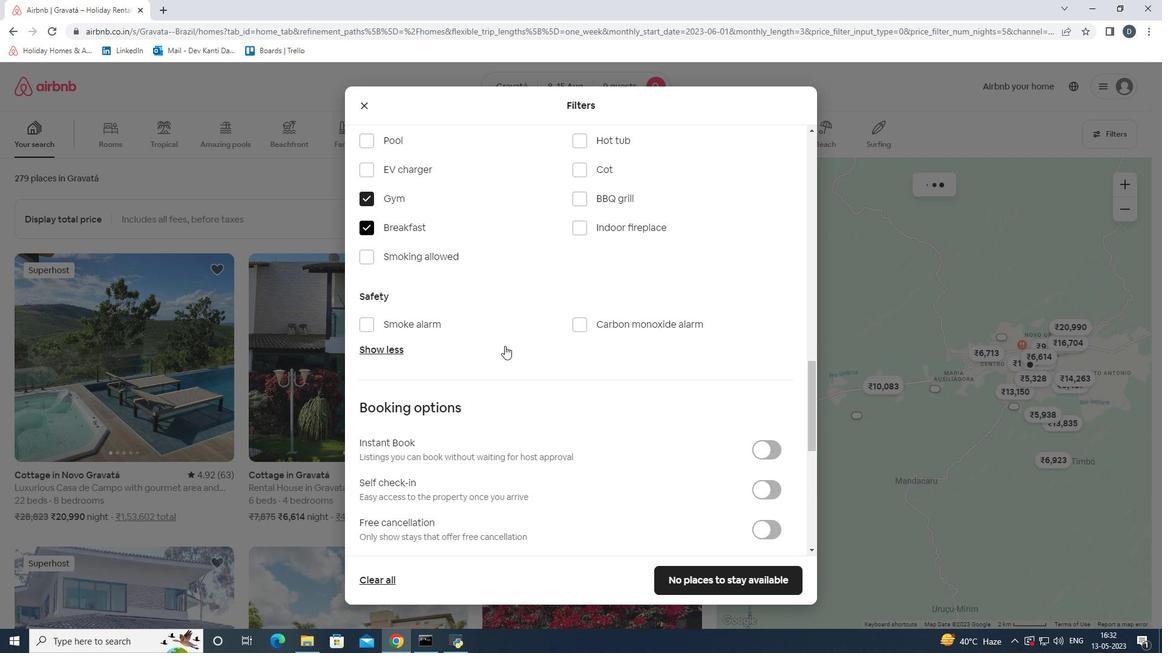 
Action: Mouse scrolled (504, 345) with delta (0, 0)
Screenshot: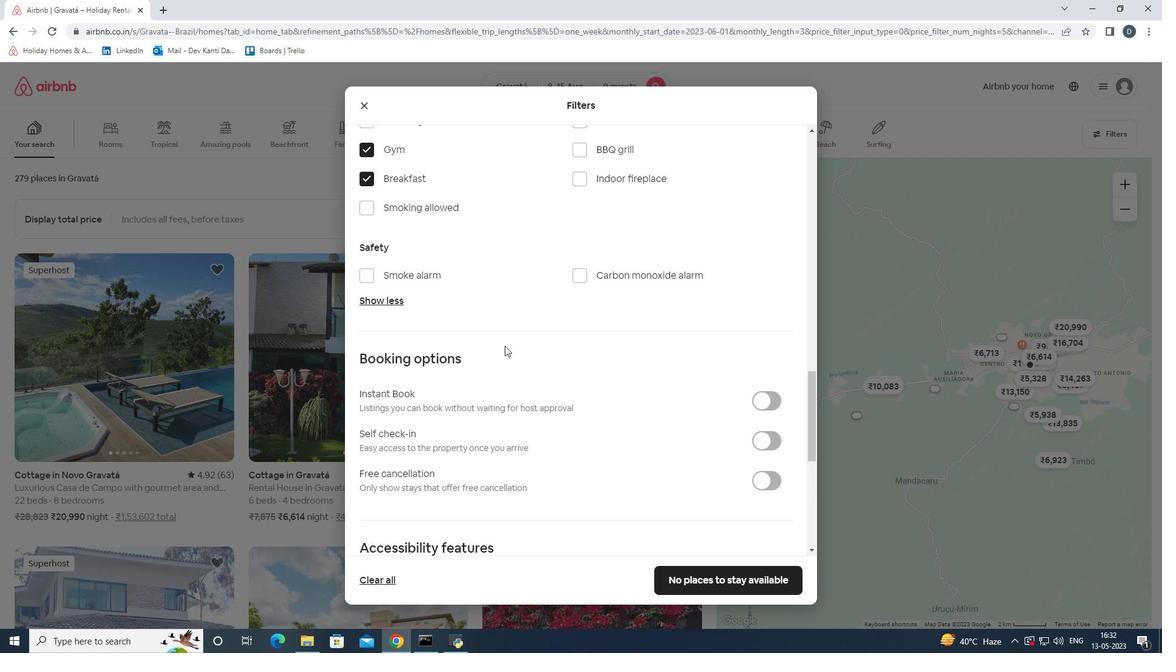 
Action: Mouse moved to (764, 305)
Screenshot: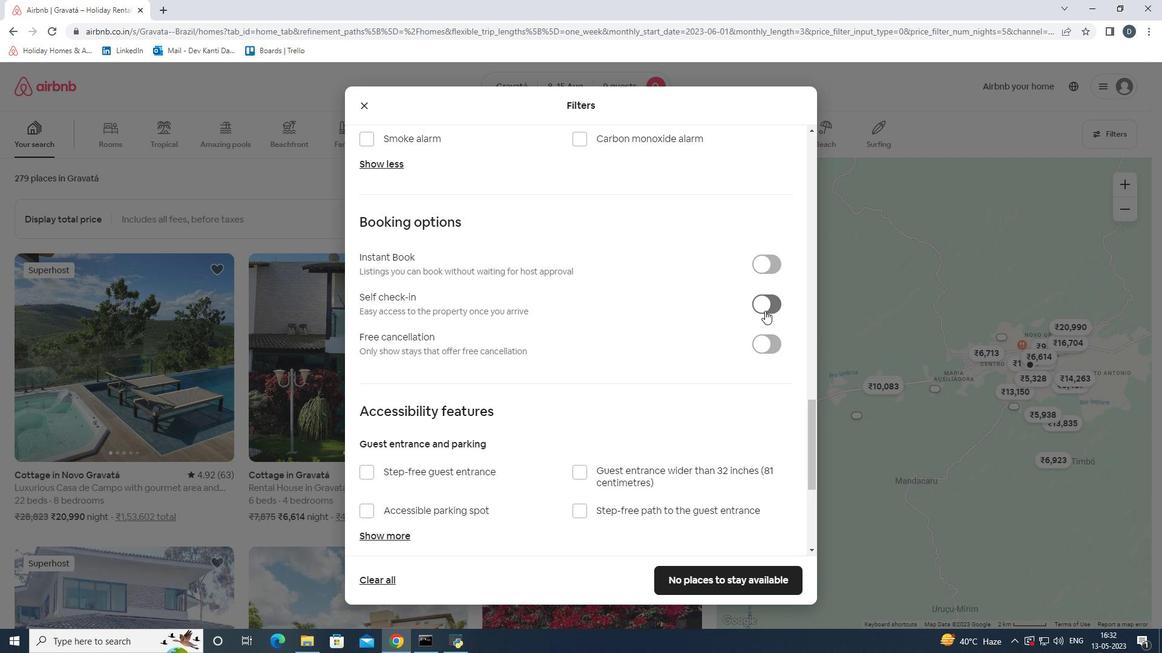 
Action: Mouse pressed left at (764, 305)
Screenshot: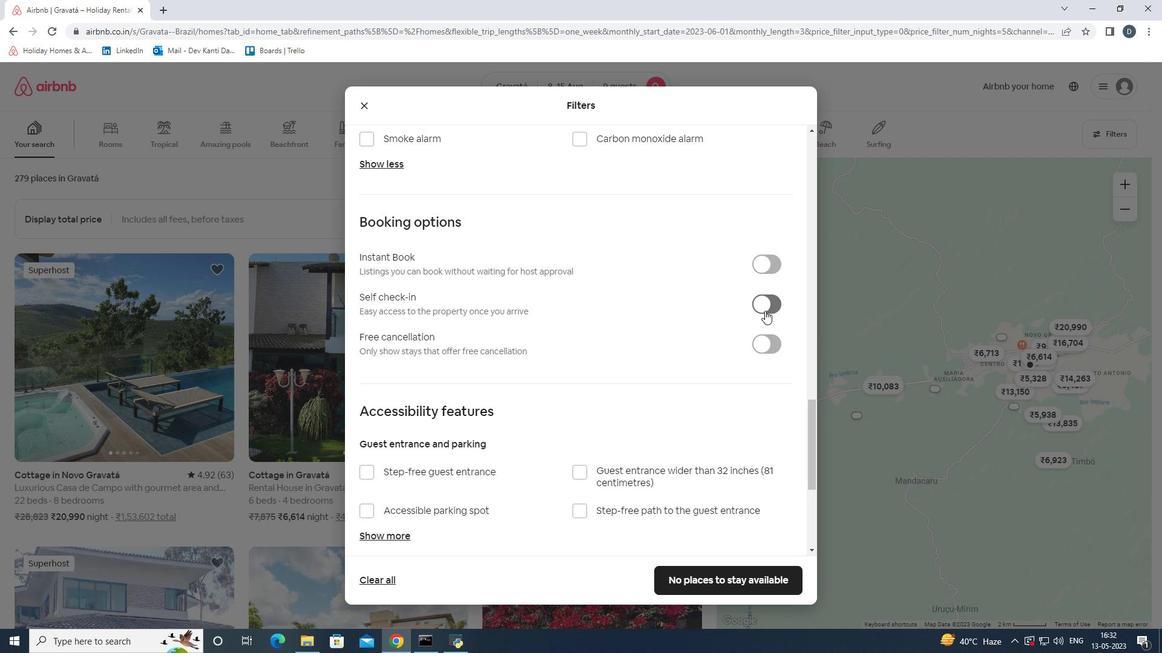 
Action: Mouse moved to (535, 321)
Screenshot: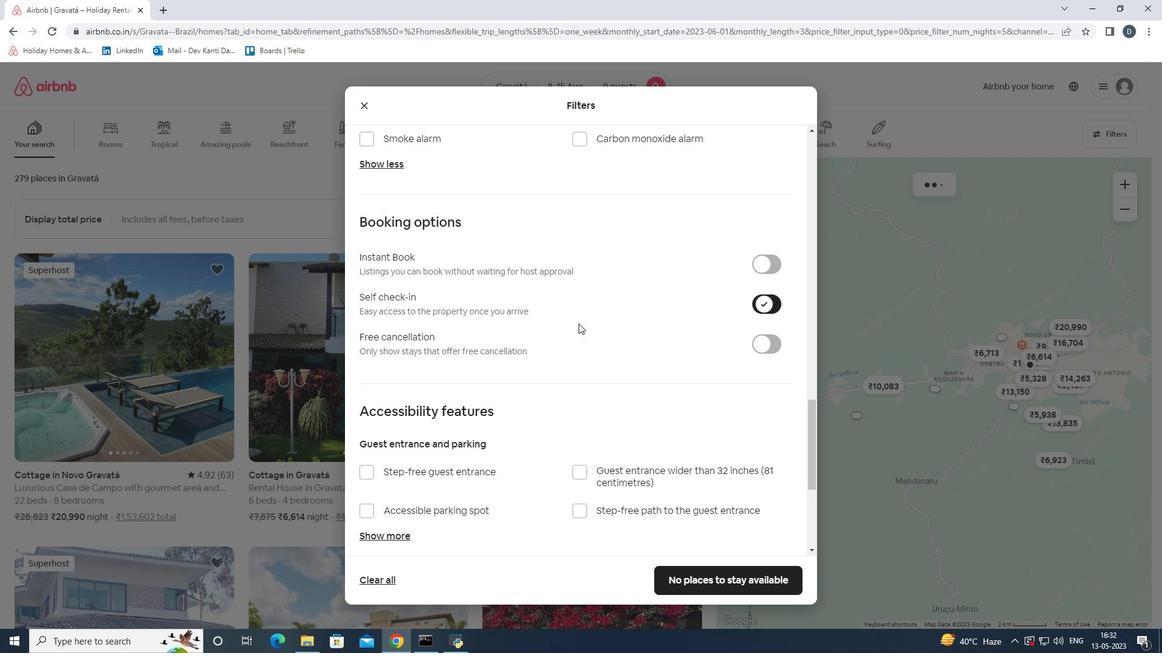 
Action: Mouse scrolled (535, 320) with delta (0, 0)
Screenshot: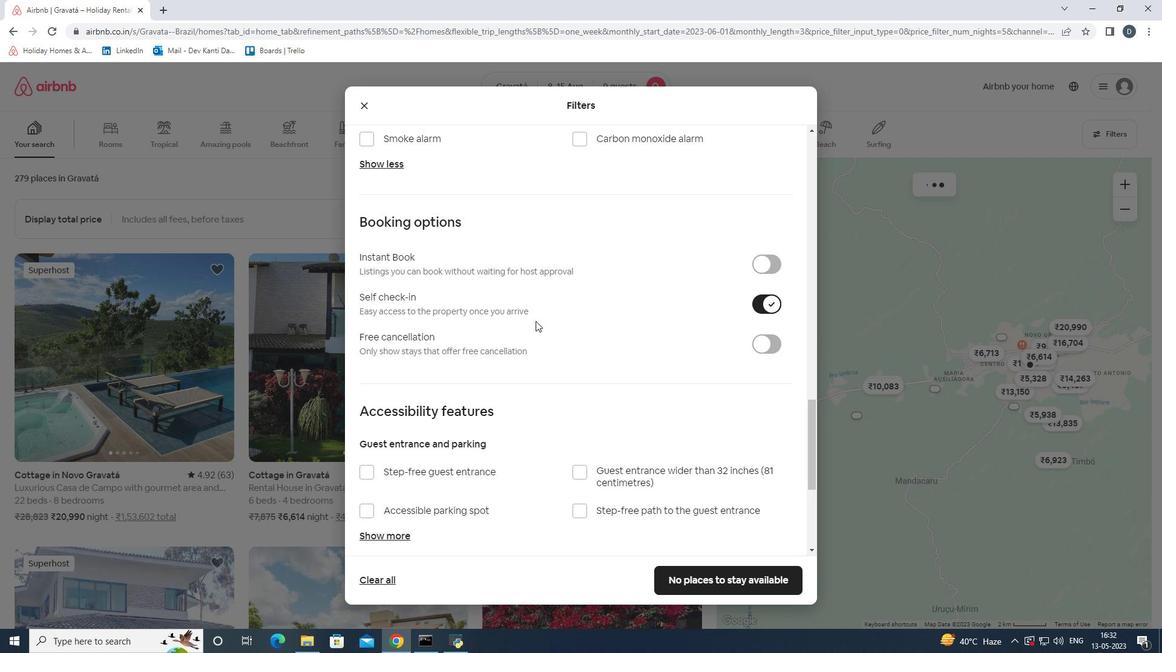 
Action: Mouse scrolled (535, 320) with delta (0, 0)
Screenshot: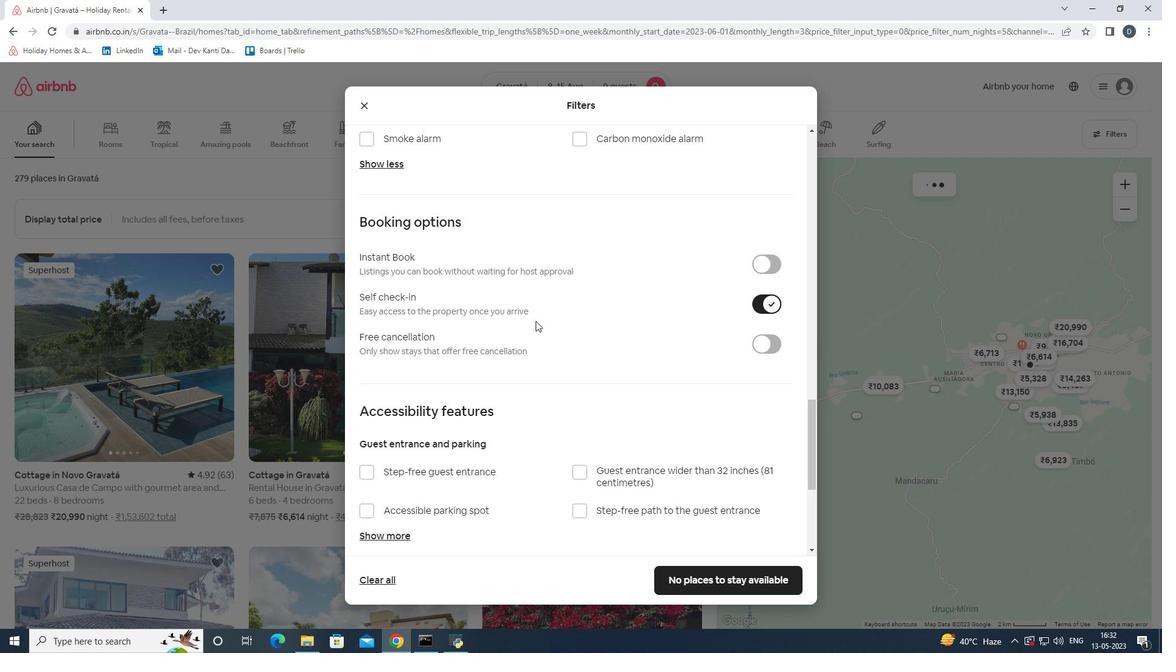 
Action: Mouse scrolled (535, 320) with delta (0, 0)
Screenshot: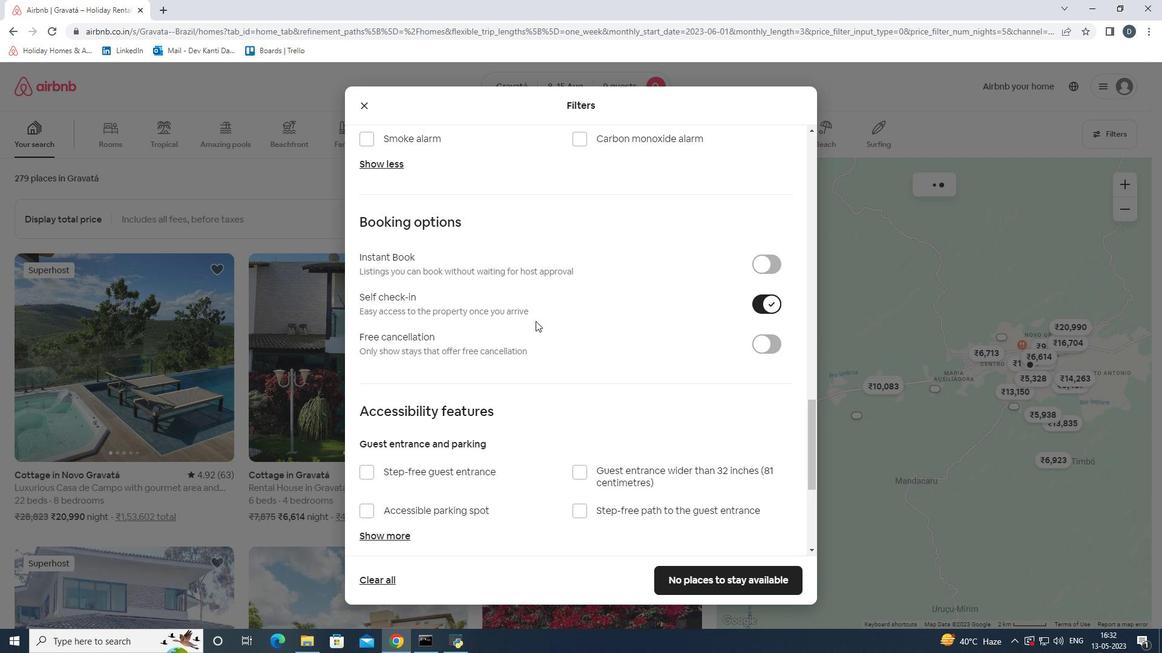 
Action: Mouse scrolled (535, 320) with delta (0, 0)
Screenshot: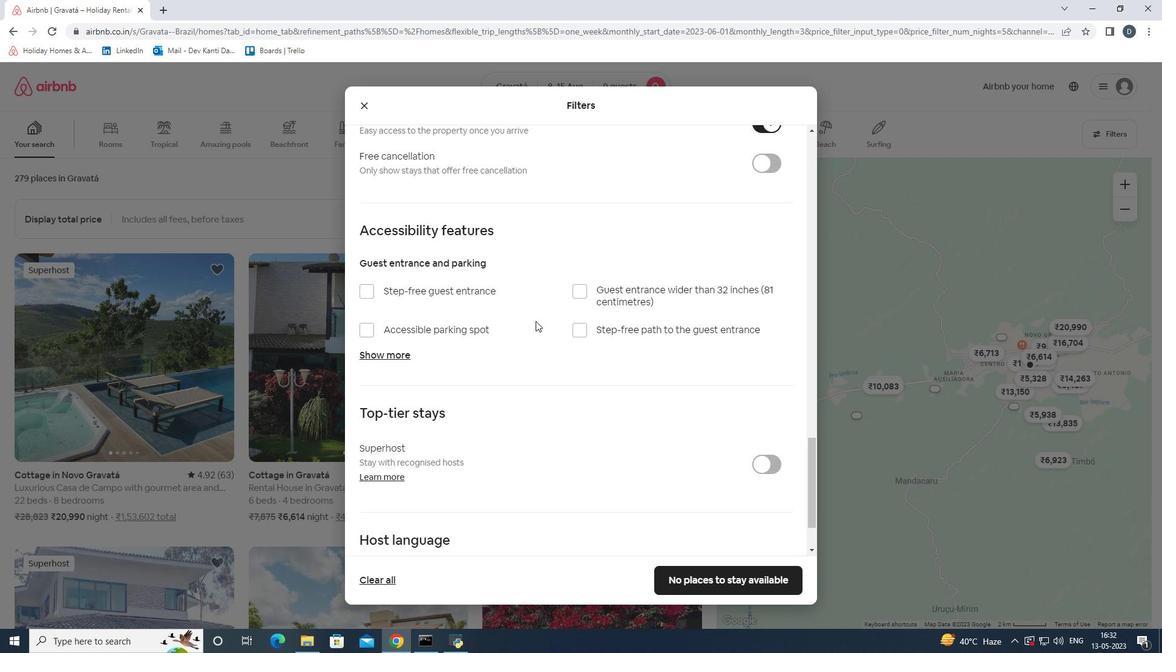 
Action: Mouse scrolled (535, 320) with delta (0, 0)
Screenshot: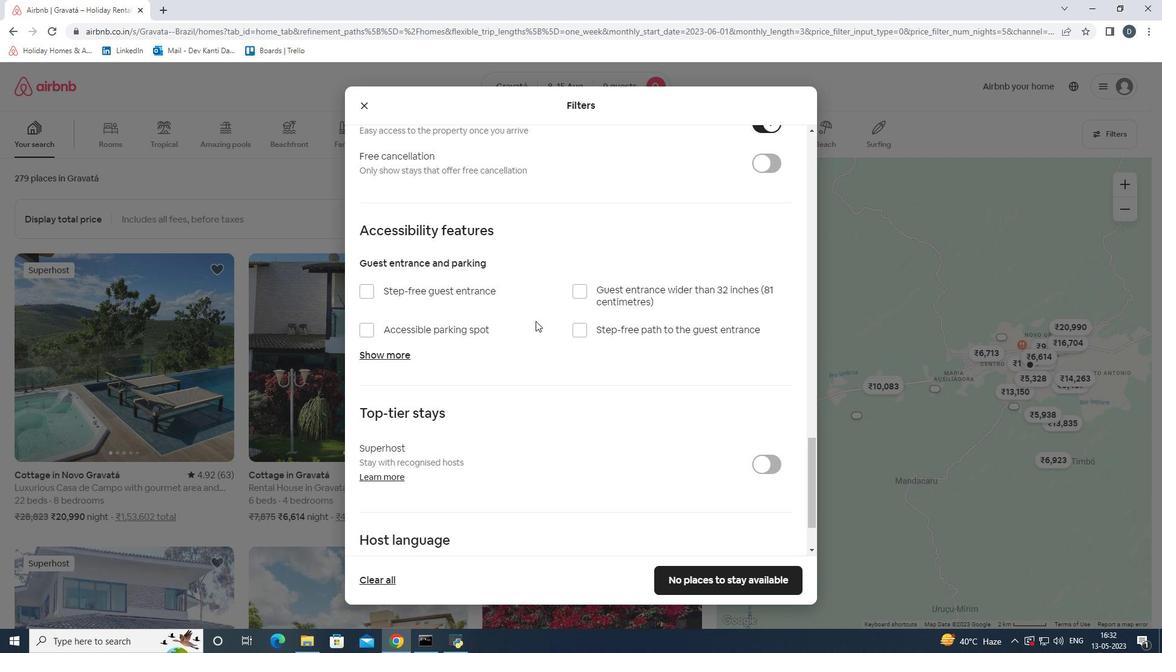 
Action: Mouse scrolled (535, 320) with delta (0, 0)
Screenshot: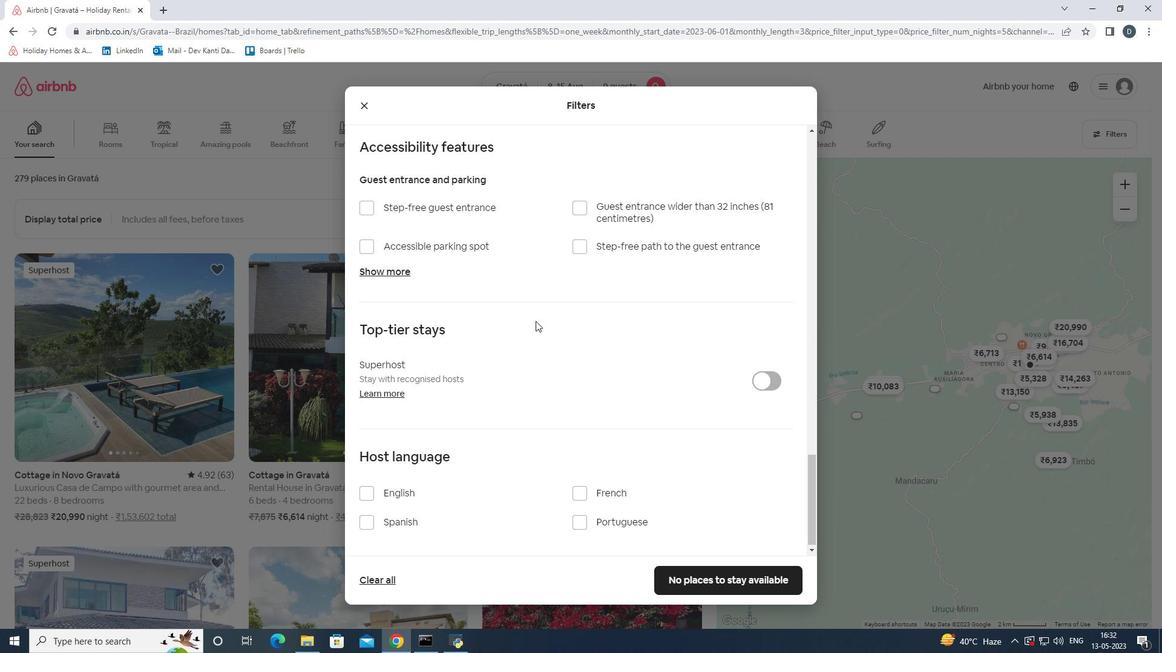 
Action: Mouse scrolled (535, 320) with delta (0, 0)
Screenshot: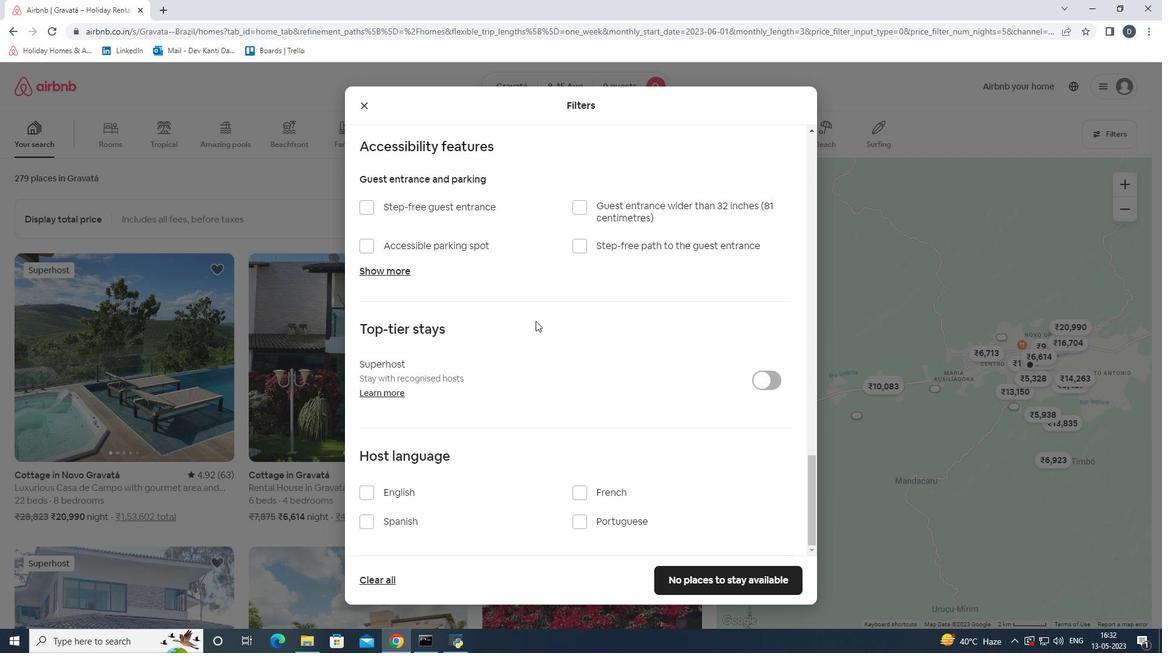 
Action: Mouse scrolled (535, 320) with delta (0, 0)
Screenshot: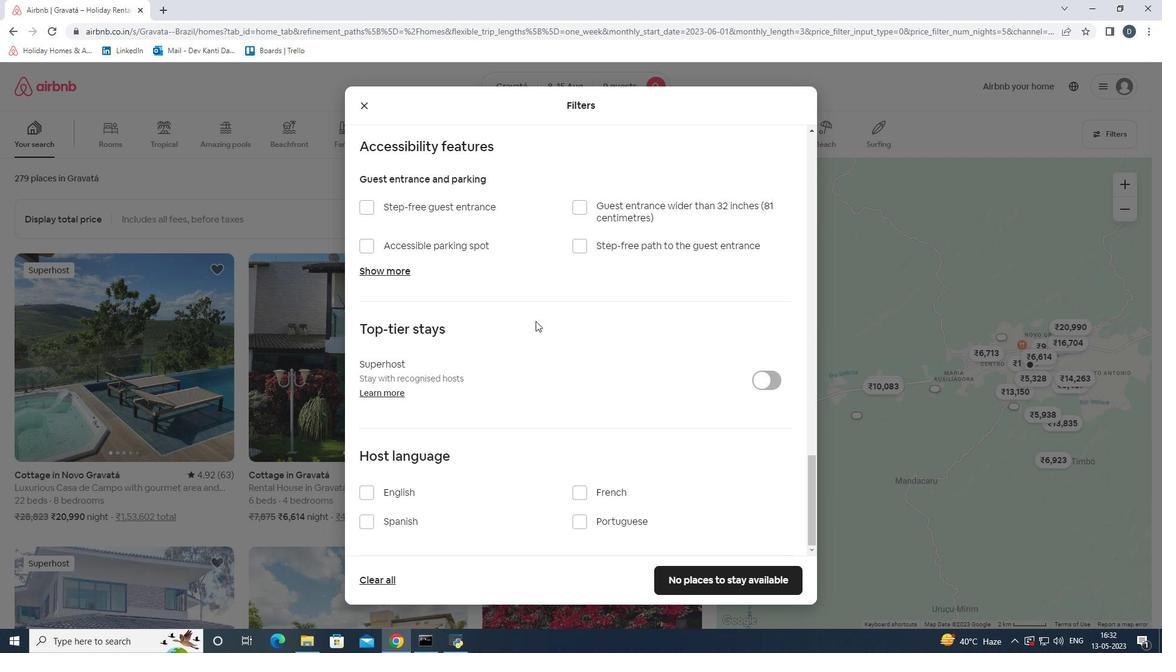 
Action: Mouse moved to (373, 489)
Screenshot: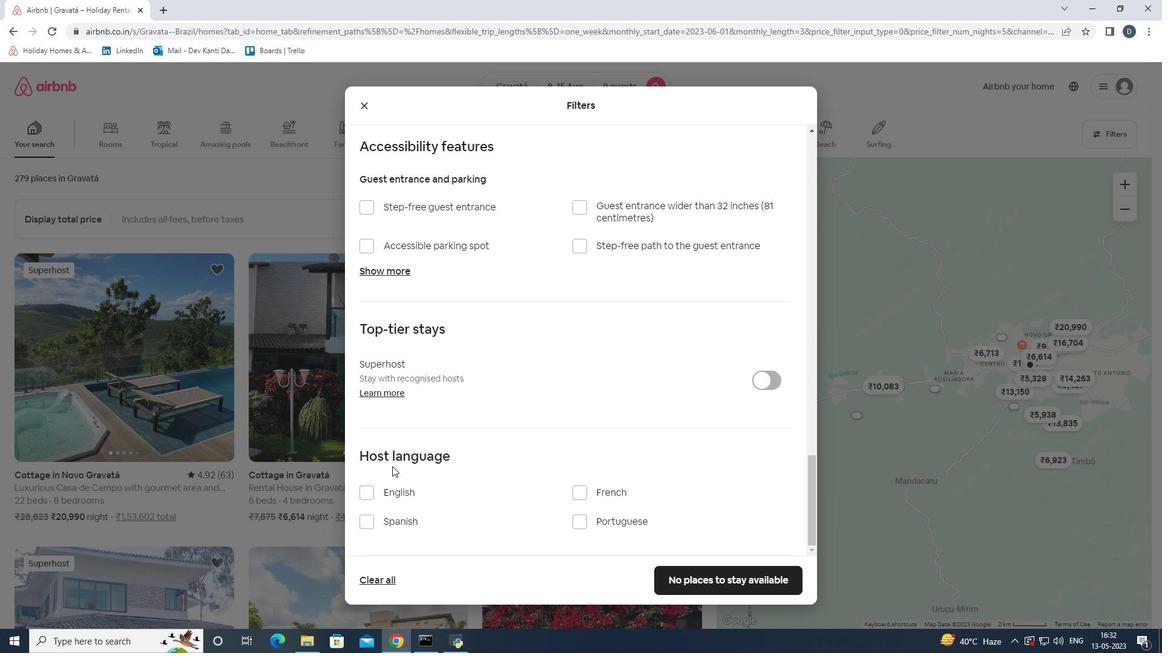 
Action: Mouse pressed left at (373, 489)
Screenshot: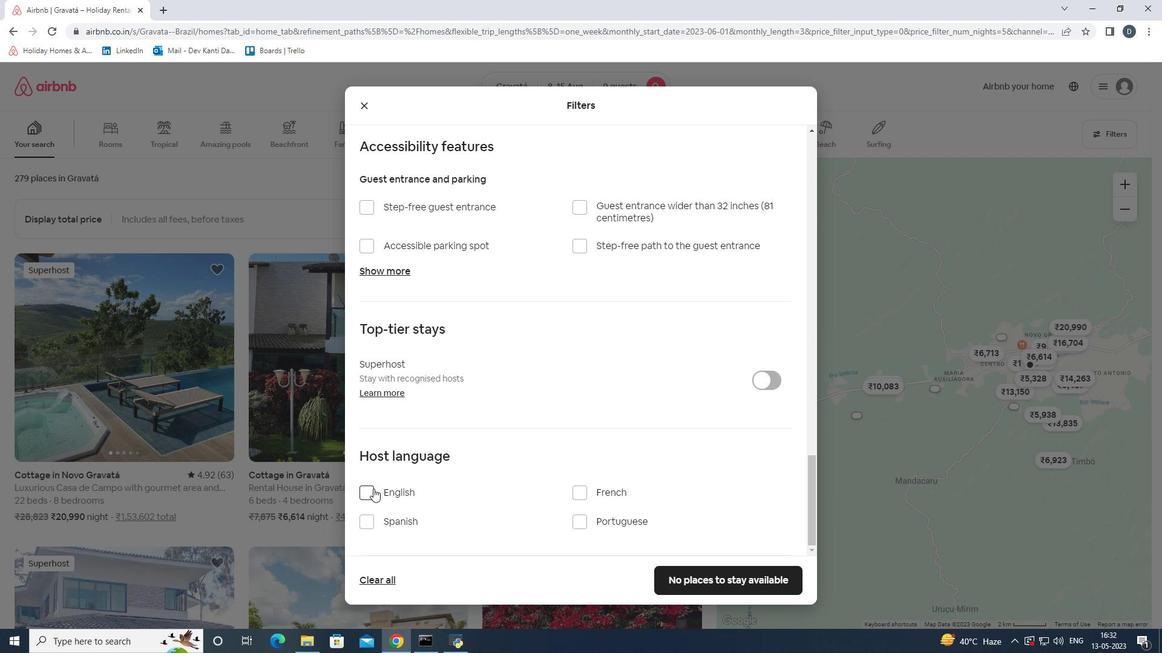 
Action: Mouse moved to (777, 576)
Screenshot: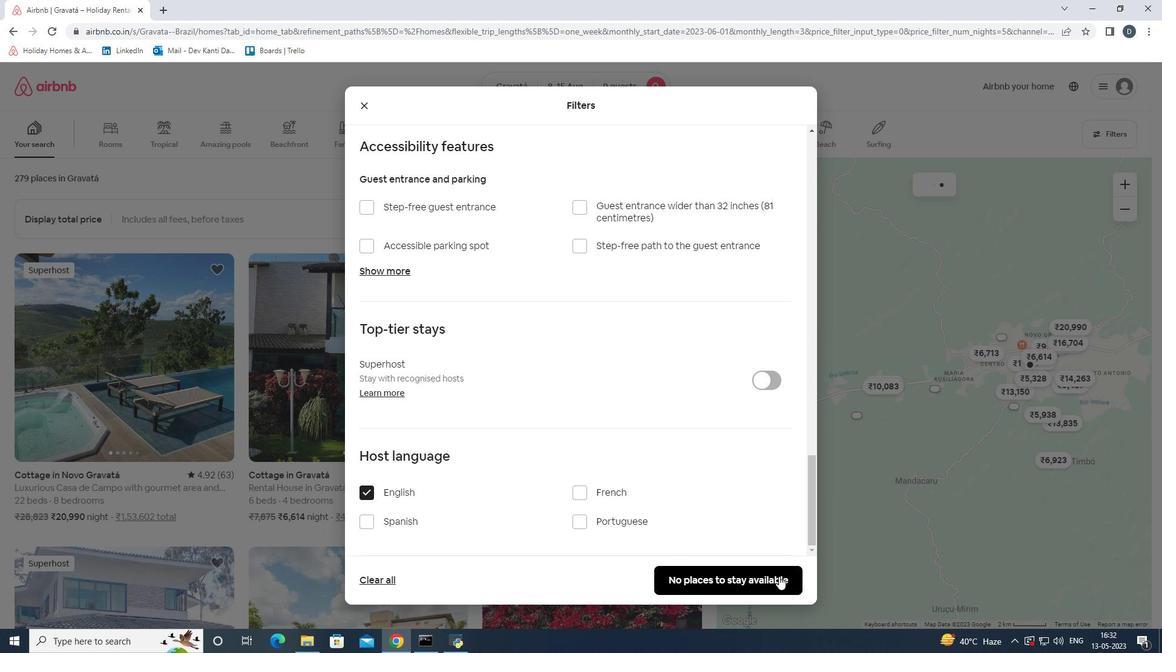 
Action: Mouse pressed left at (777, 576)
Screenshot: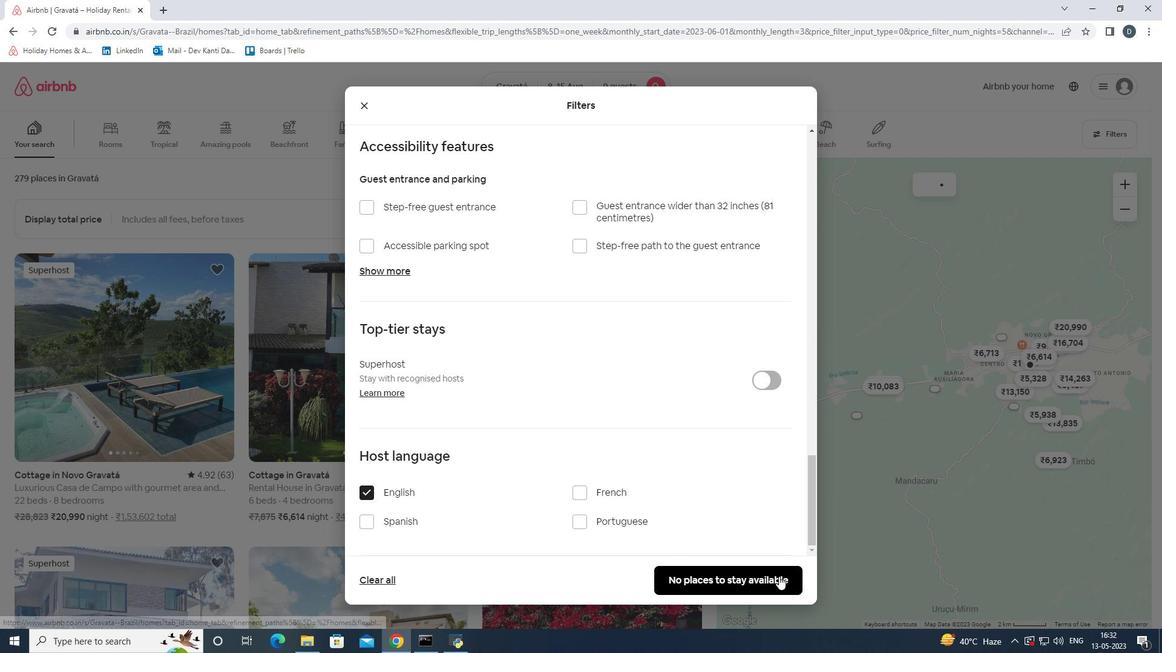 
Action: Mouse moved to (0, 553)
Screenshot: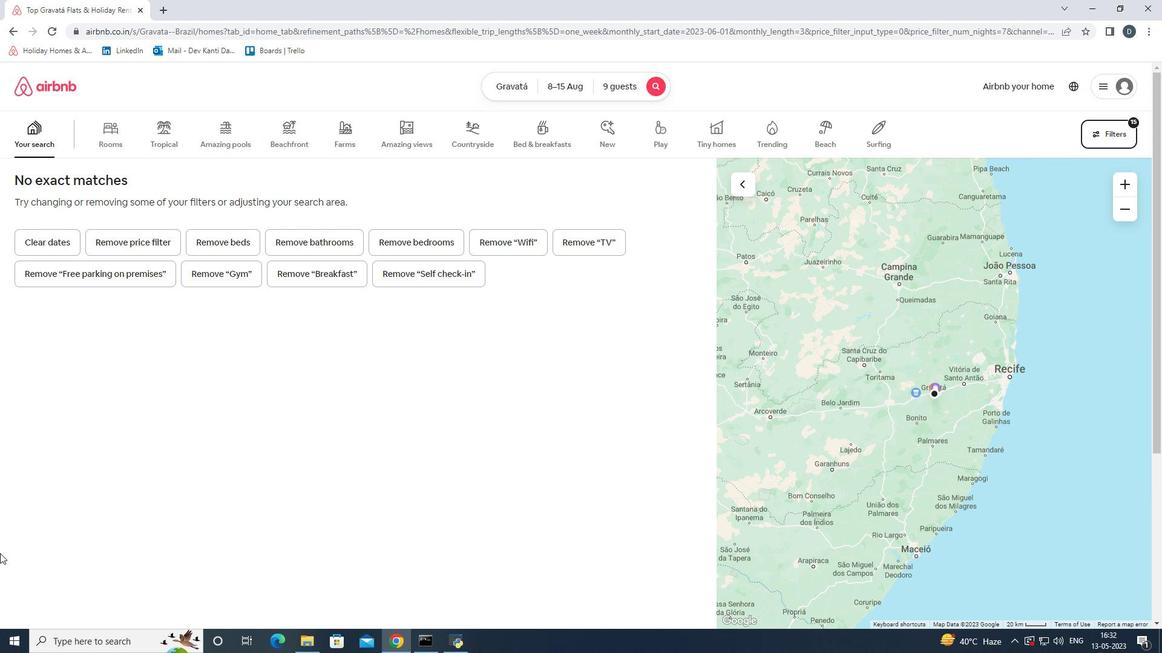 
